 Task: Find connections with filter location Oyten with filter topic #Mentoringwith filter profile language French with filter current company Colt Technology Services with filter school Rustamji Institute of Technology, Border Security Force (BSF) Academy, Tekanpur, Gwalior 474005 with filter industry Retail Books and Printed News with filter service category Research with filter keywords title Vehicle or Equipment Cleaner
Action: Mouse moved to (695, 125)
Screenshot: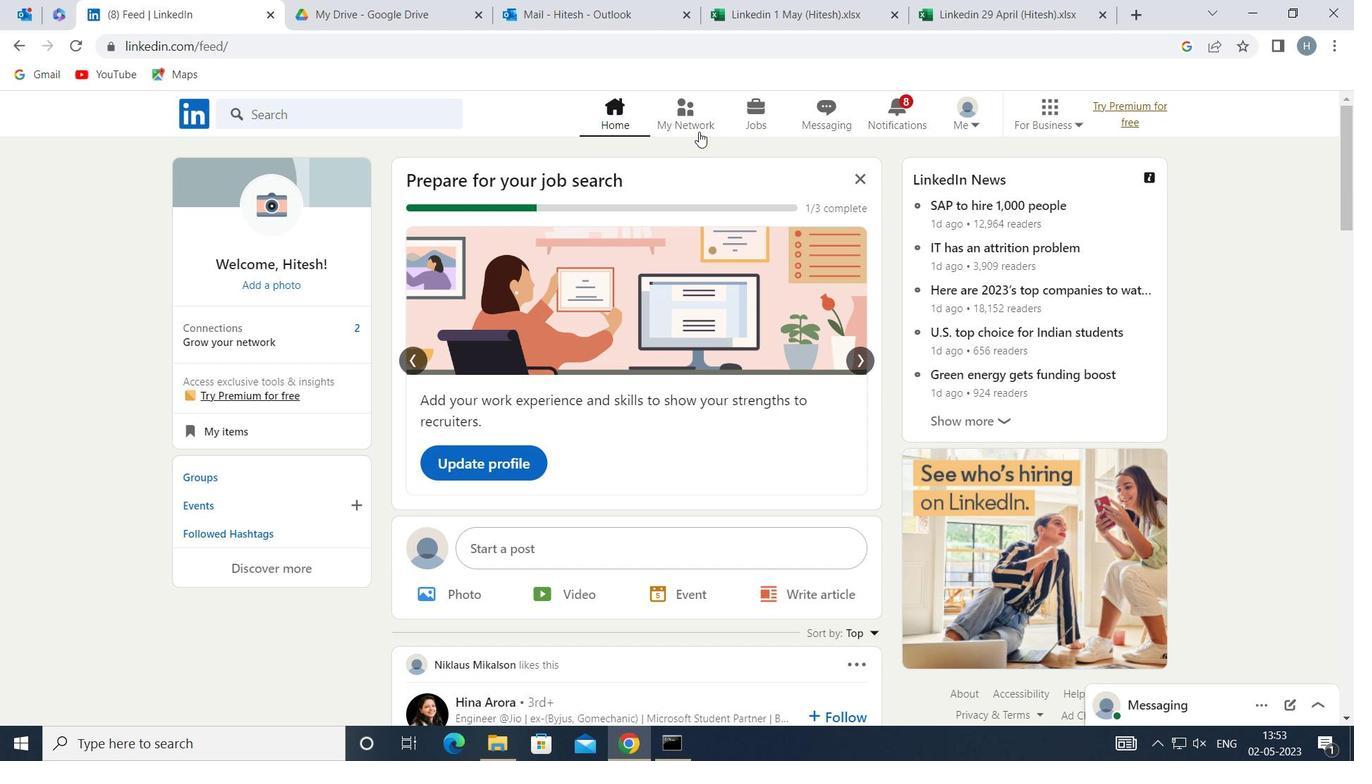 
Action: Mouse pressed left at (695, 125)
Screenshot: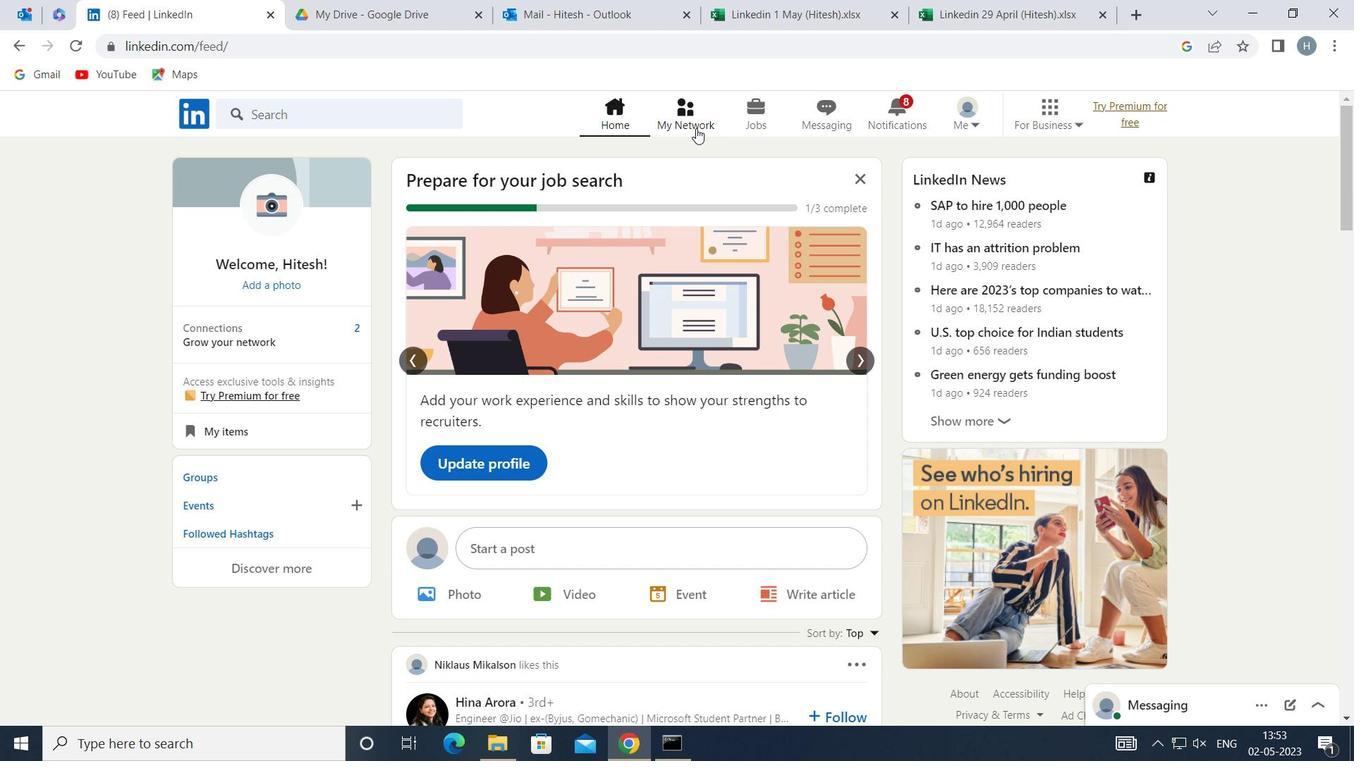 
Action: Mouse moved to (372, 213)
Screenshot: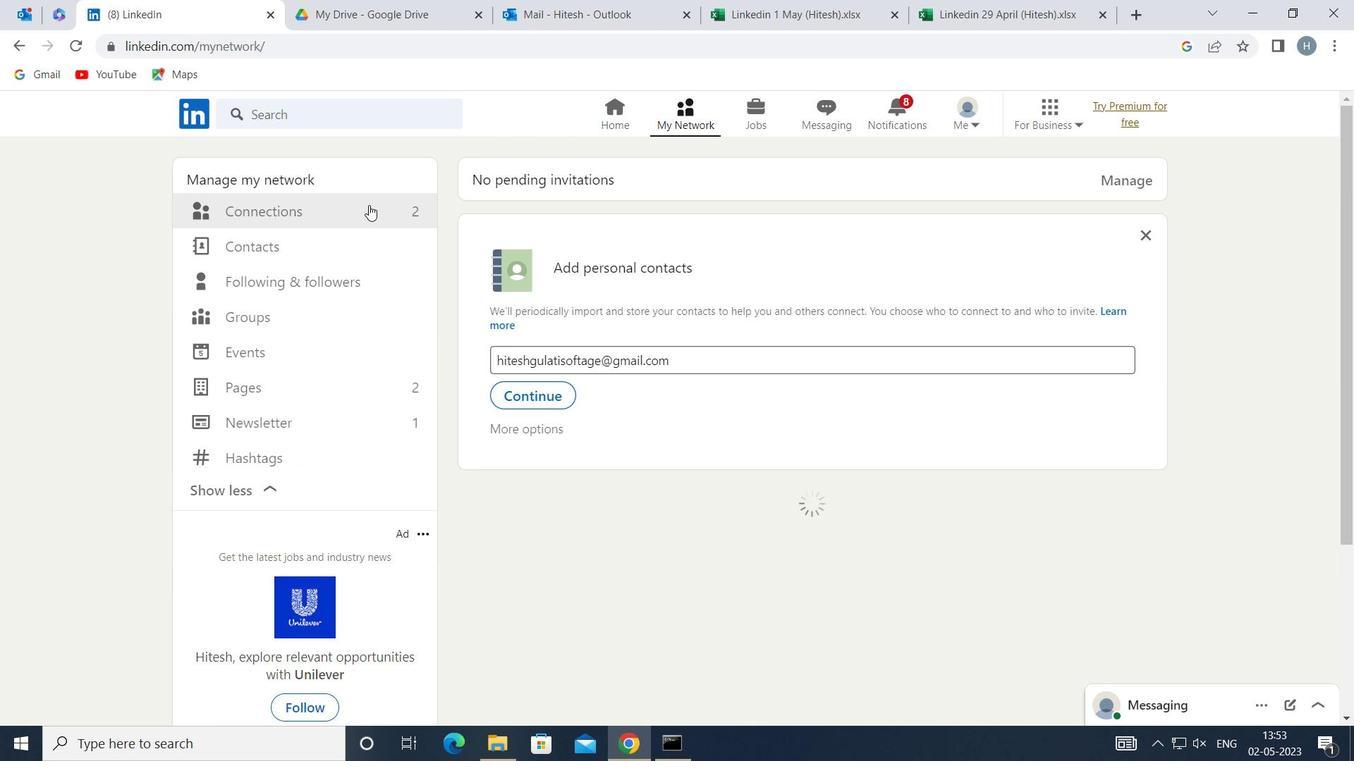 
Action: Mouse pressed left at (372, 213)
Screenshot: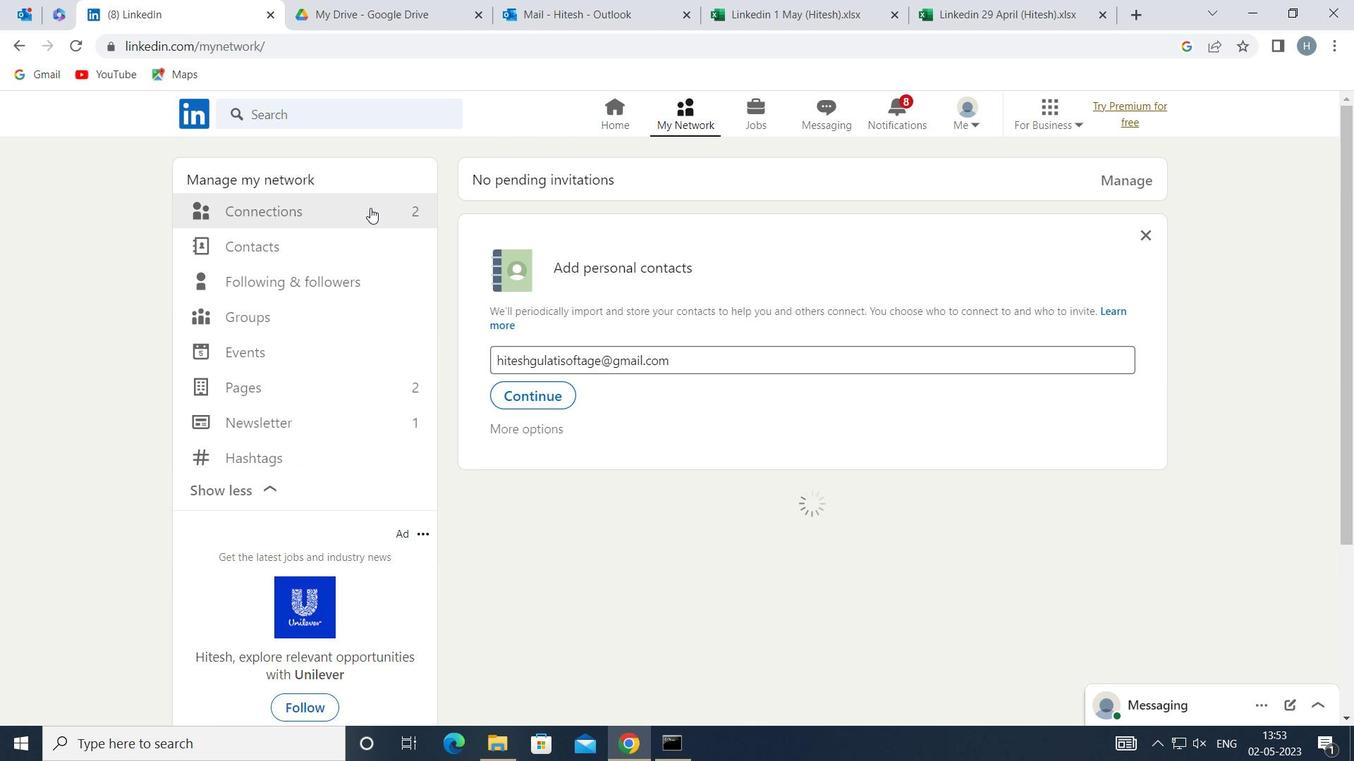 
Action: Mouse moved to (802, 208)
Screenshot: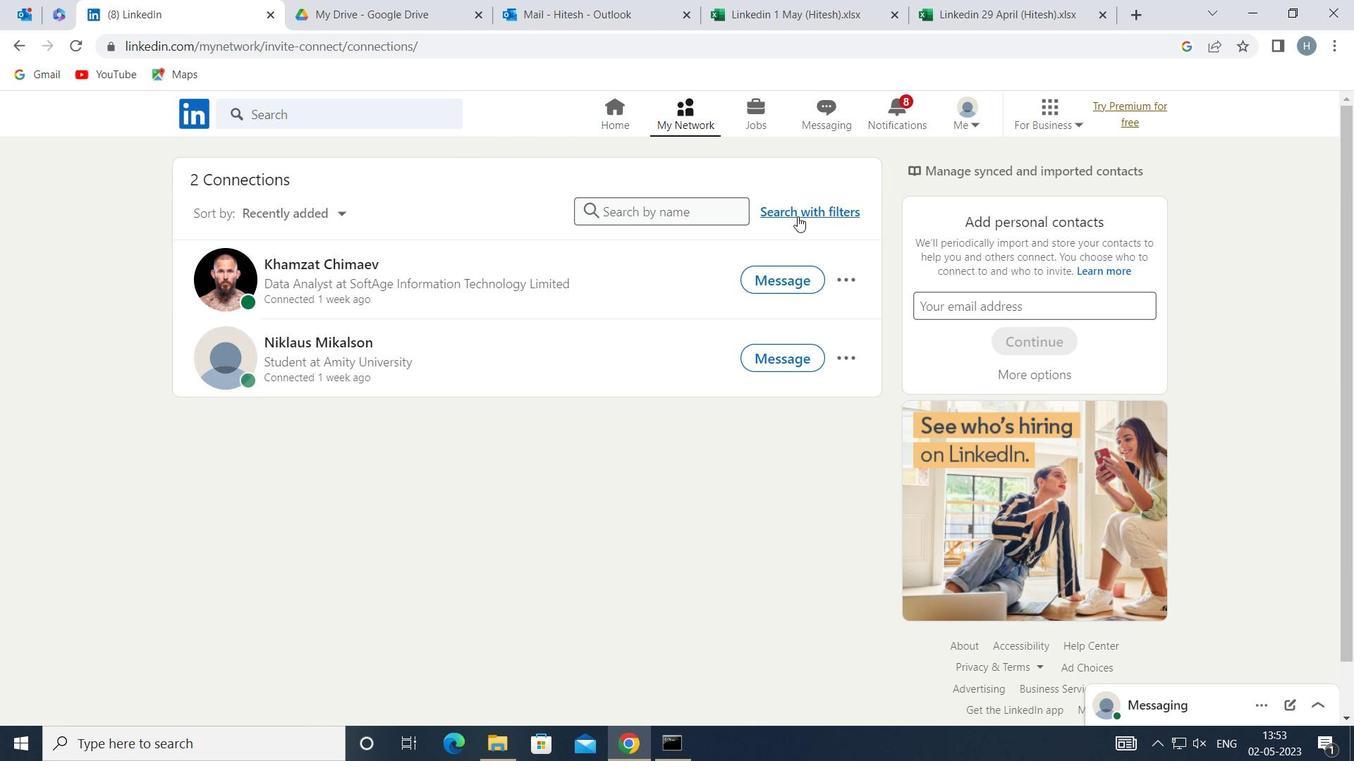 
Action: Mouse pressed left at (802, 208)
Screenshot: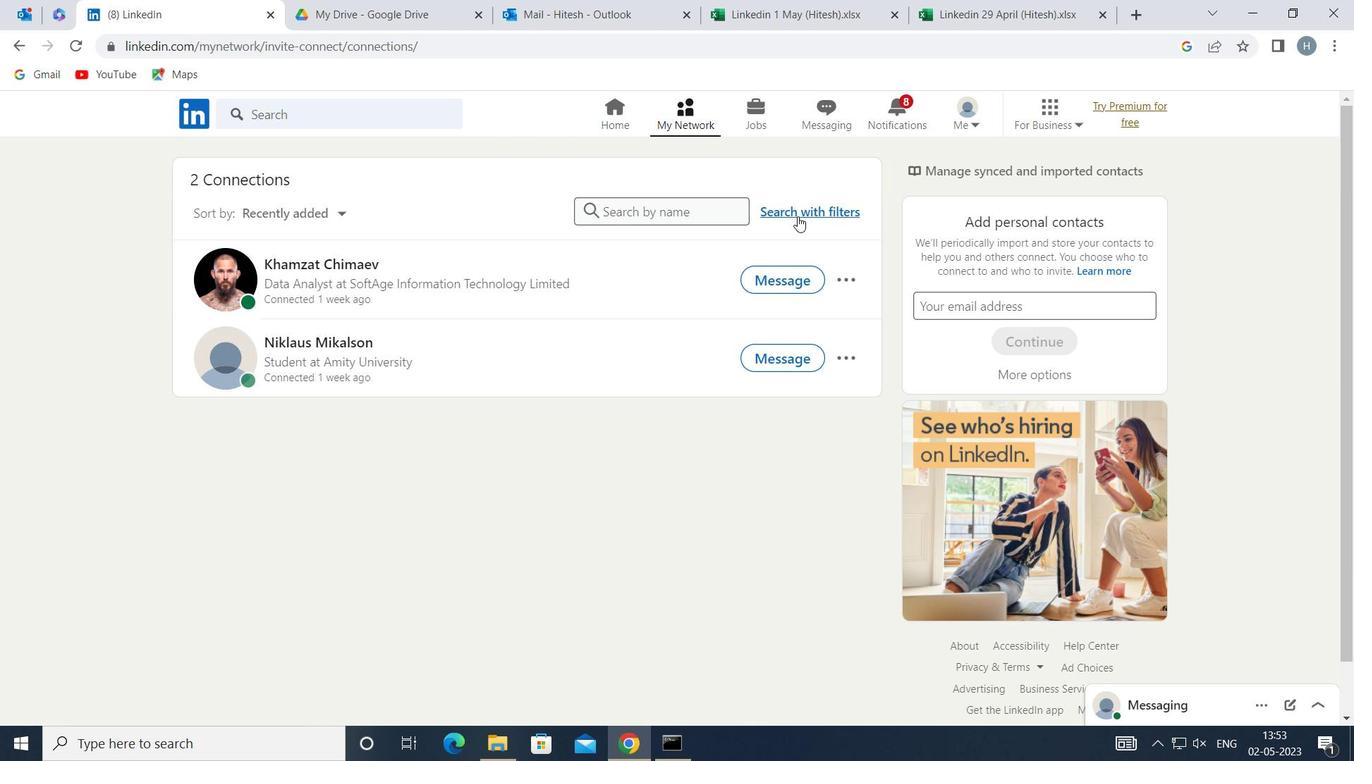 
Action: Mouse moved to (747, 162)
Screenshot: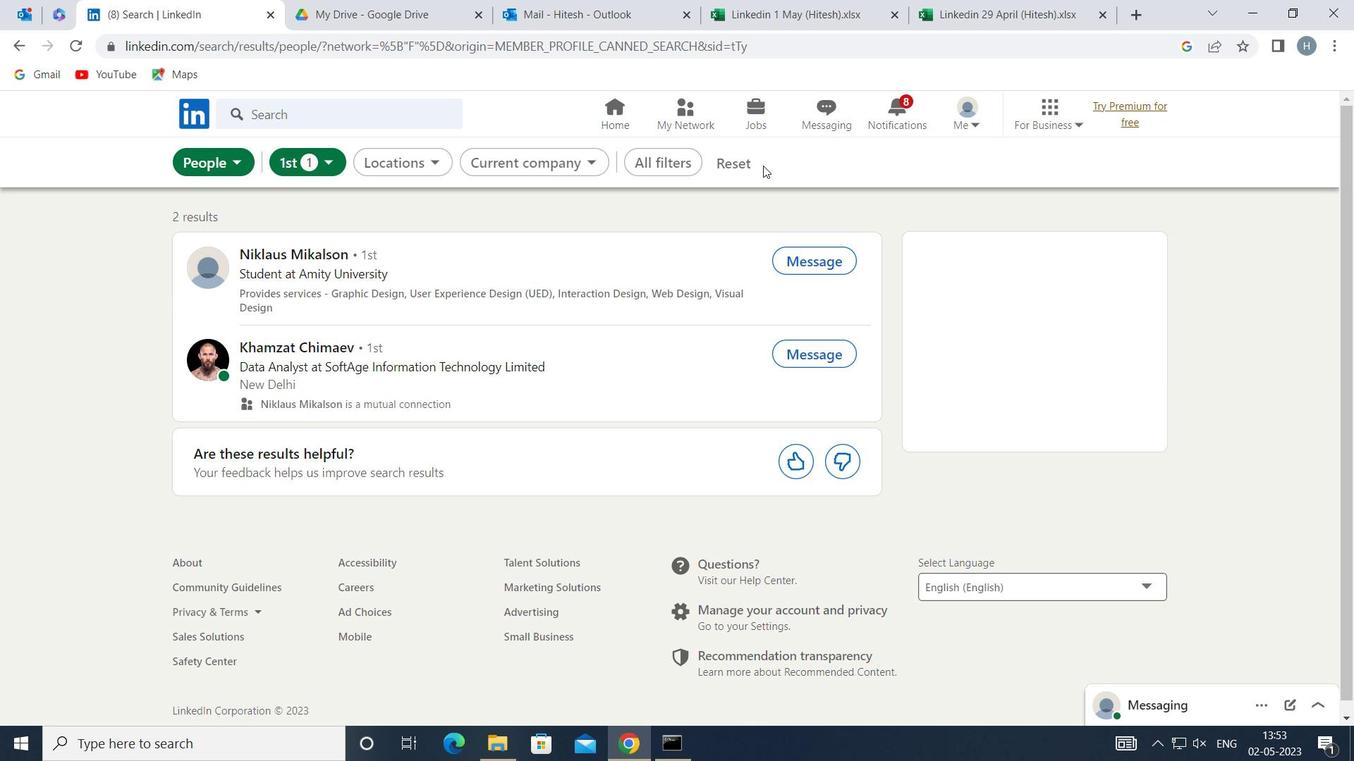 
Action: Mouse pressed left at (747, 162)
Screenshot: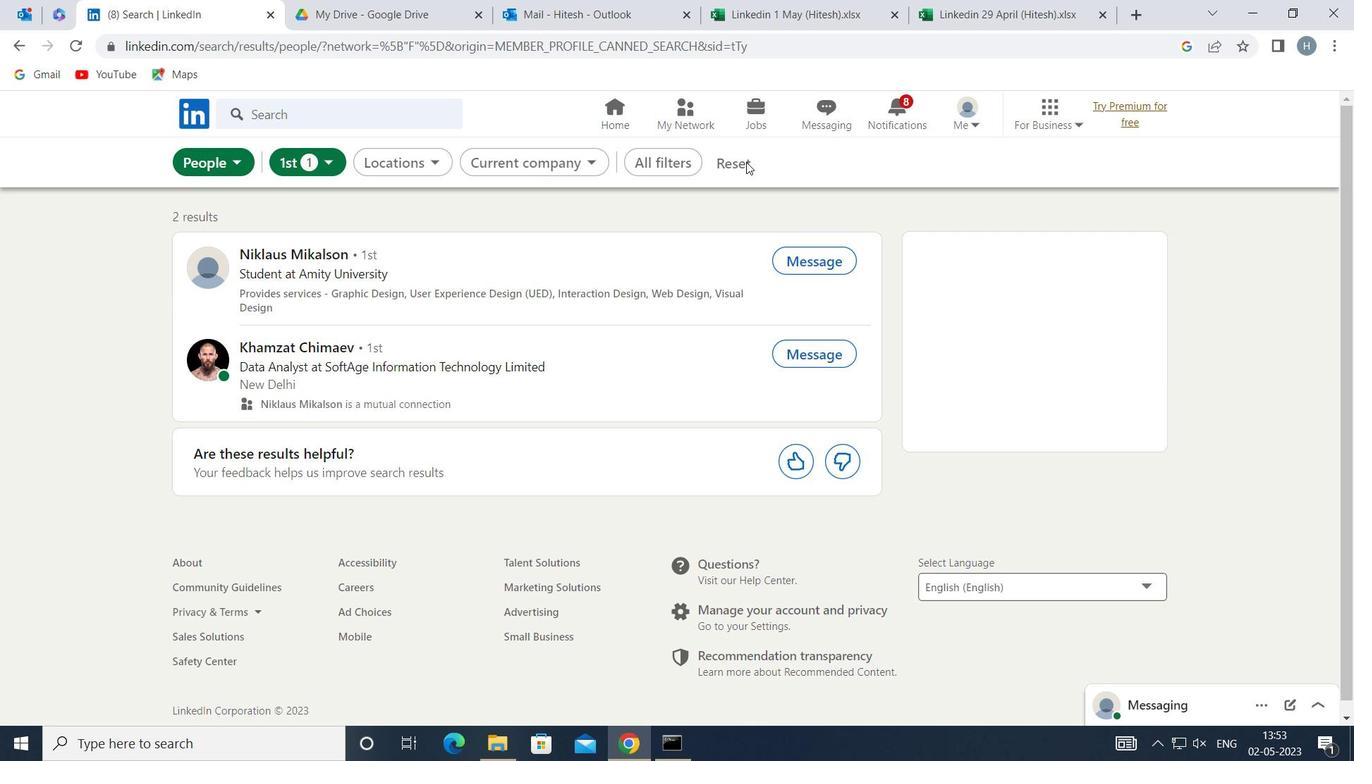 
Action: Mouse moved to (725, 161)
Screenshot: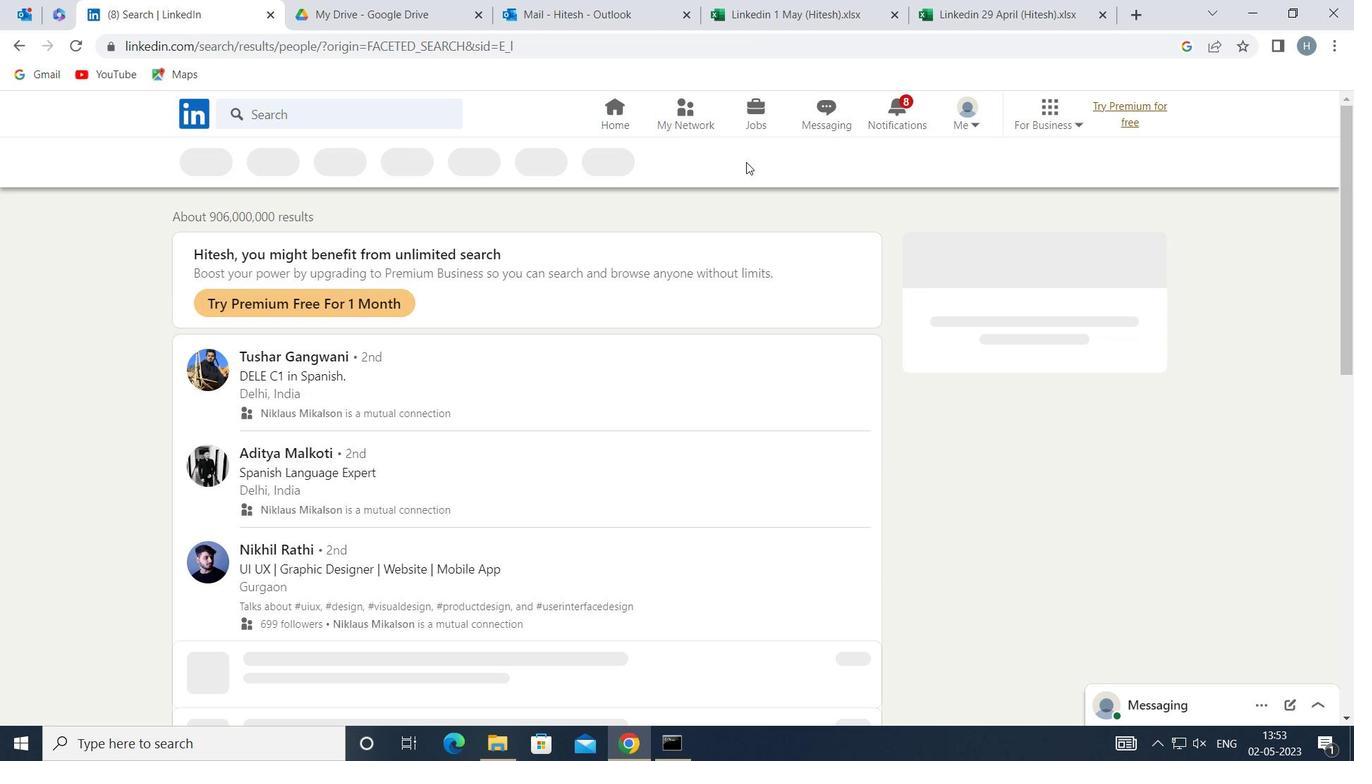 
Action: Mouse pressed left at (725, 161)
Screenshot: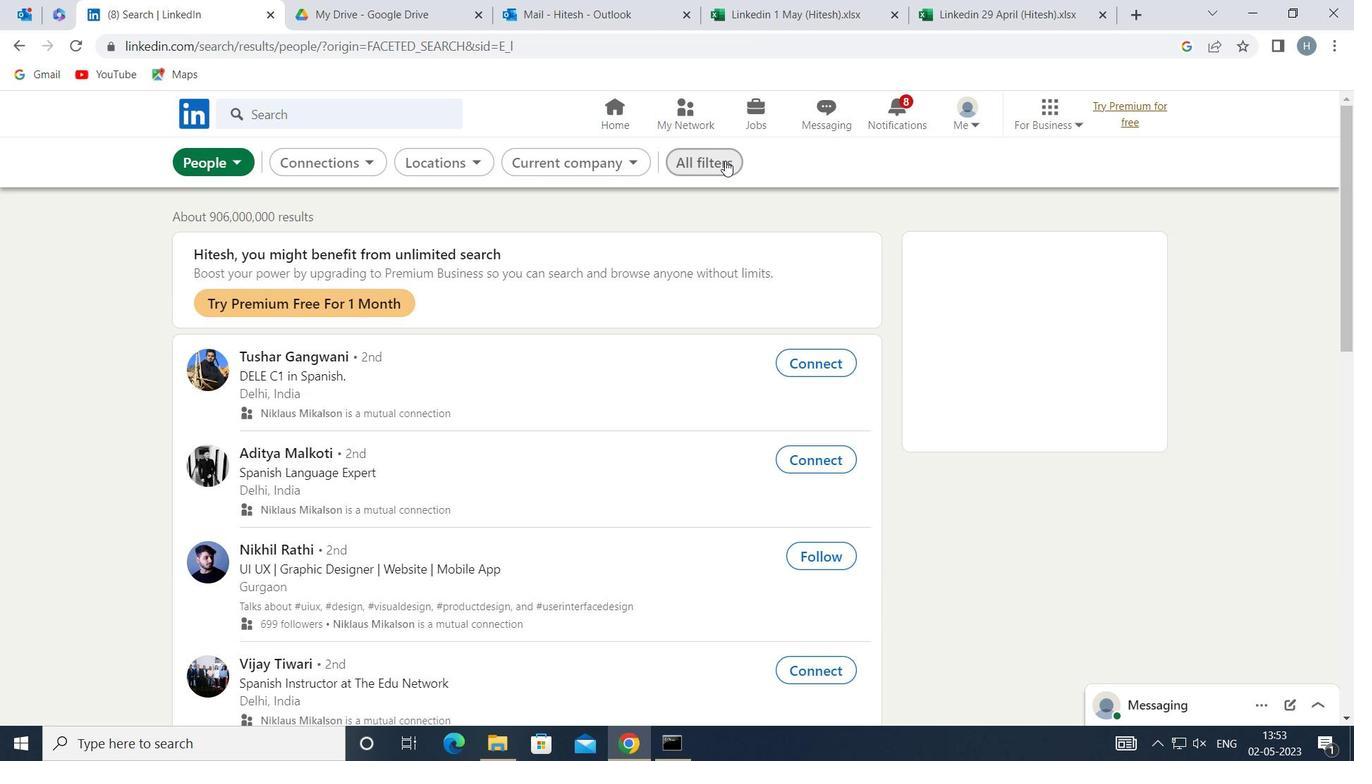 
Action: Mouse moved to (1017, 417)
Screenshot: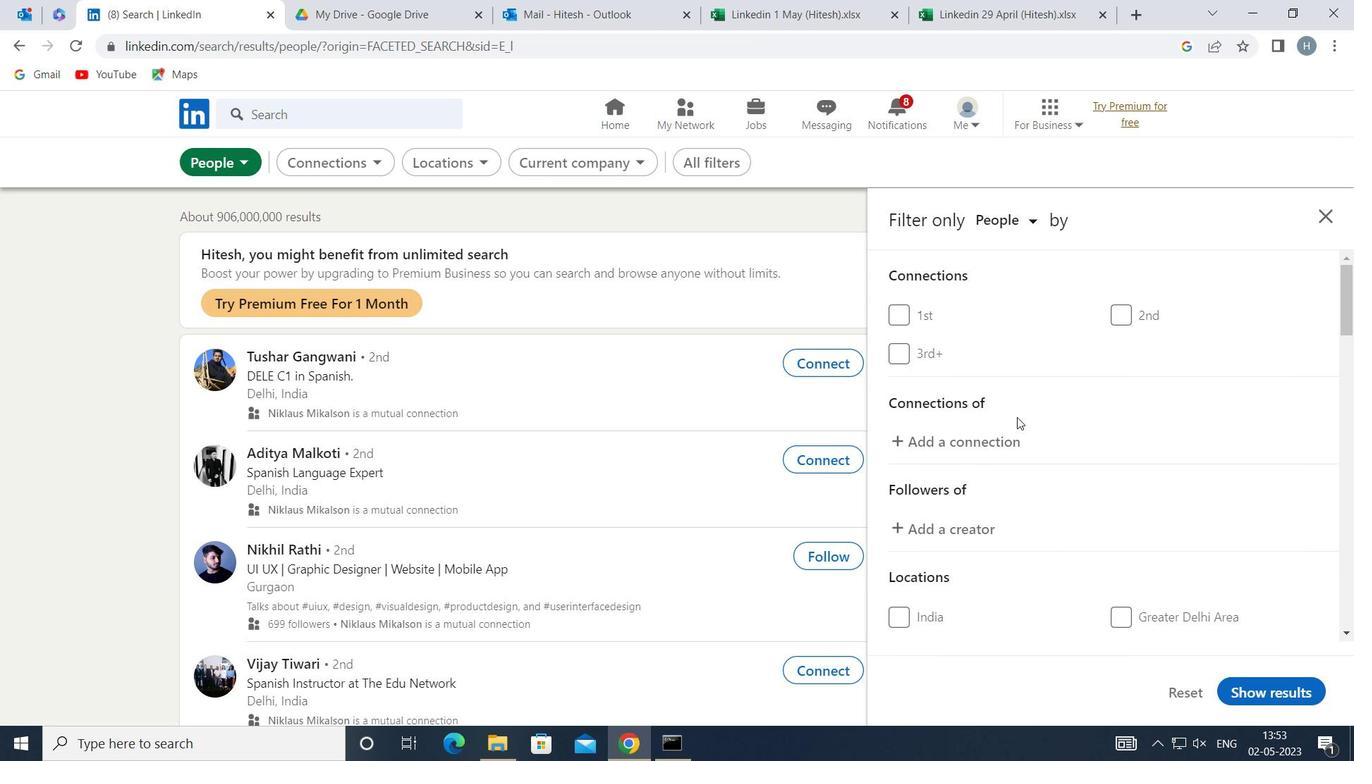 
Action: Mouse scrolled (1017, 416) with delta (0, 0)
Screenshot: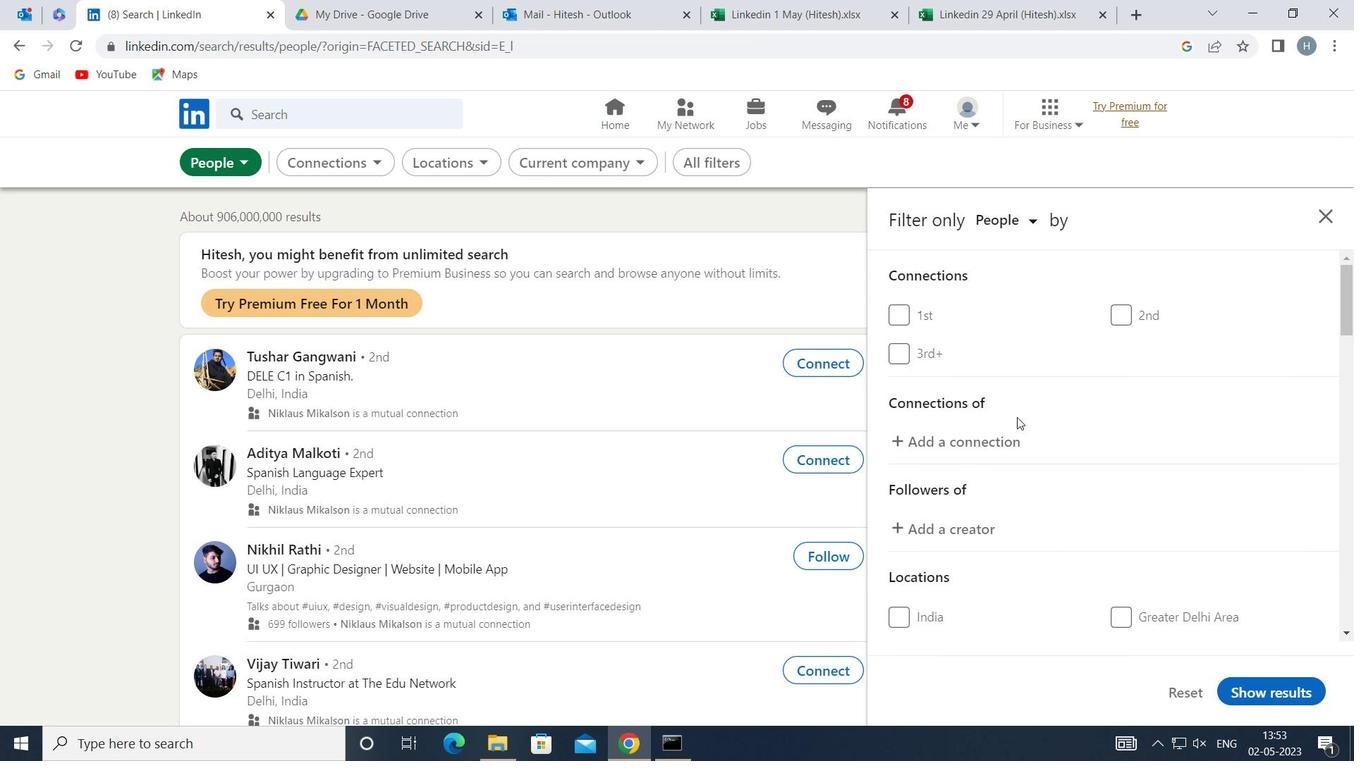 
Action: Mouse moved to (1016, 417)
Screenshot: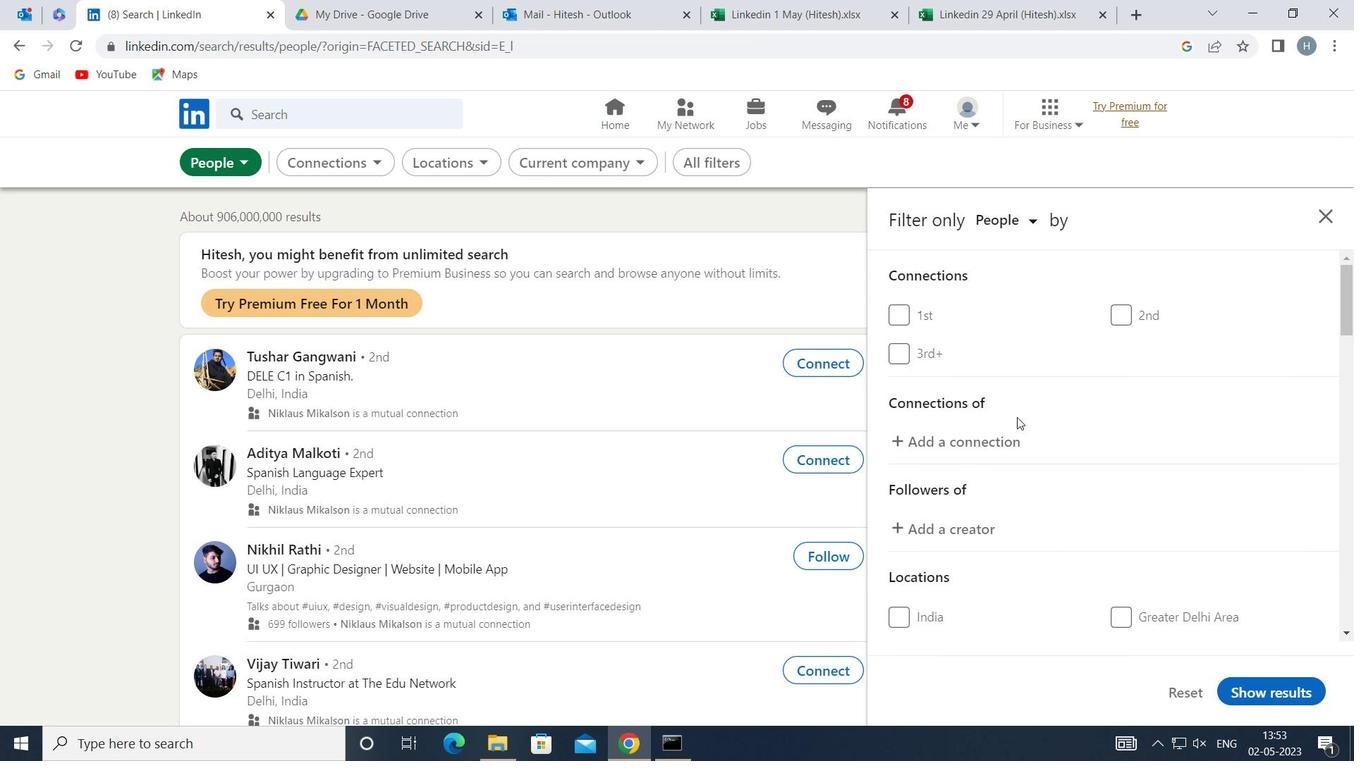 
Action: Mouse scrolled (1016, 416) with delta (0, 0)
Screenshot: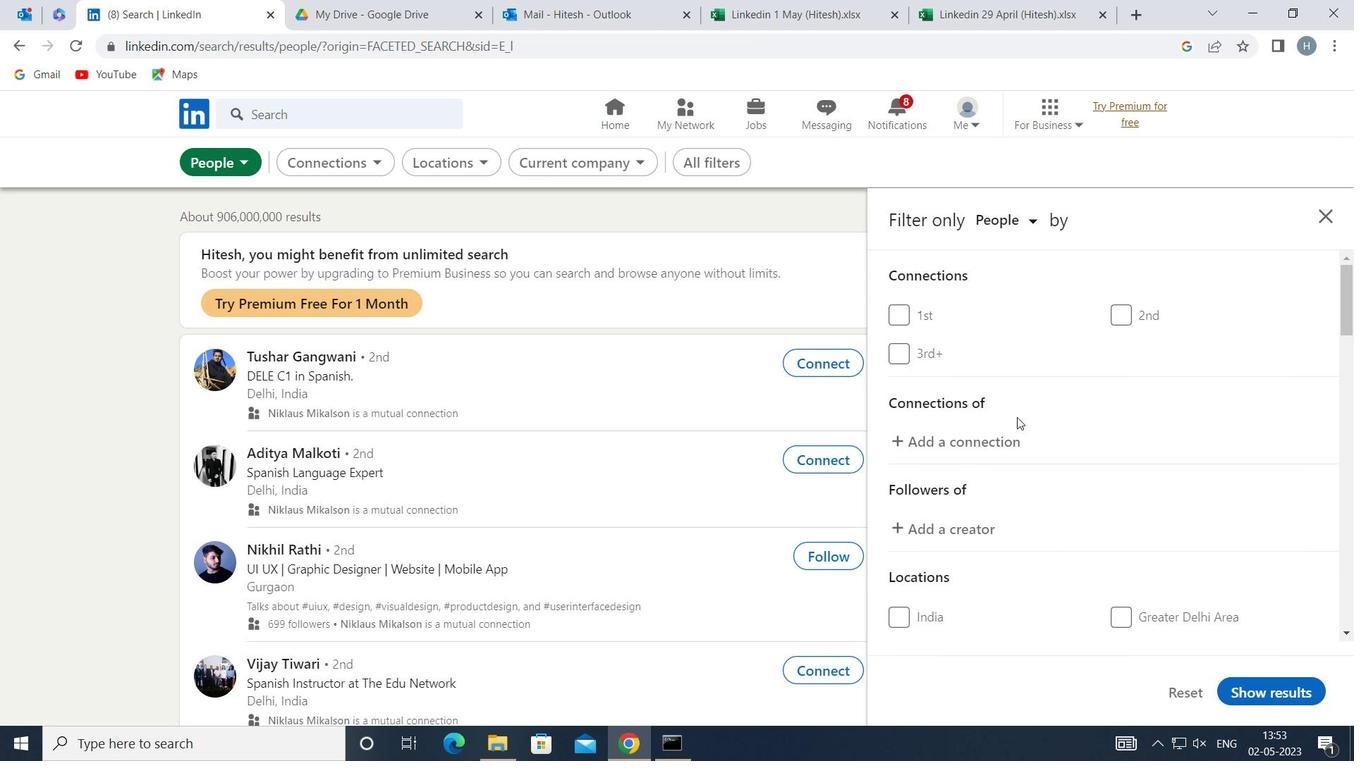 
Action: Mouse scrolled (1016, 416) with delta (0, 0)
Screenshot: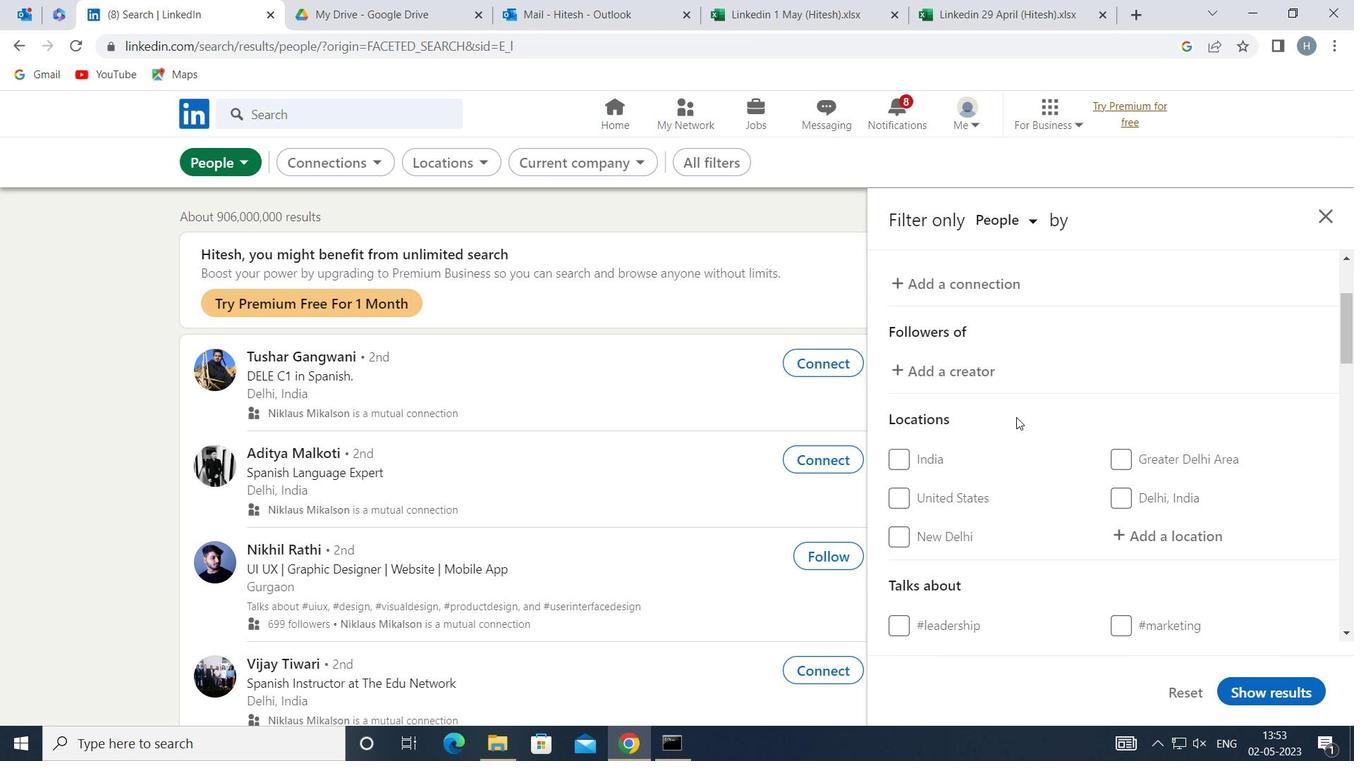 
Action: Mouse moved to (1129, 424)
Screenshot: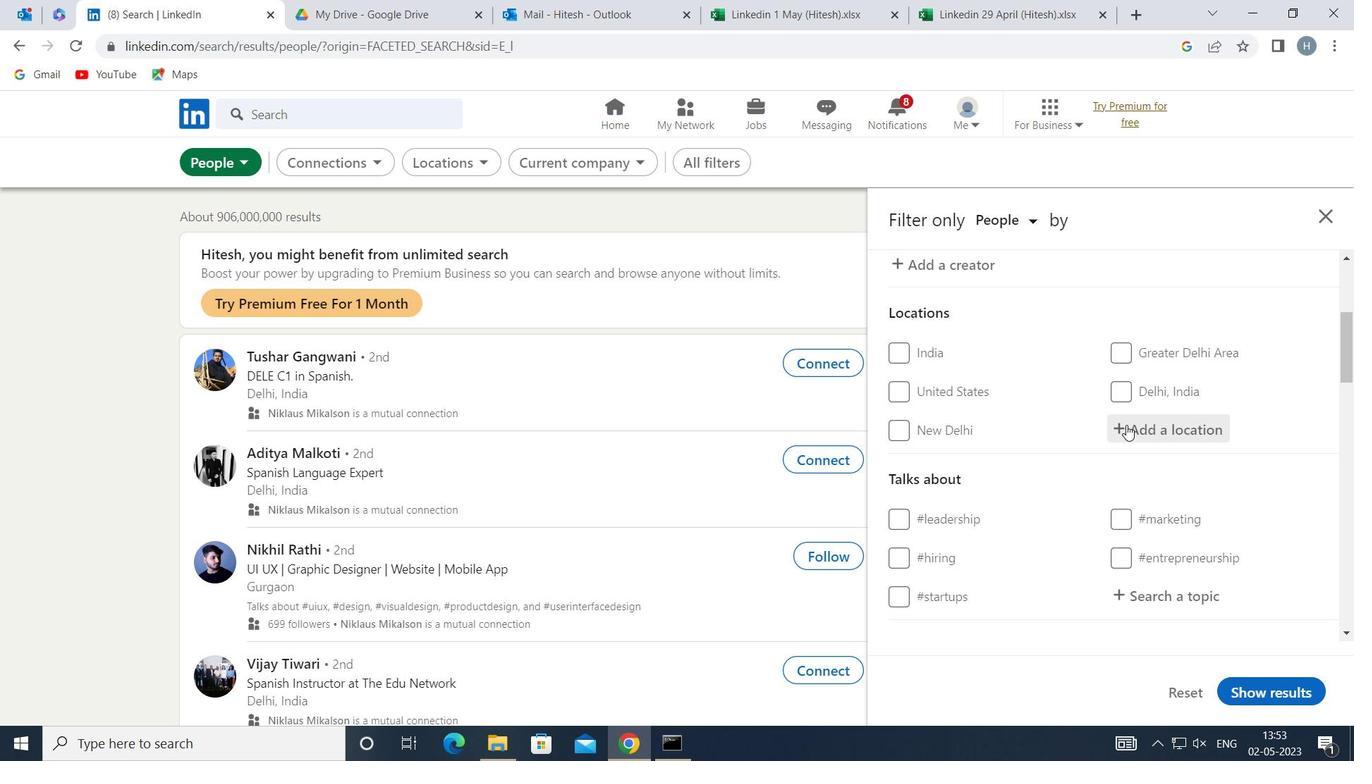 
Action: Mouse pressed left at (1129, 424)
Screenshot: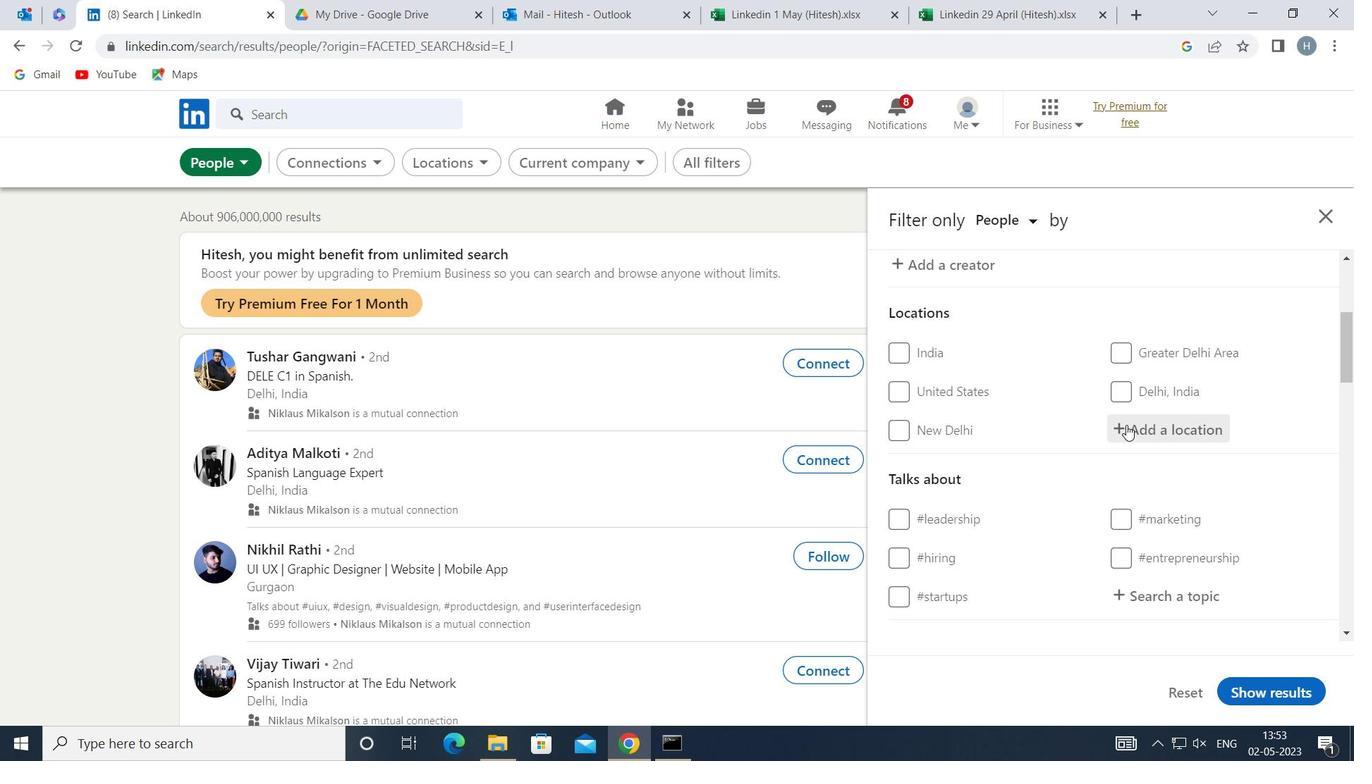 
Action: Mouse moved to (1123, 421)
Screenshot: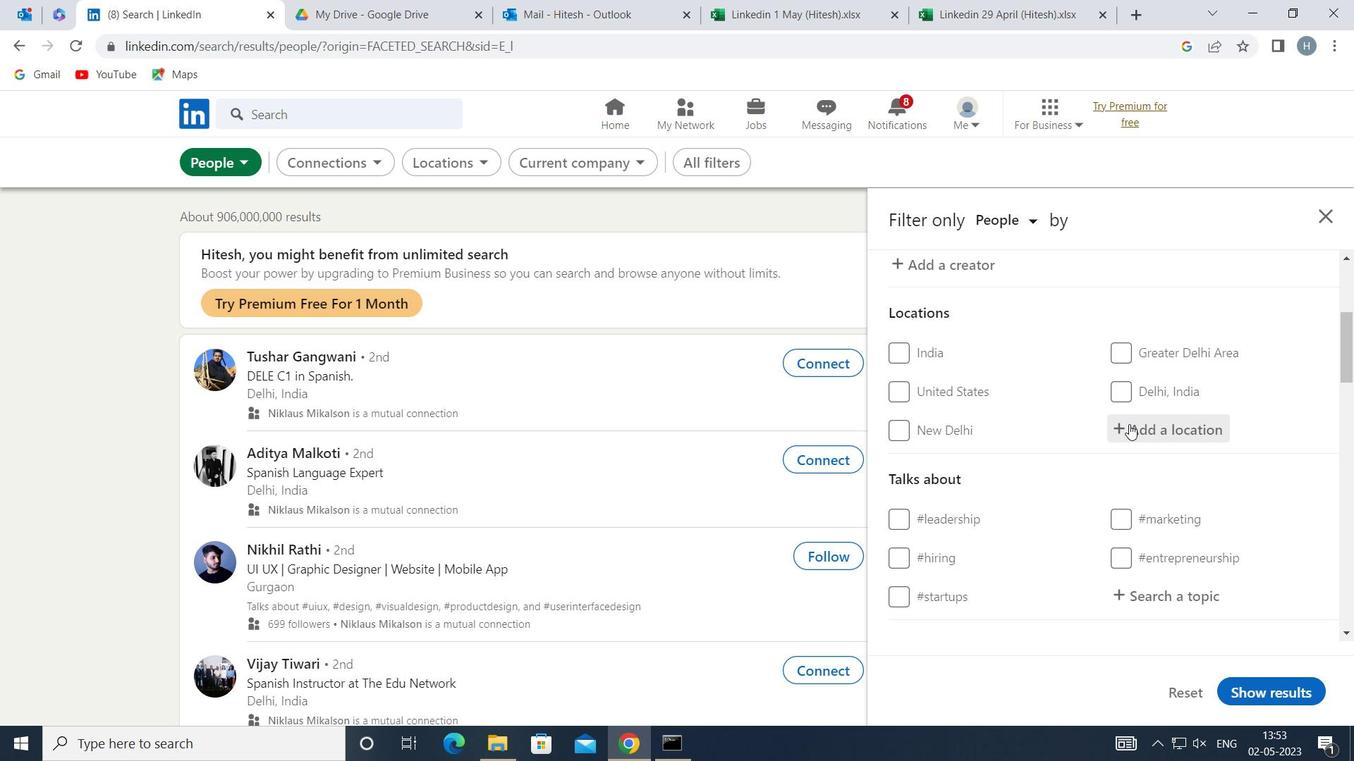 
Action: Key pressed <Key.shift>OYTEN
Screenshot: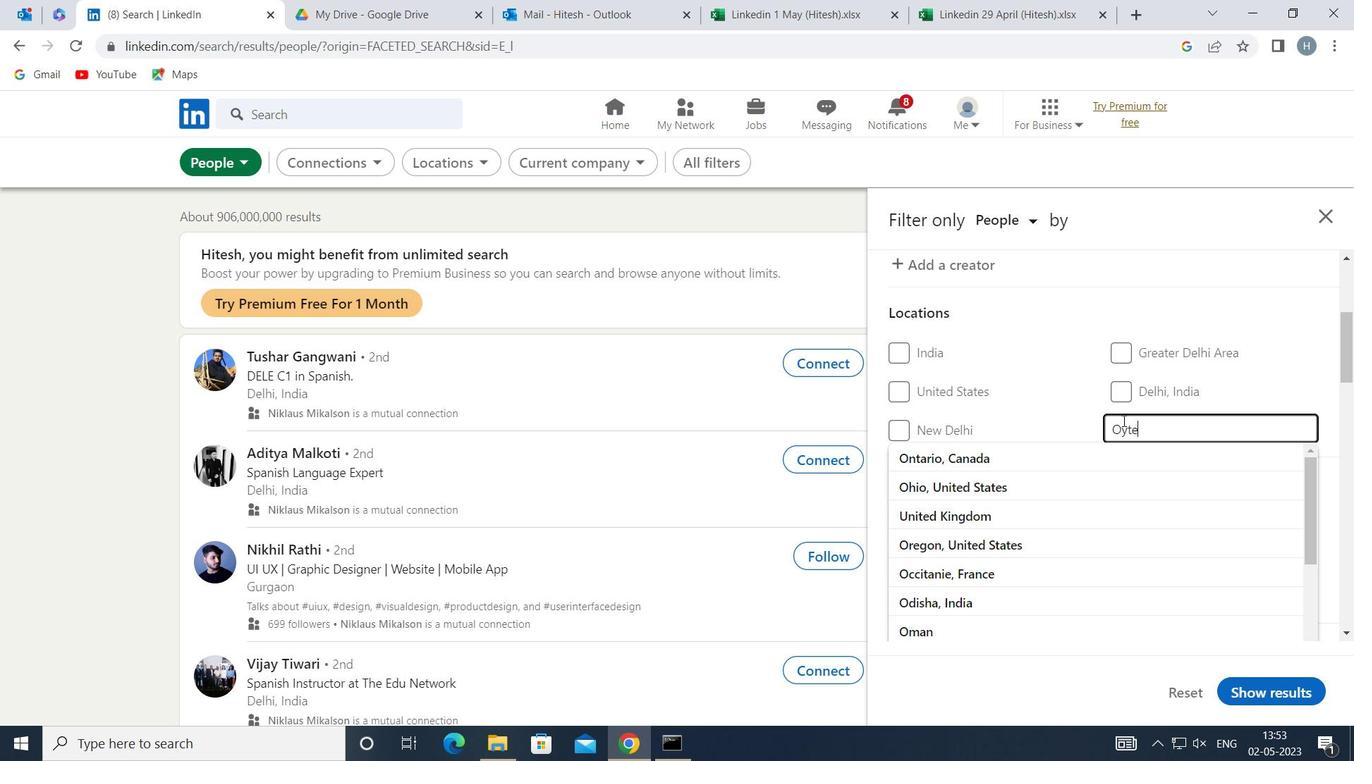 
Action: Mouse moved to (1108, 454)
Screenshot: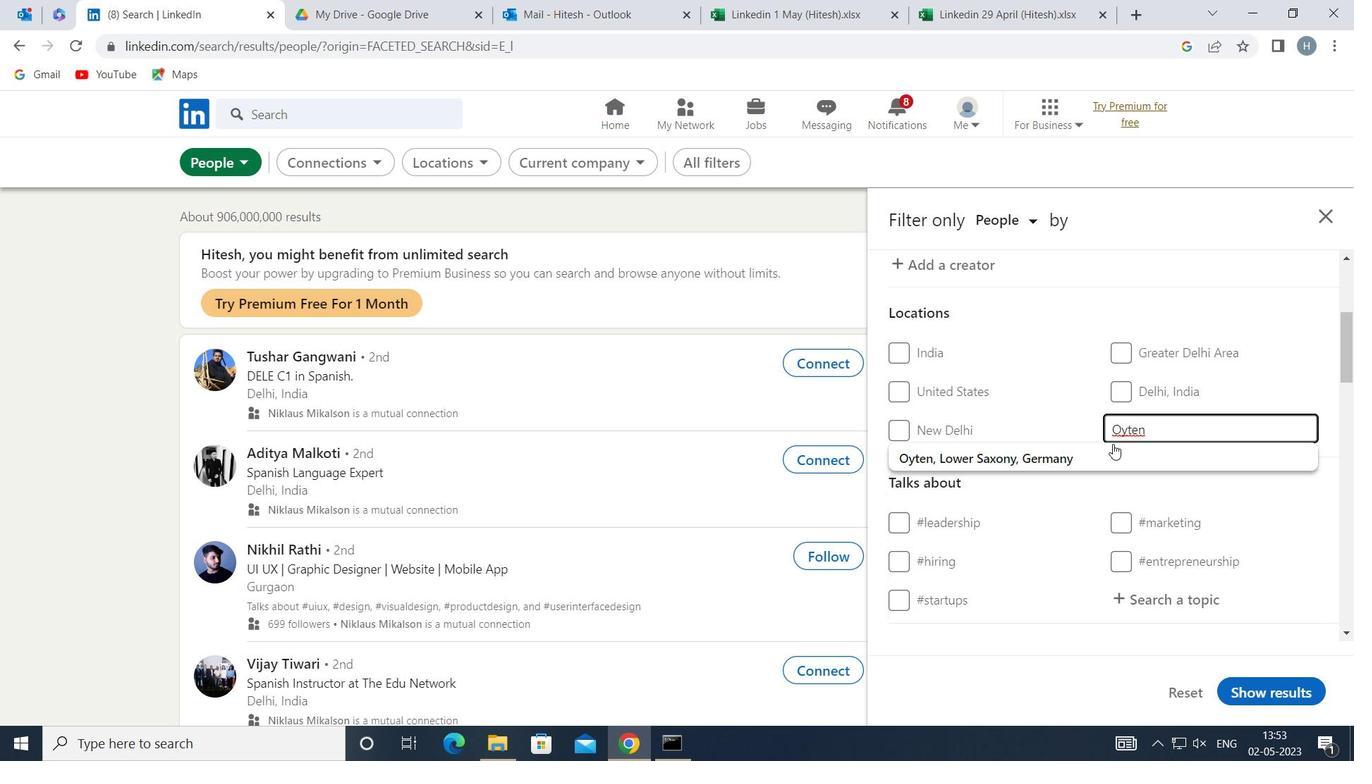 
Action: Mouse pressed left at (1108, 454)
Screenshot: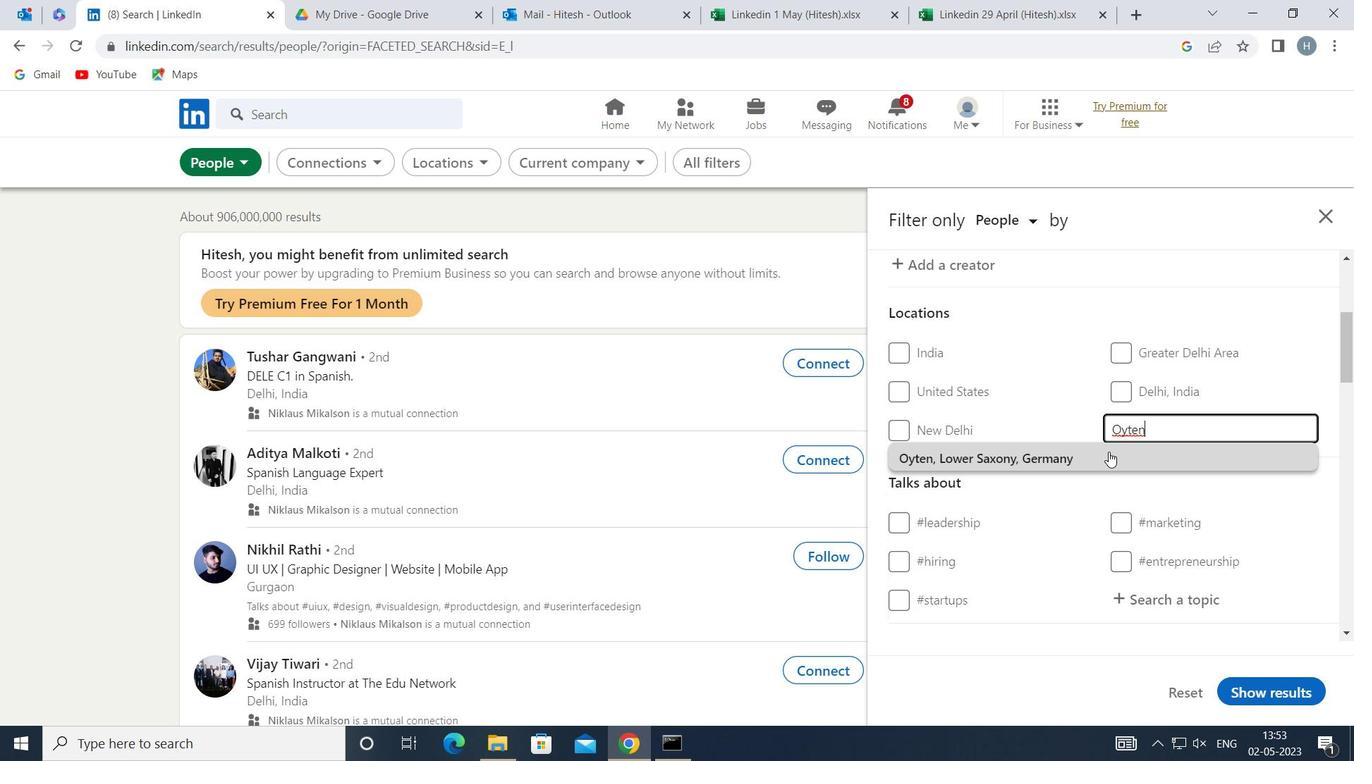 
Action: Mouse moved to (1106, 454)
Screenshot: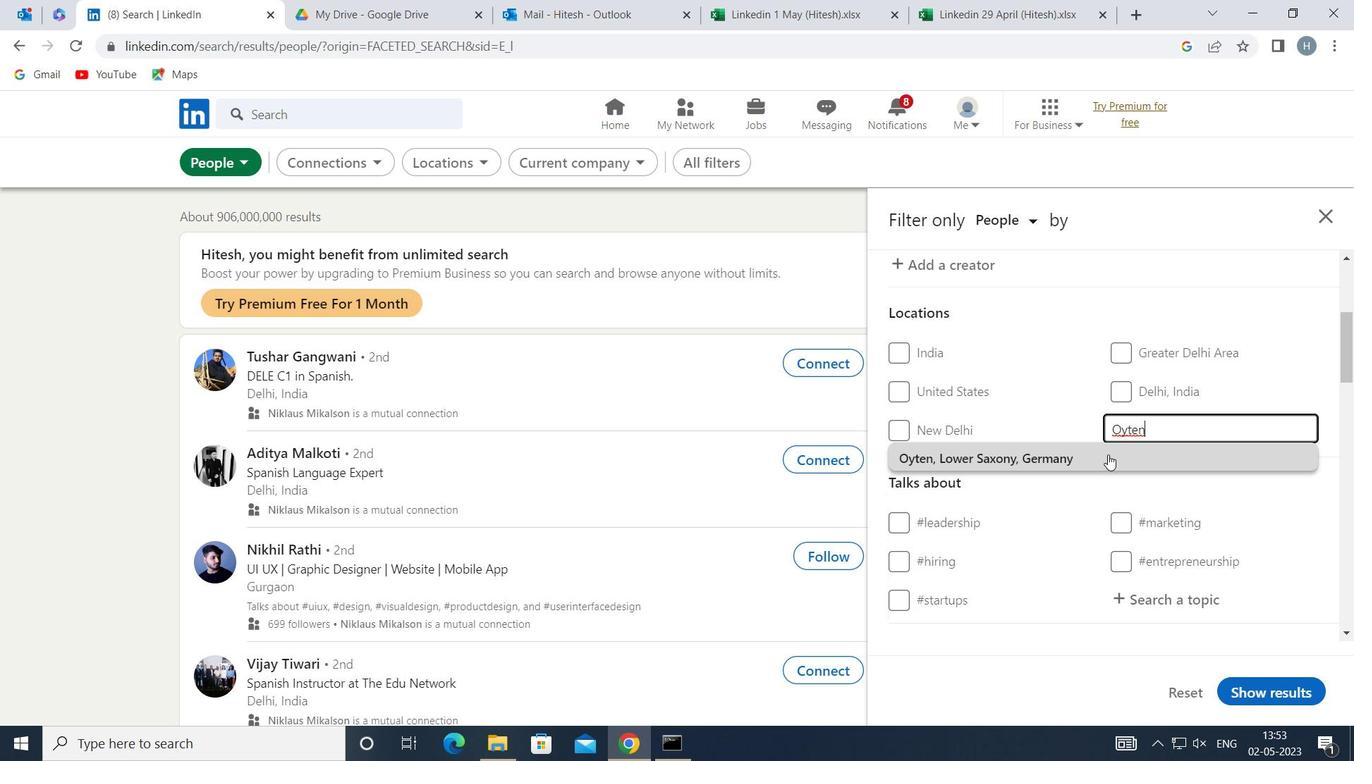 
Action: Mouse scrolled (1106, 454) with delta (0, 0)
Screenshot: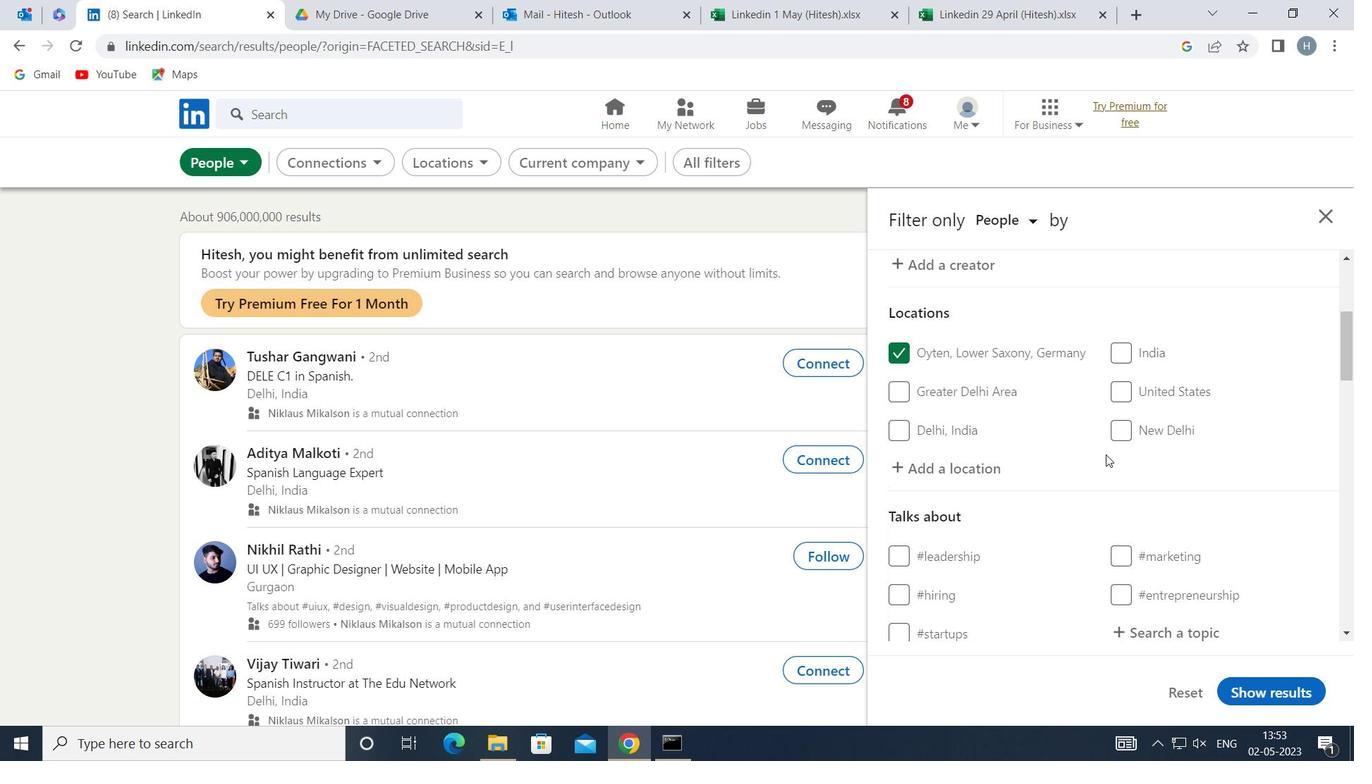 
Action: Mouse moved to (1171, 542)
Screenshot: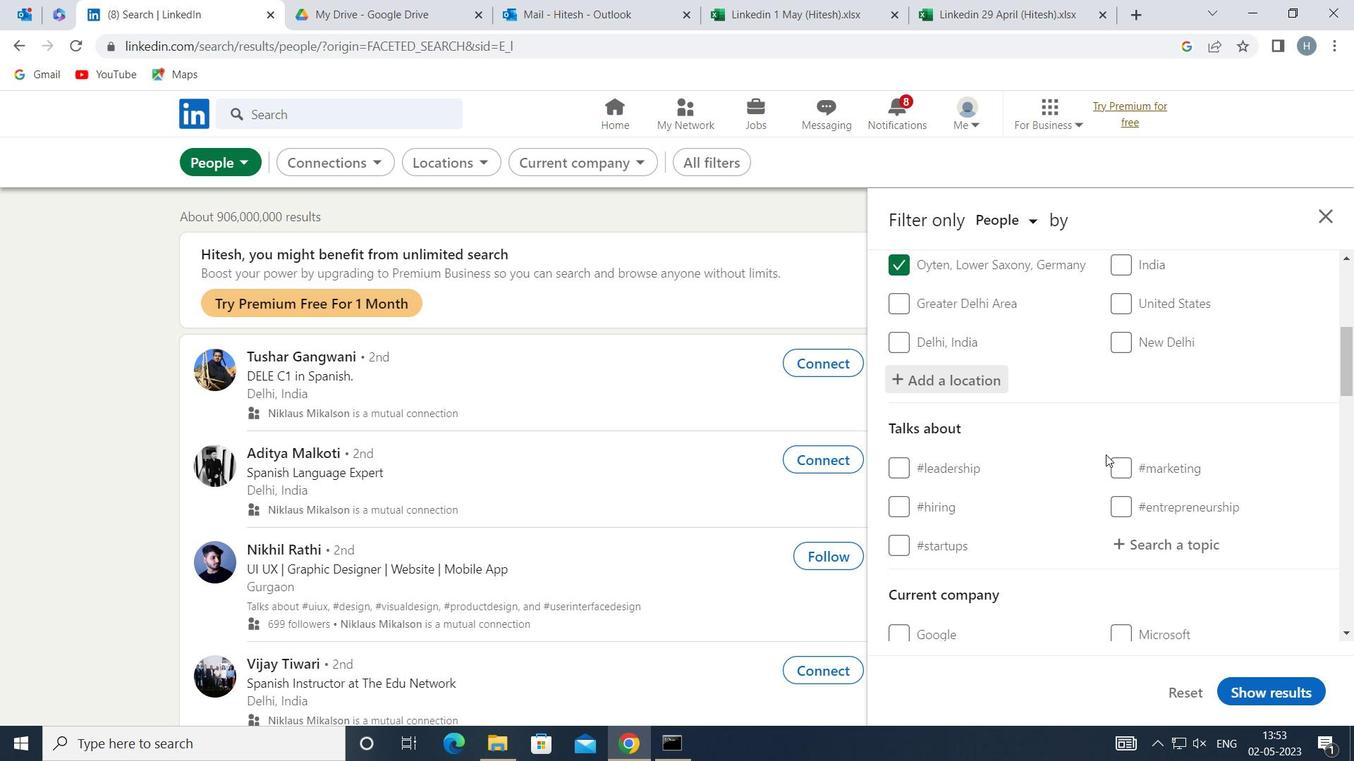
Action: Mouse pressed left at (1171, 542)
Screenshot: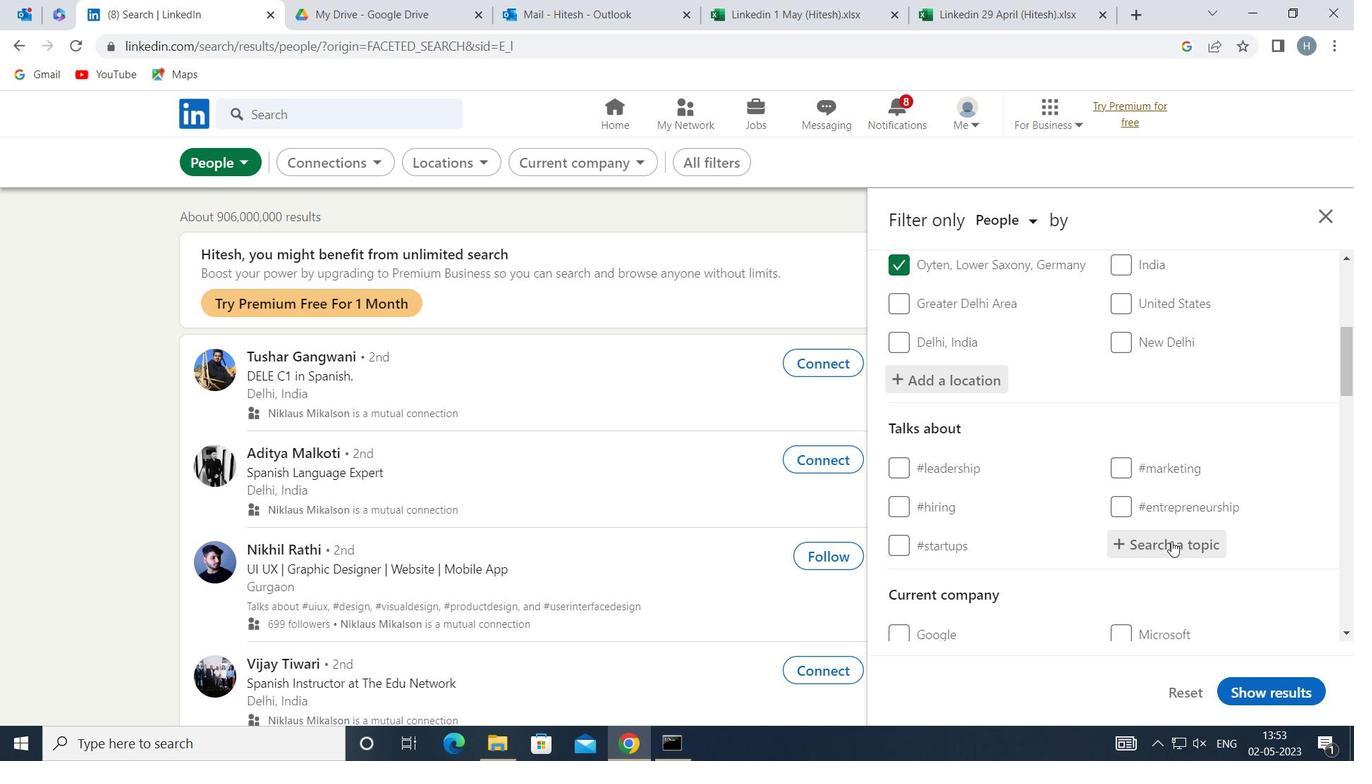 
Action: Key pressed <Key.shift>MENTORIN
Screenshot: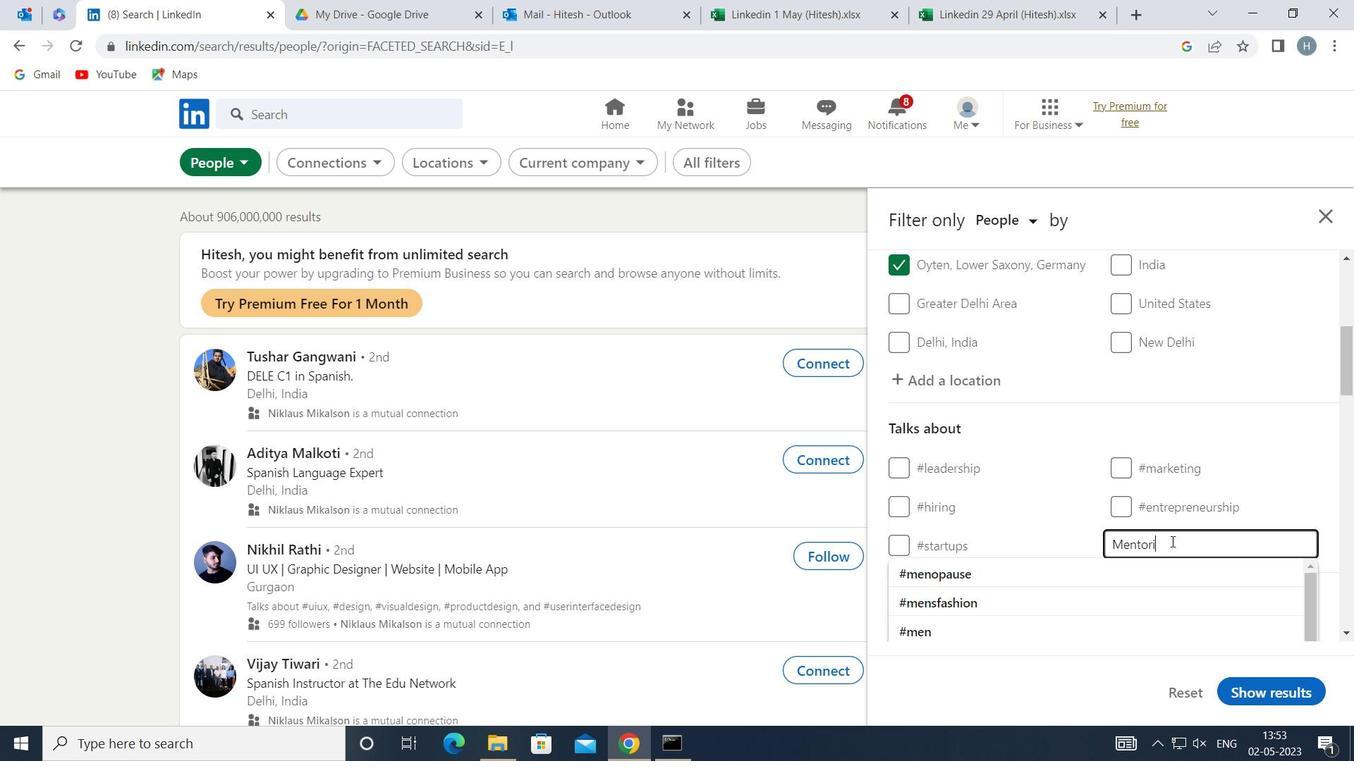 
Action: Mouse moved to (1173, 541)
Screenshot: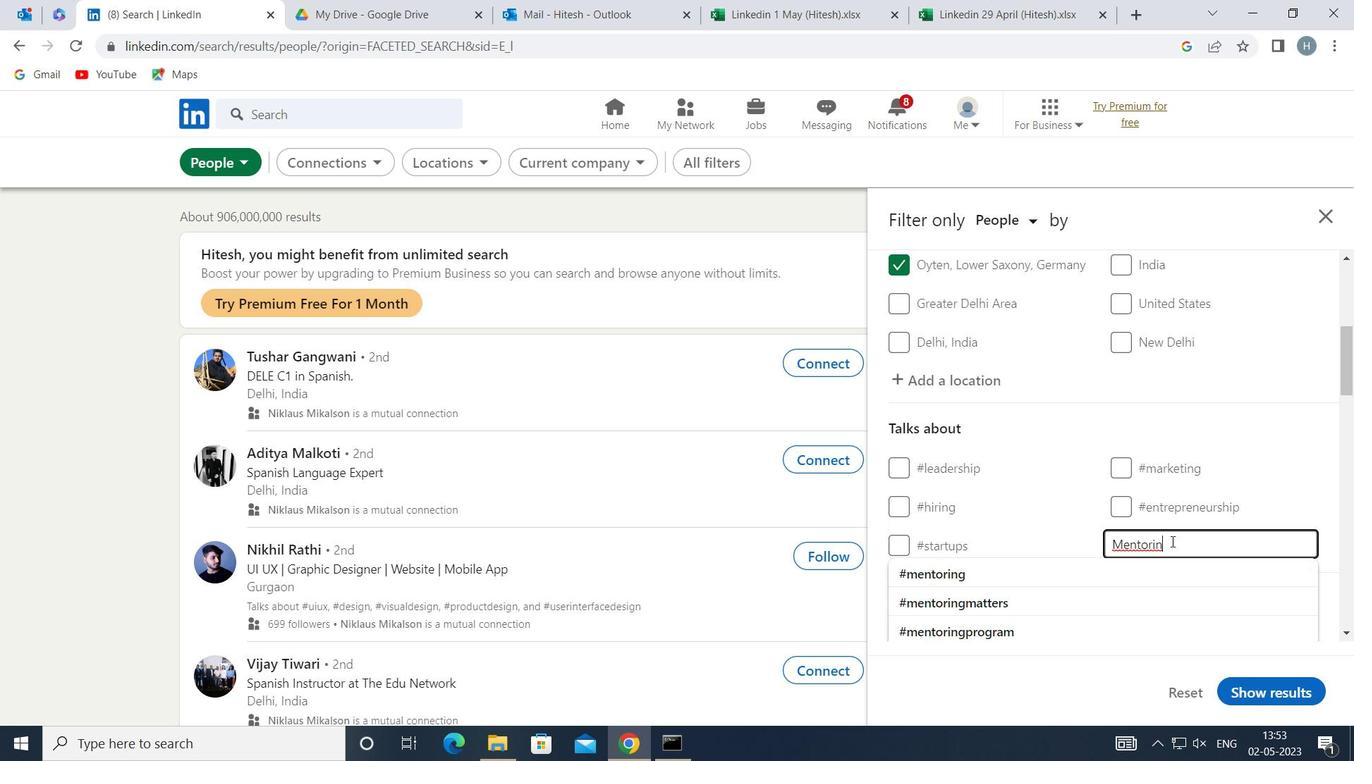 
Action: Key pressed G
Screenshot: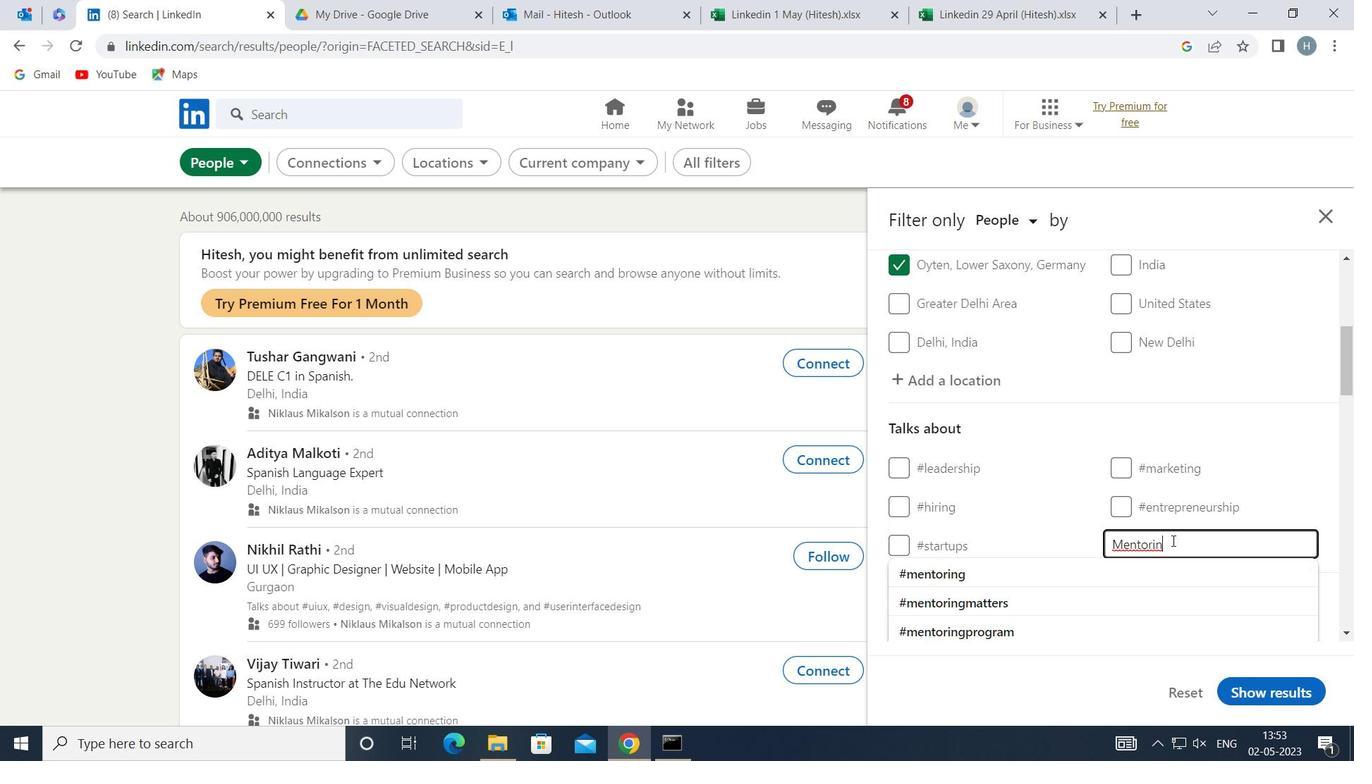 
Action: Mouse moved to (1075, 564)
Screenshot: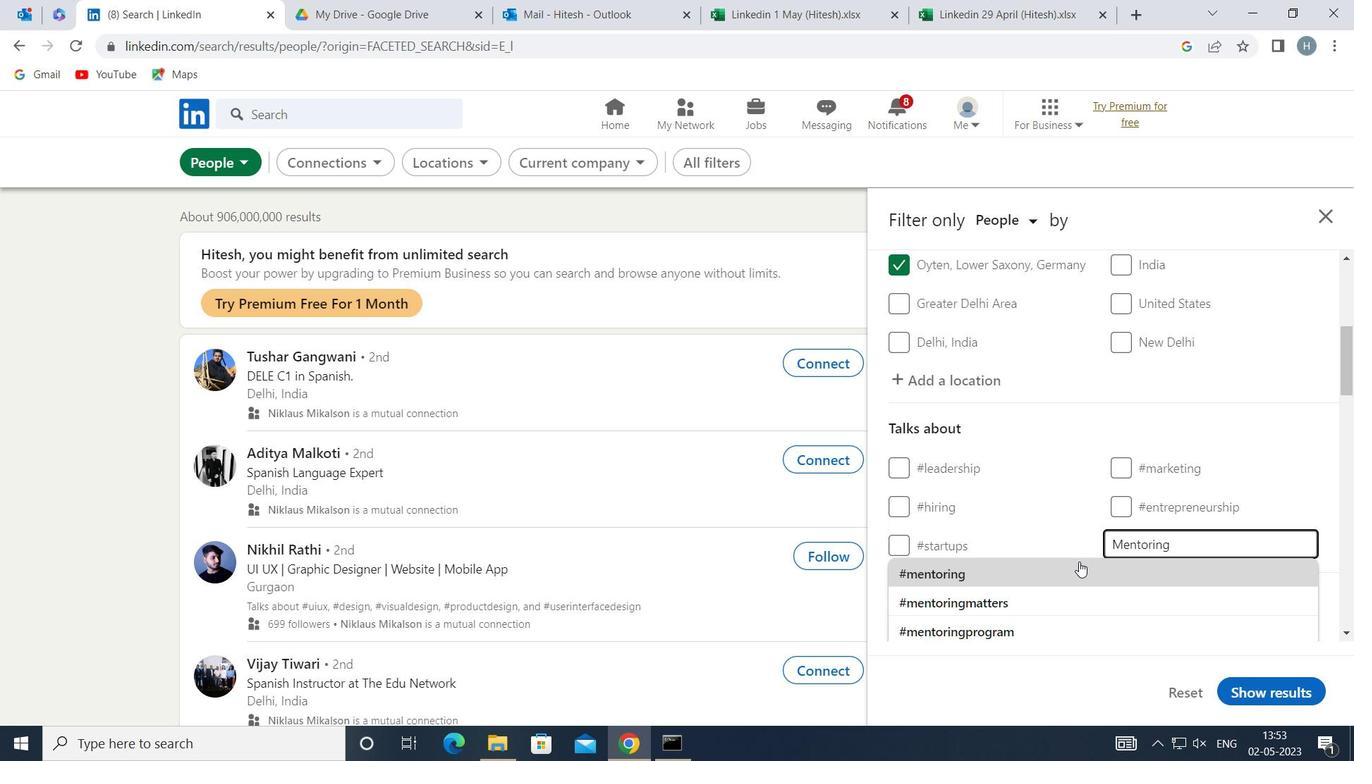 
Action: Mouse pressed left at (1075, 564)
Screenshot: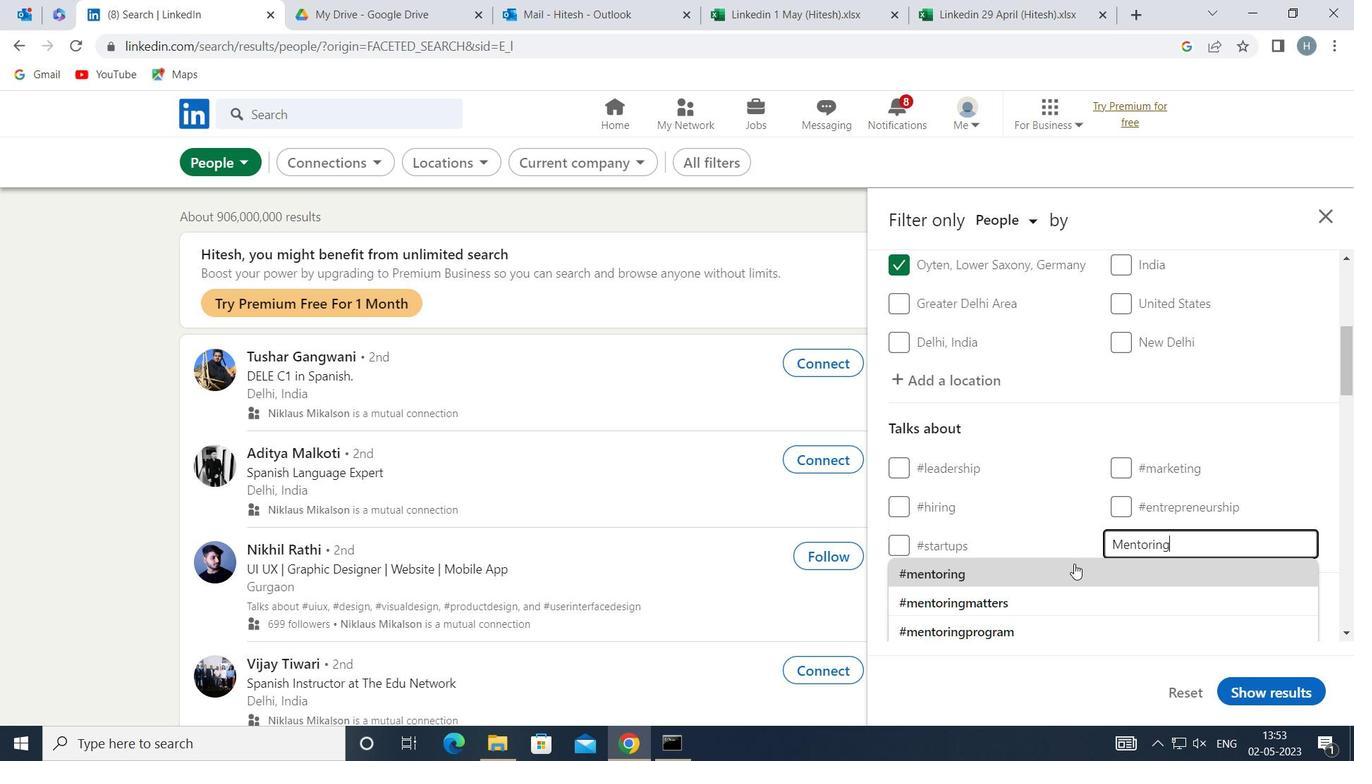 
Action: Mouse moved to (1058, 538)
Screenshot: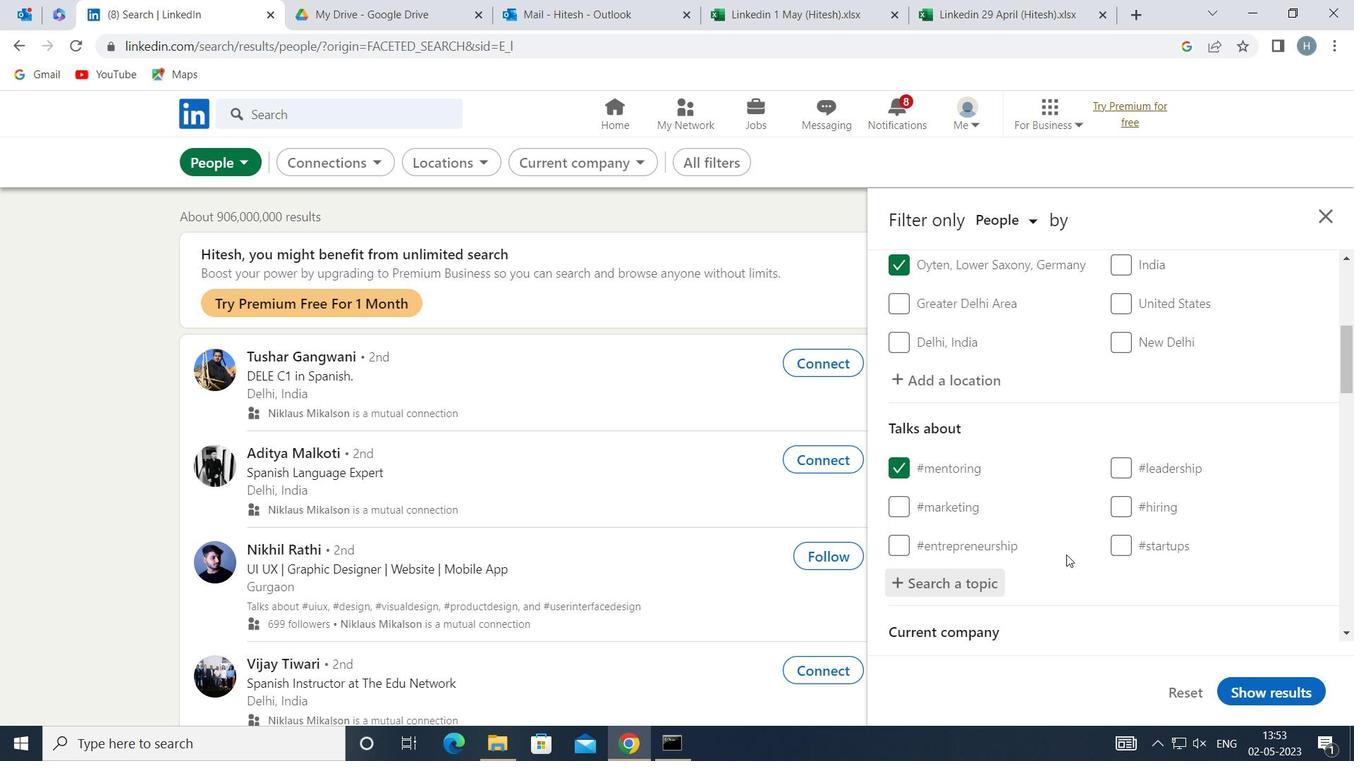 
Action: Mouse scrolled (1058, 538) with delta (0, 0)
Screenshot: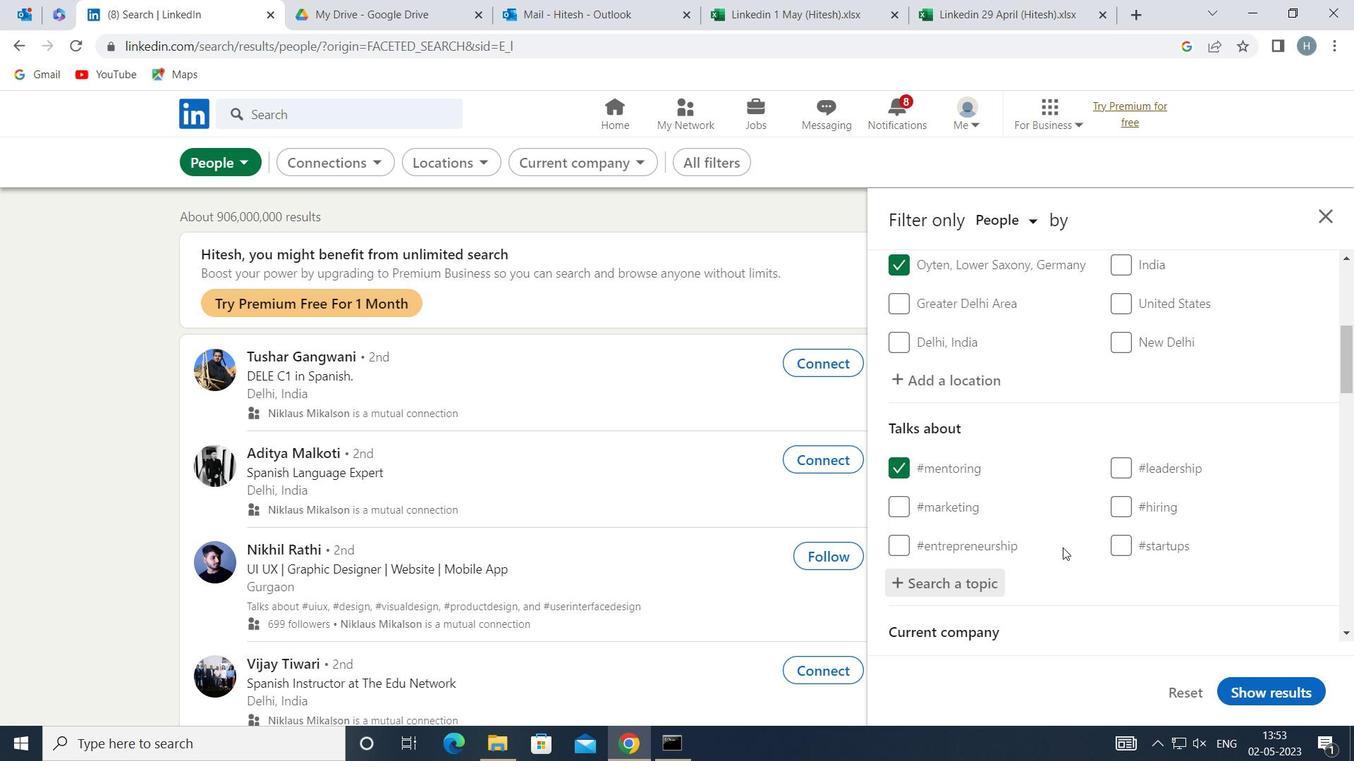 
Action: Mouse scrolled (1058, 538) with delta (0, 0)
Screenshot: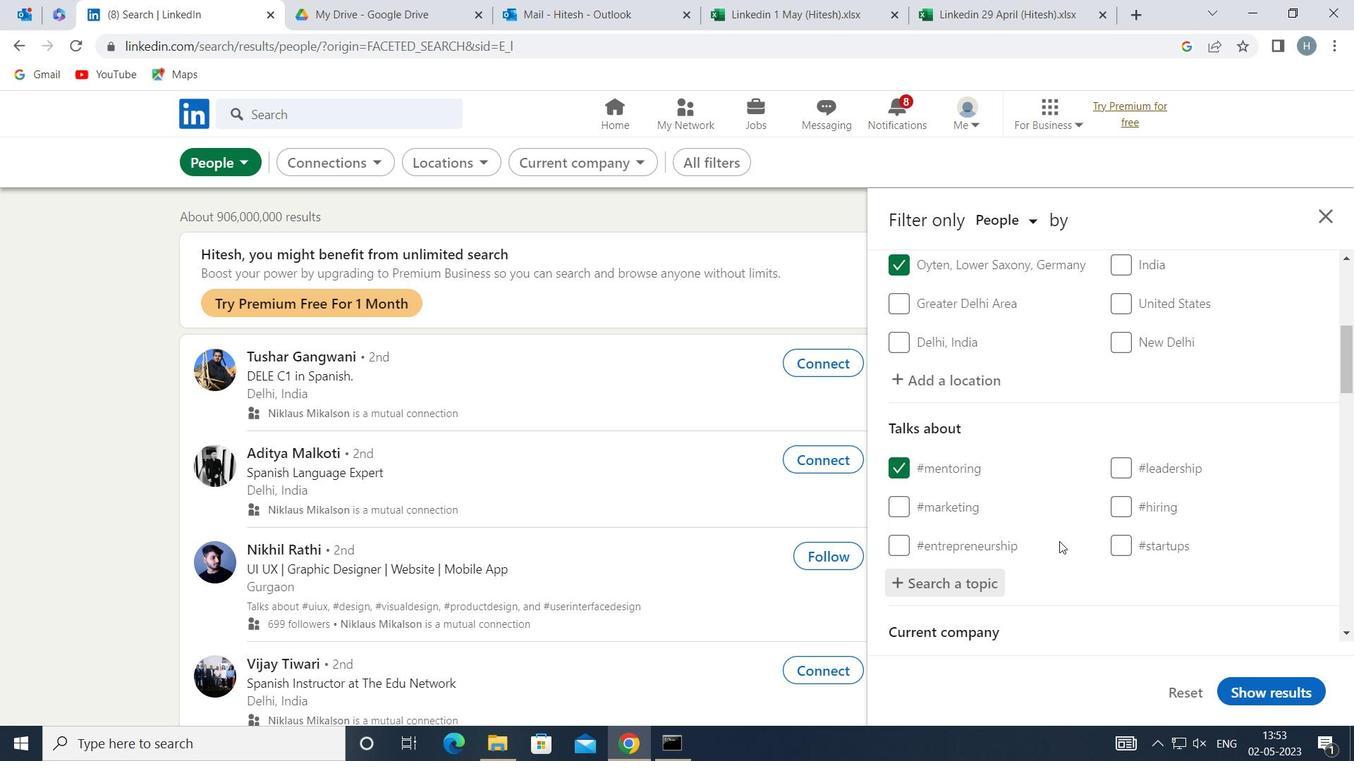 
Action: Mouse scrolled (1058, 538) with delta (0, 0)
Screenshot: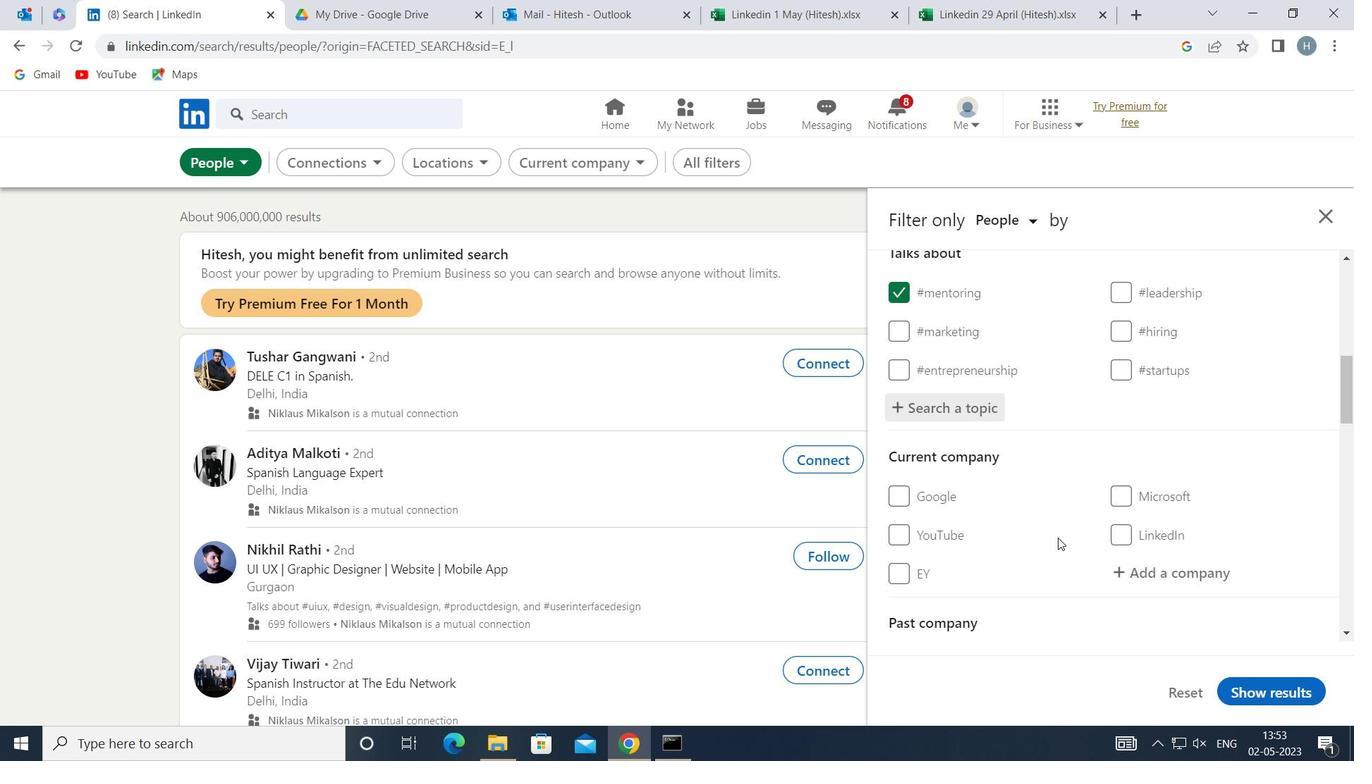 
Action: Mouse scrolled (1058, 538) with delta (0, 0)
Screenshot: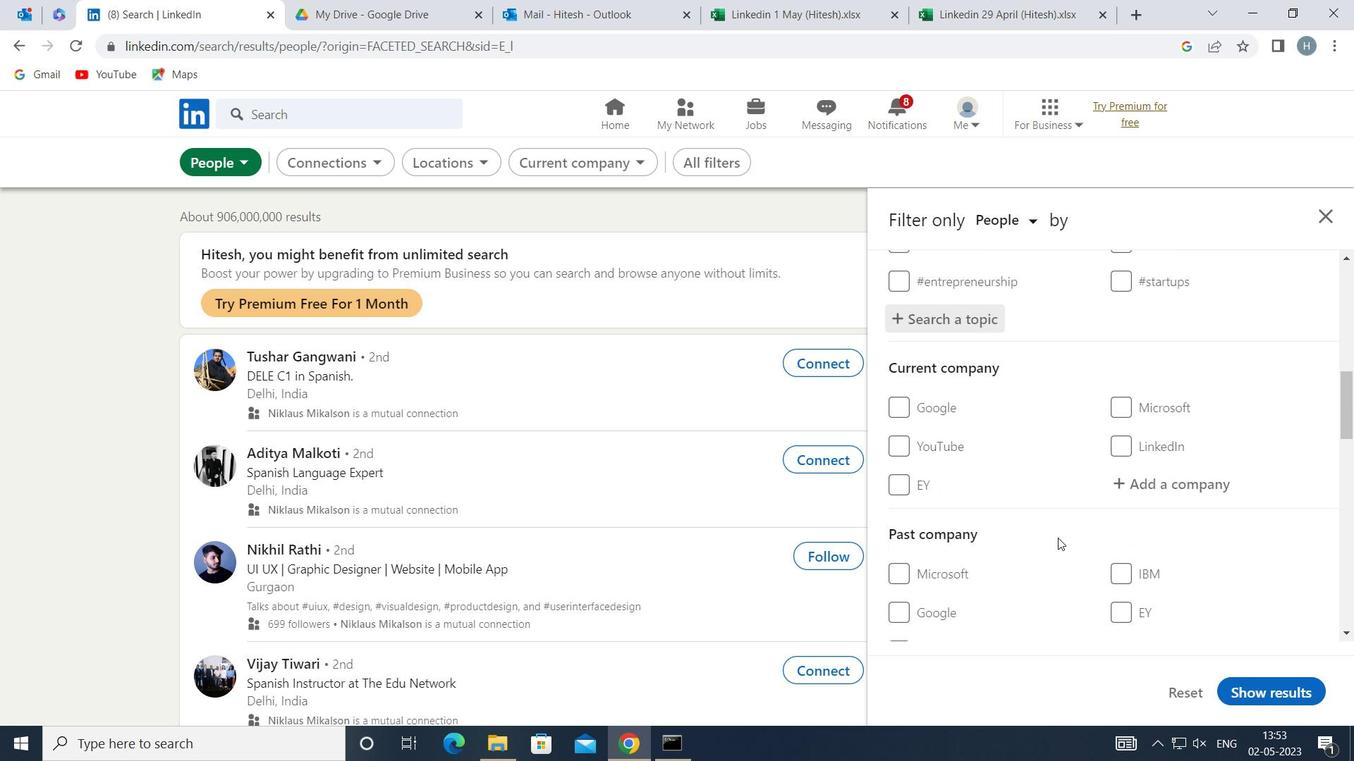 
Action: Mouse scrolled (1058, 538) with delta (0, 0)
Screenshot: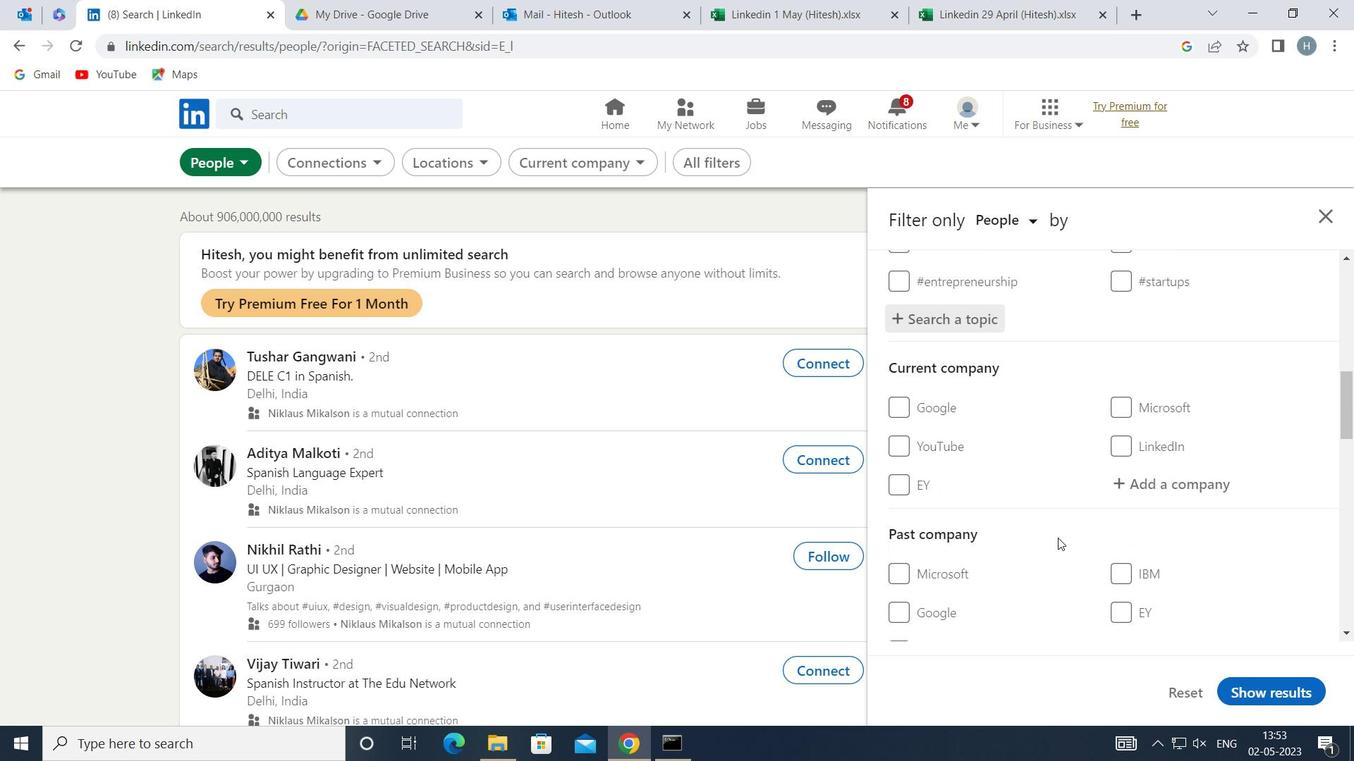 
Action: Mouse scrolled (1058, 538) with delta (0, 0)
Screenshot: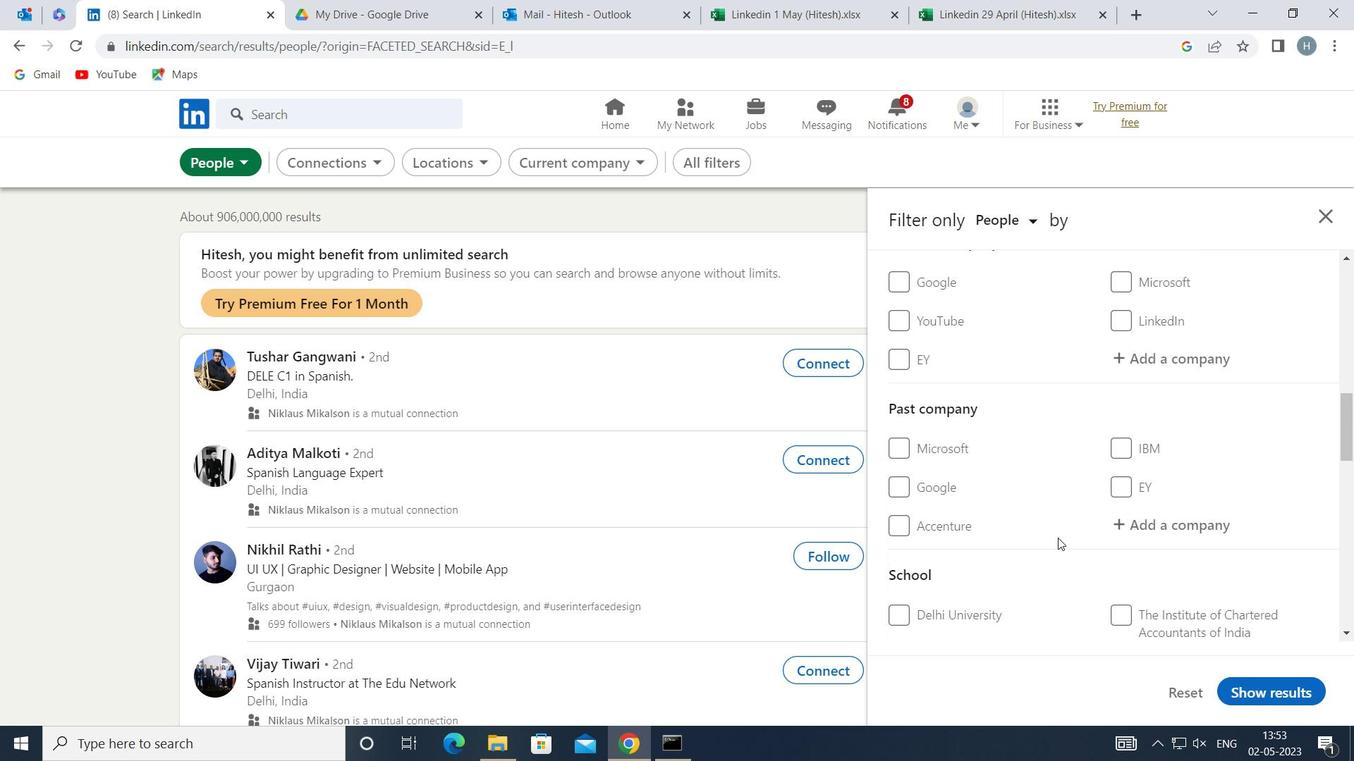 
Action: Mouse moved to (1058, 535)
Screenshot: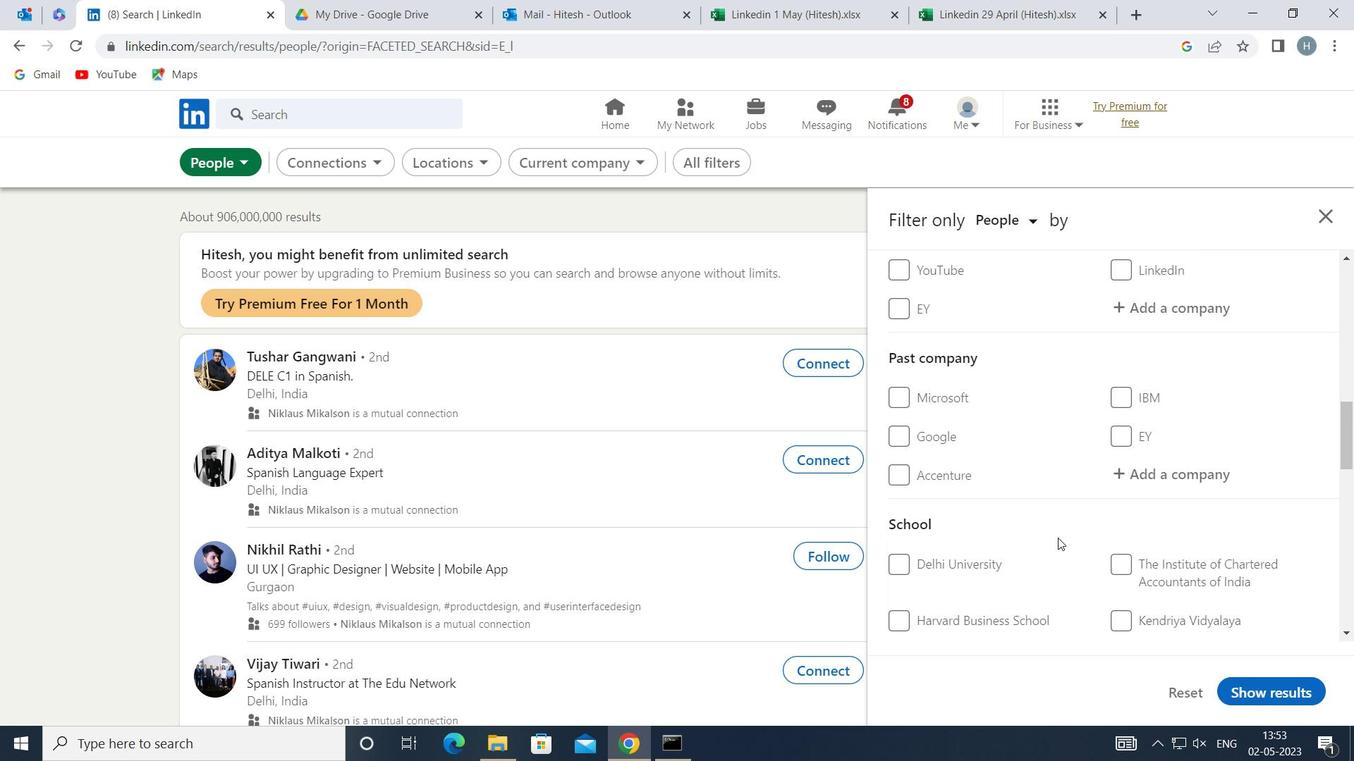 
Action: Mouse scrolled (1058, 534) with delta (0, 0)
Screenshot: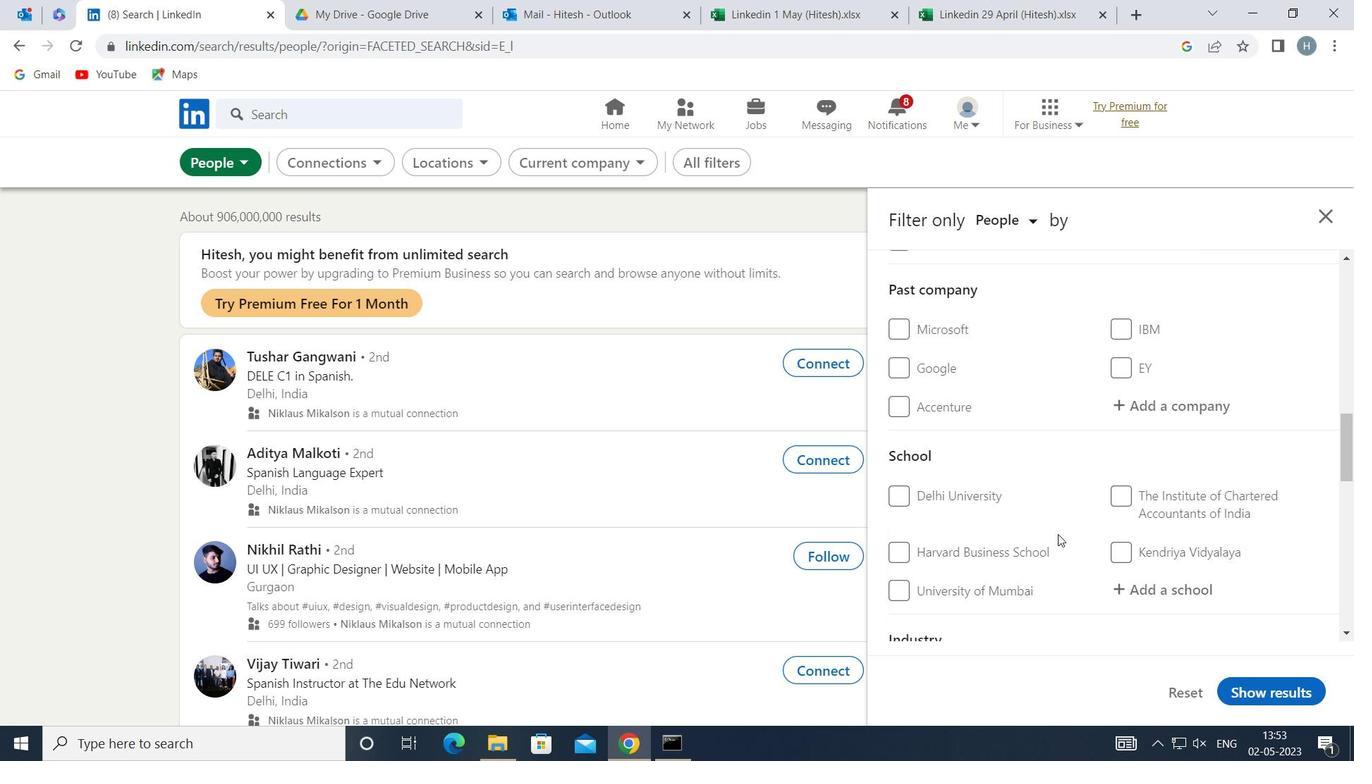 
Action: Mouse scrolled (1058, 534) with delta (0, 0)
Screenshot: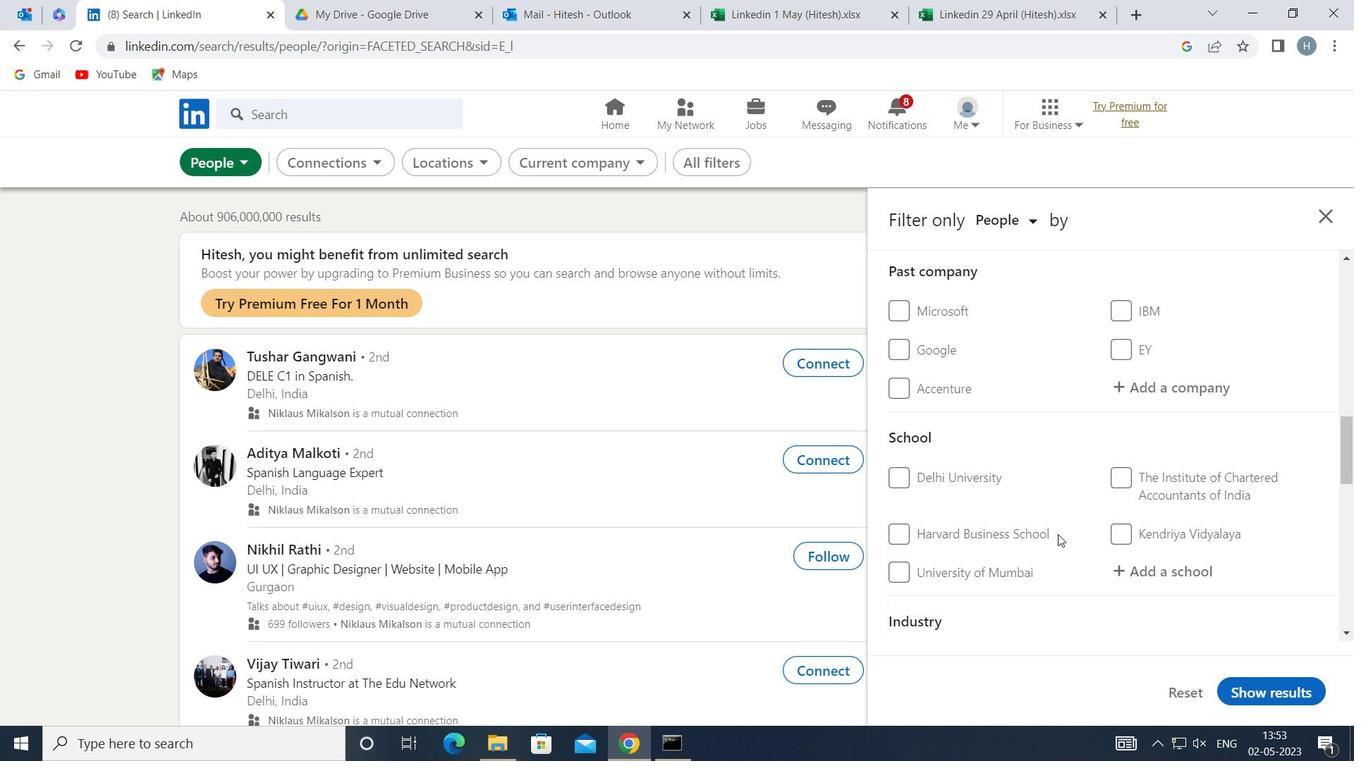 
Action: Mouse moved to (1058, 534)
Screenshot: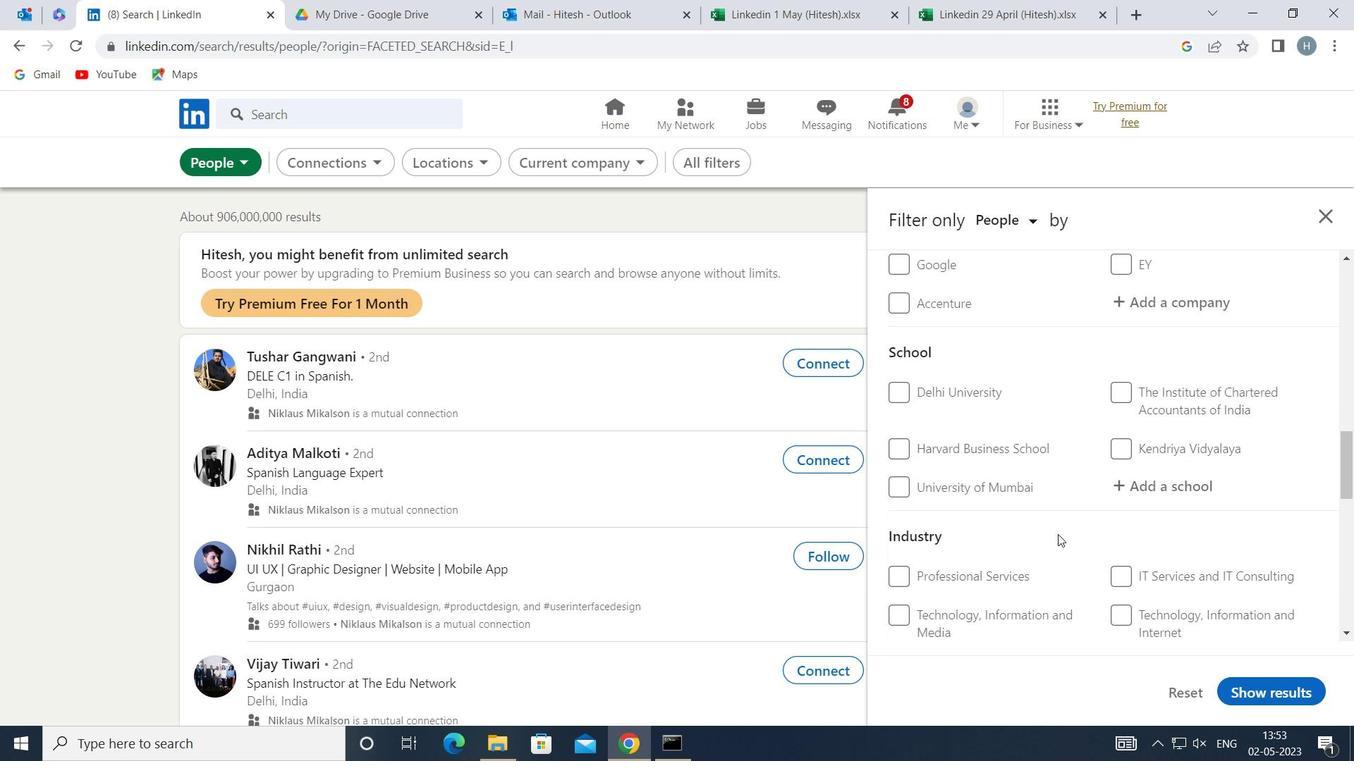
Action: Mouse scrolled (1058, 533) with delta (0, 0)
Screenshot: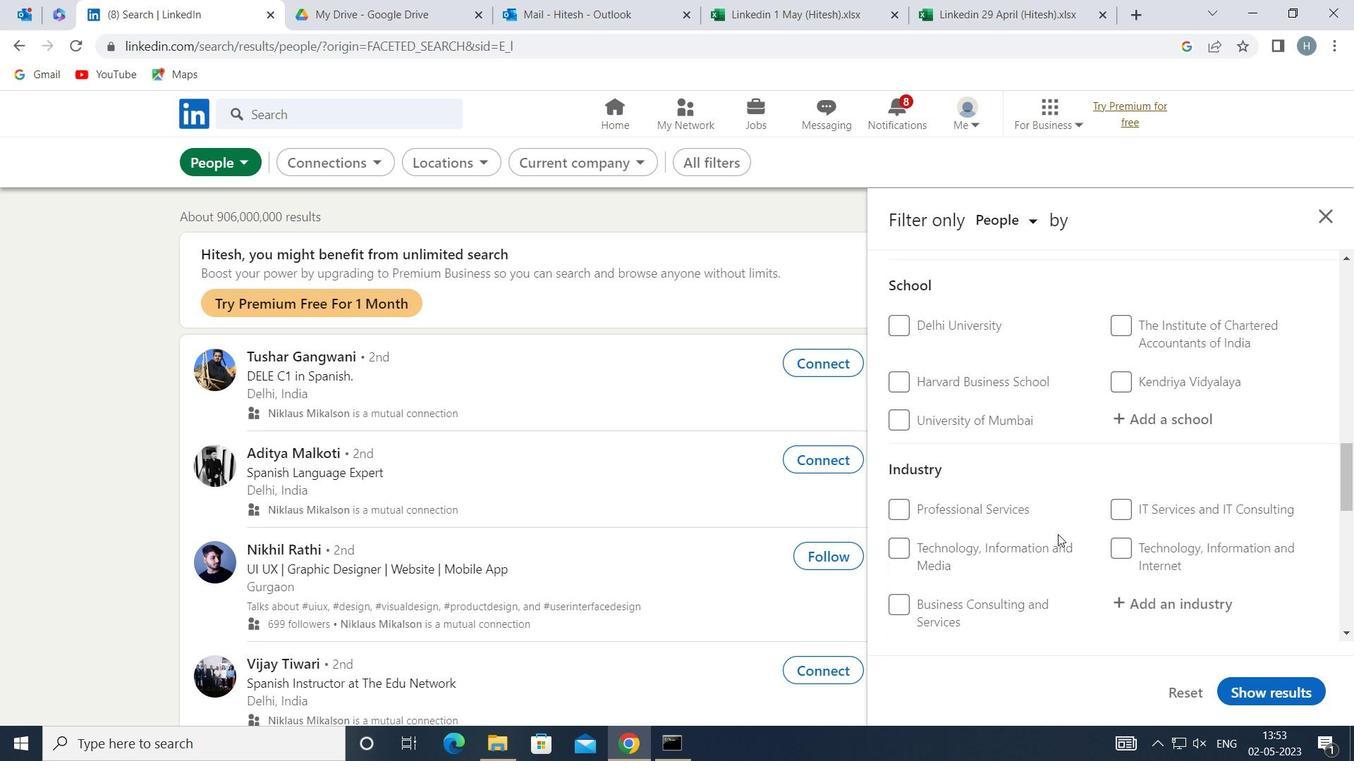
Action: Mouse scrolled (1058, 533) with delta (0, 0)
Screenshot: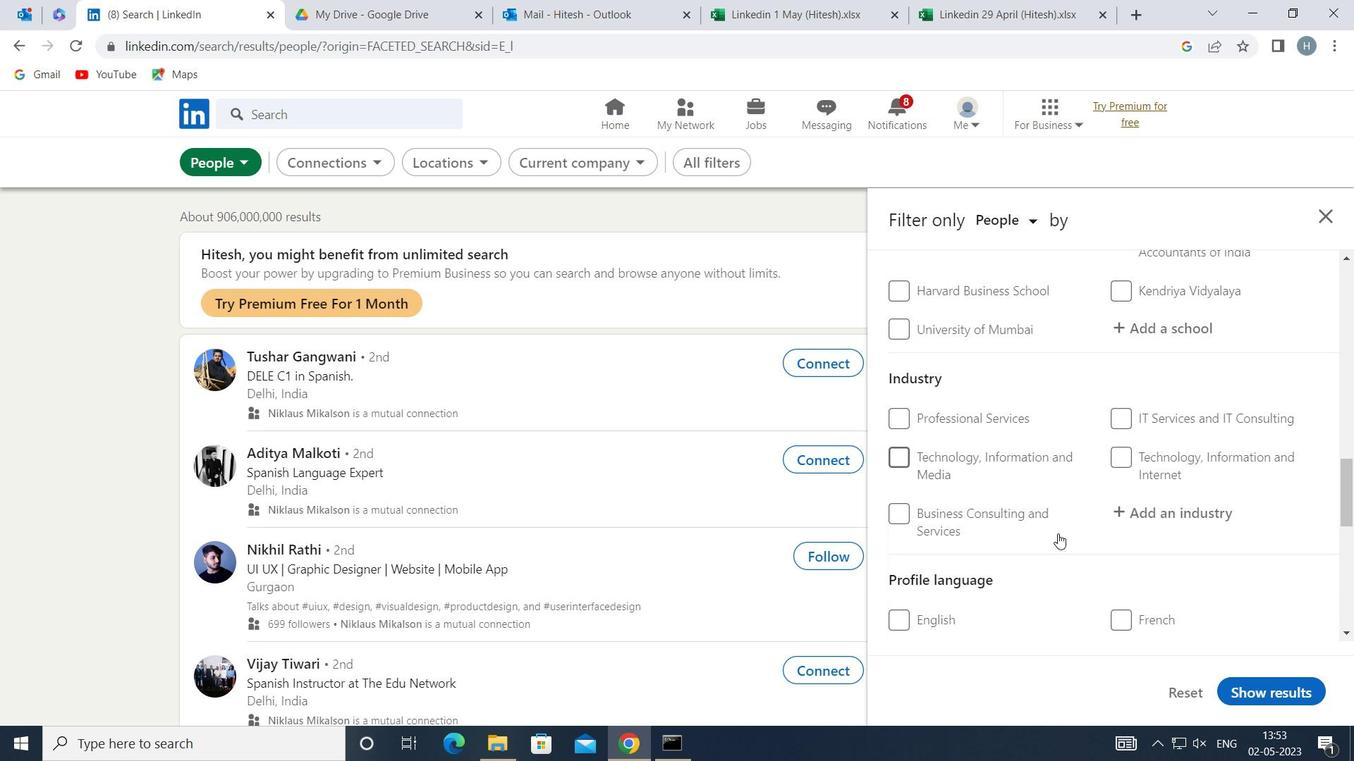 
Action: Mouse moved to (1111, 514)
Screenshot: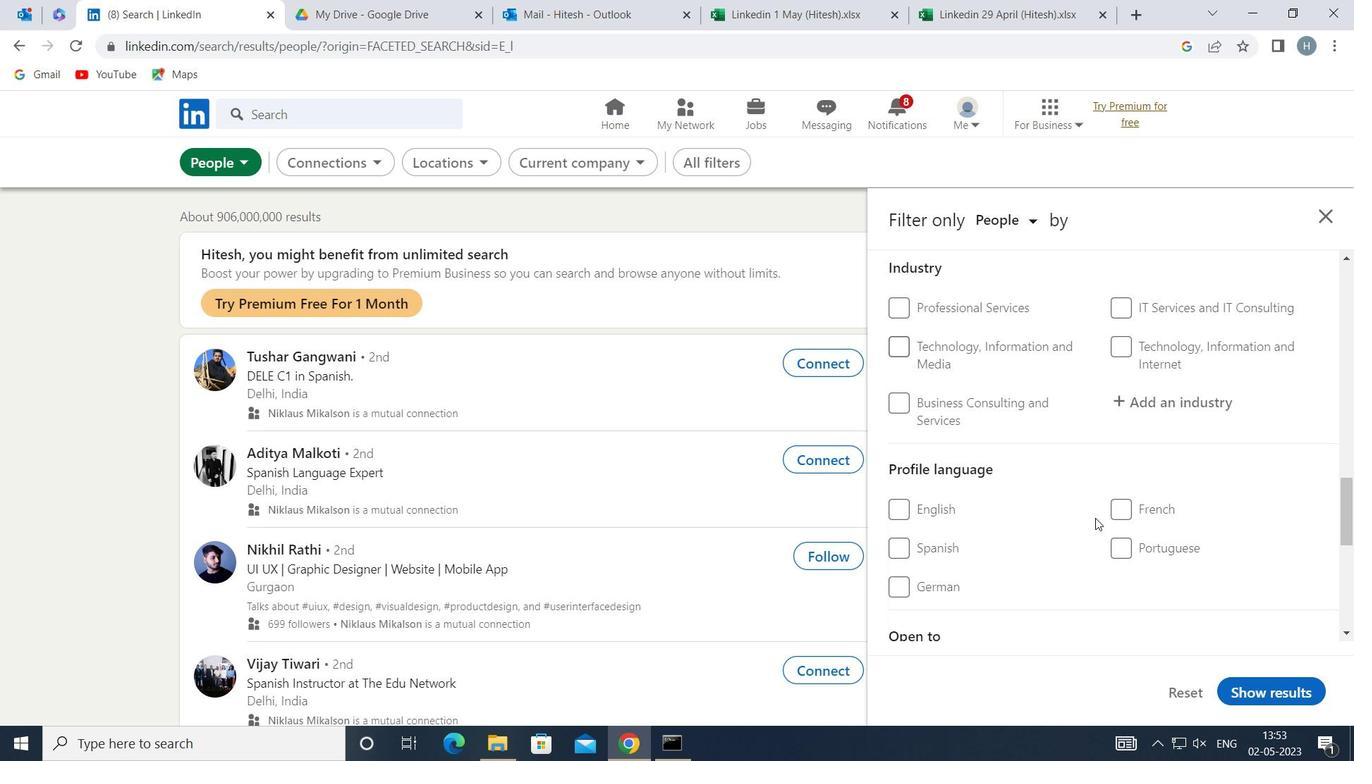 
Action: Mouse pressed left at (1111, 514)
Screenshot: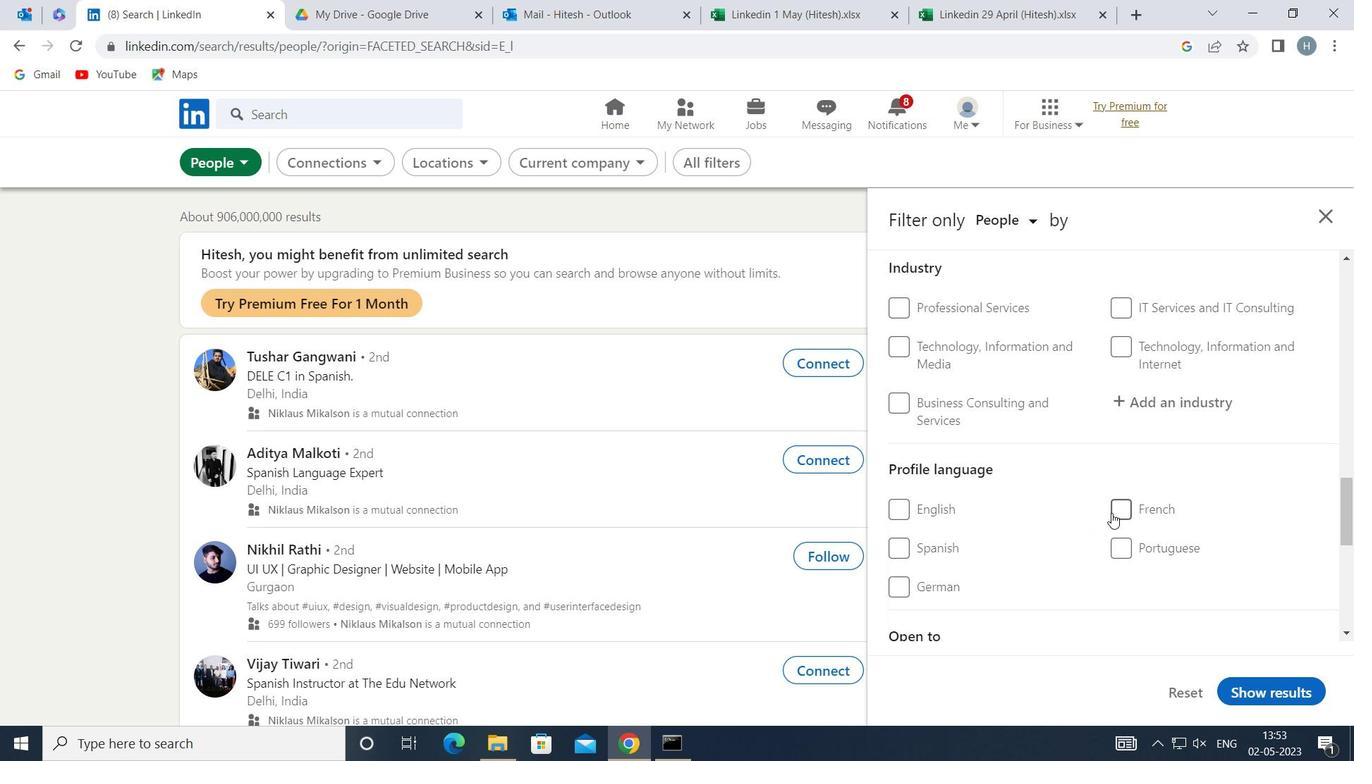 
Action: Mouse moved to (1088, 524)
Screenshot: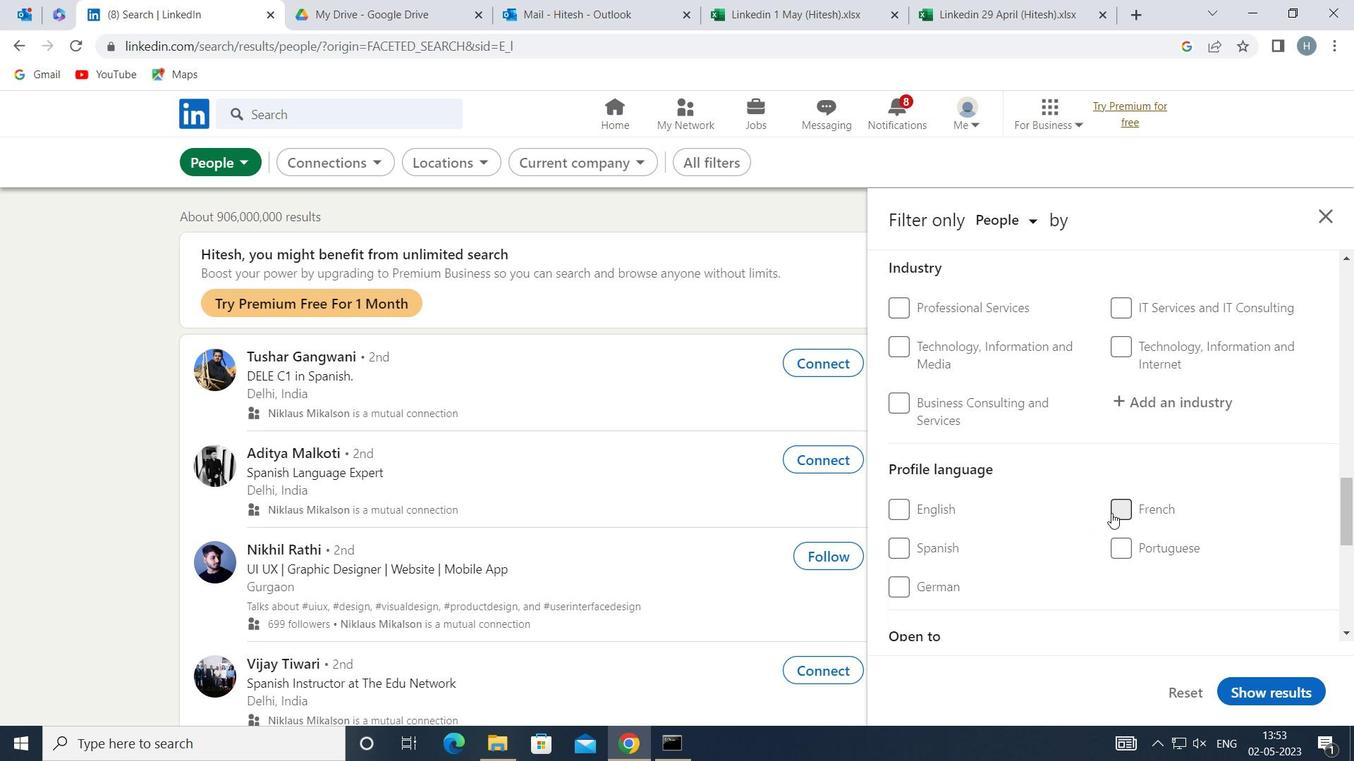 
Action: Mouse scrolled (1088, 525) with delta (0, 0)
Screenshot: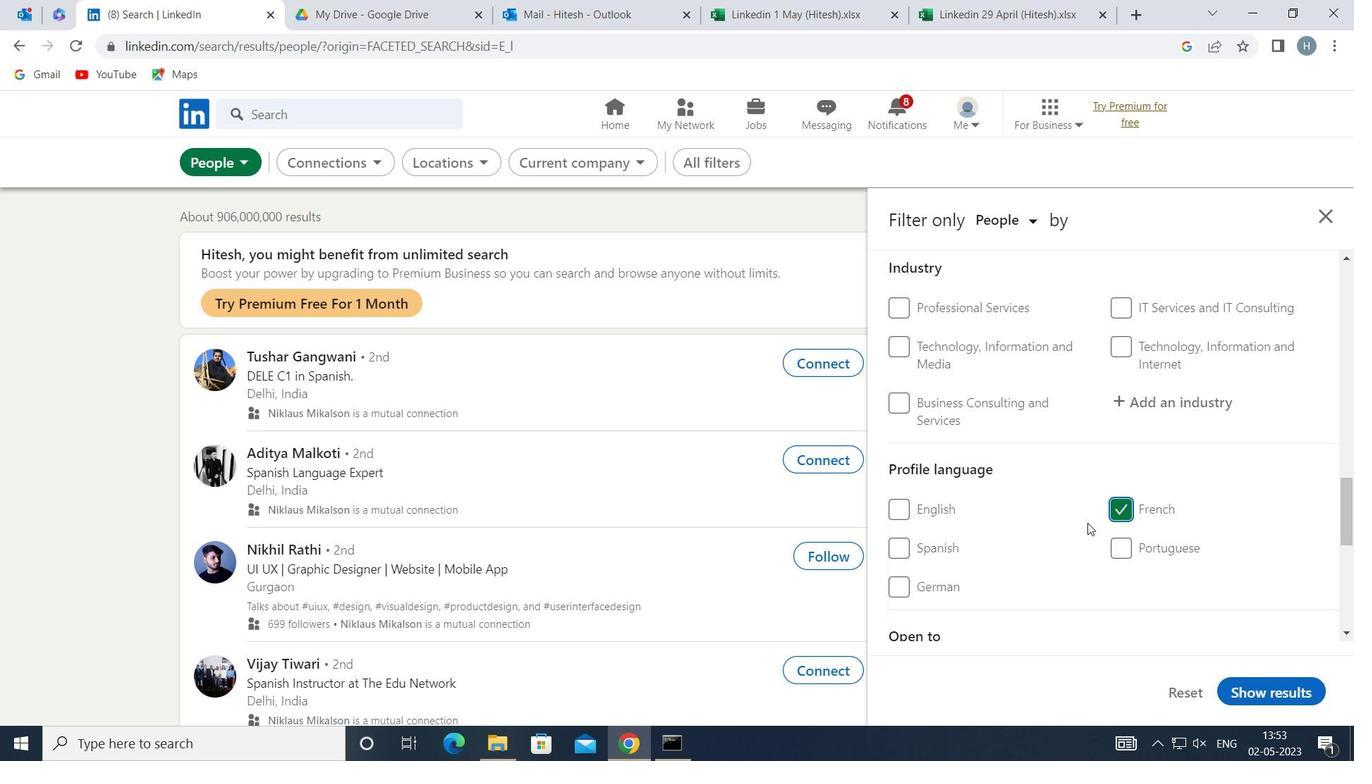 
Action: Mouse scrolled (1088, 525) with delta (0, 0)
Screenshot: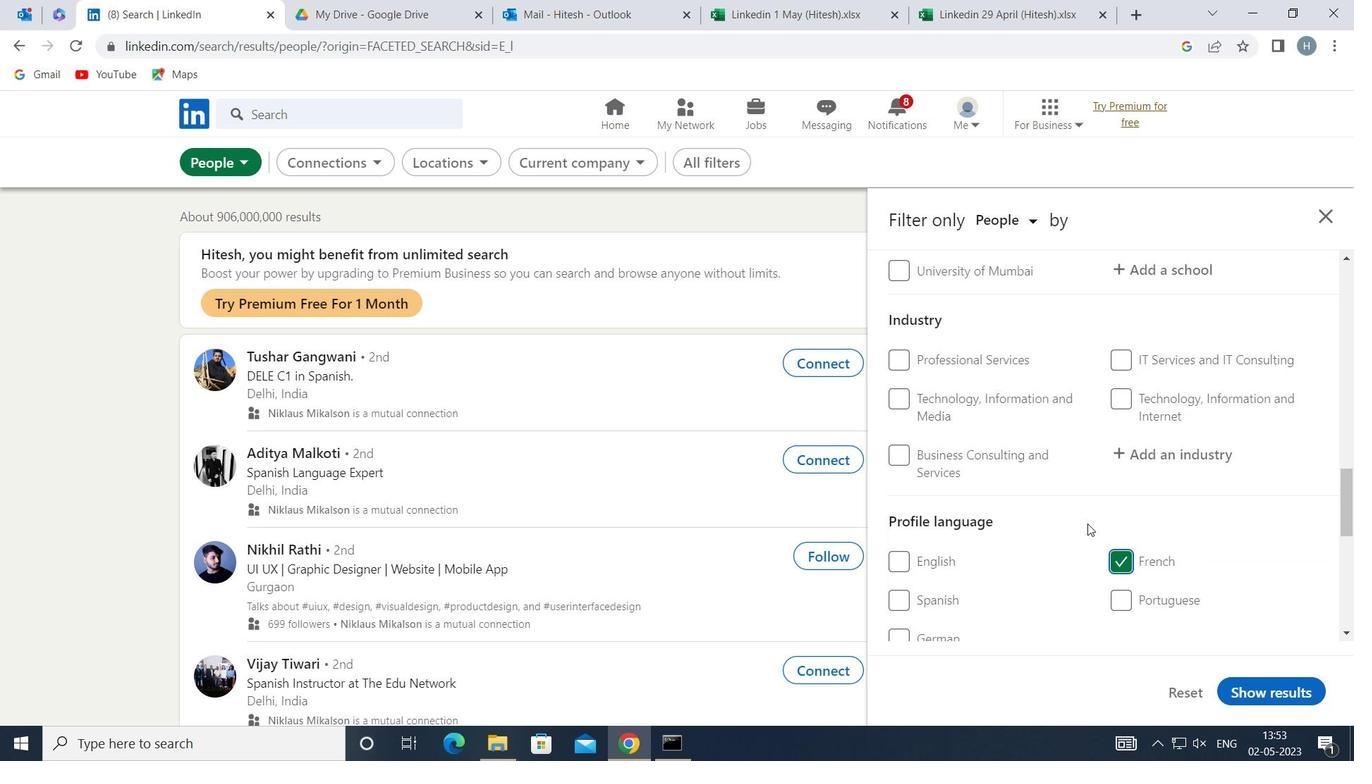
Action: Mouse scrolled (1088, 525) with delta (0, 0)
Screenshot: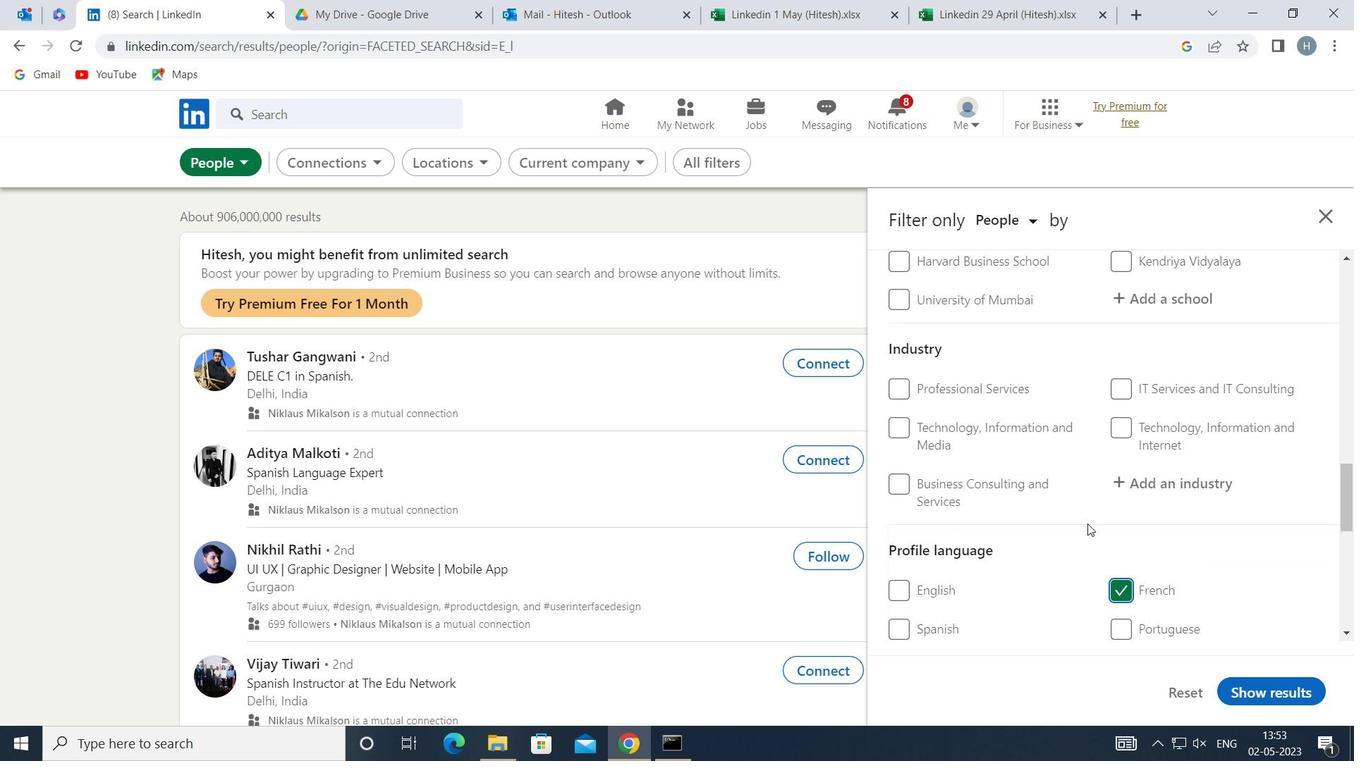 
Action: Mouse scrolled (1088, 525) with delta (0, 0)
Screenshot: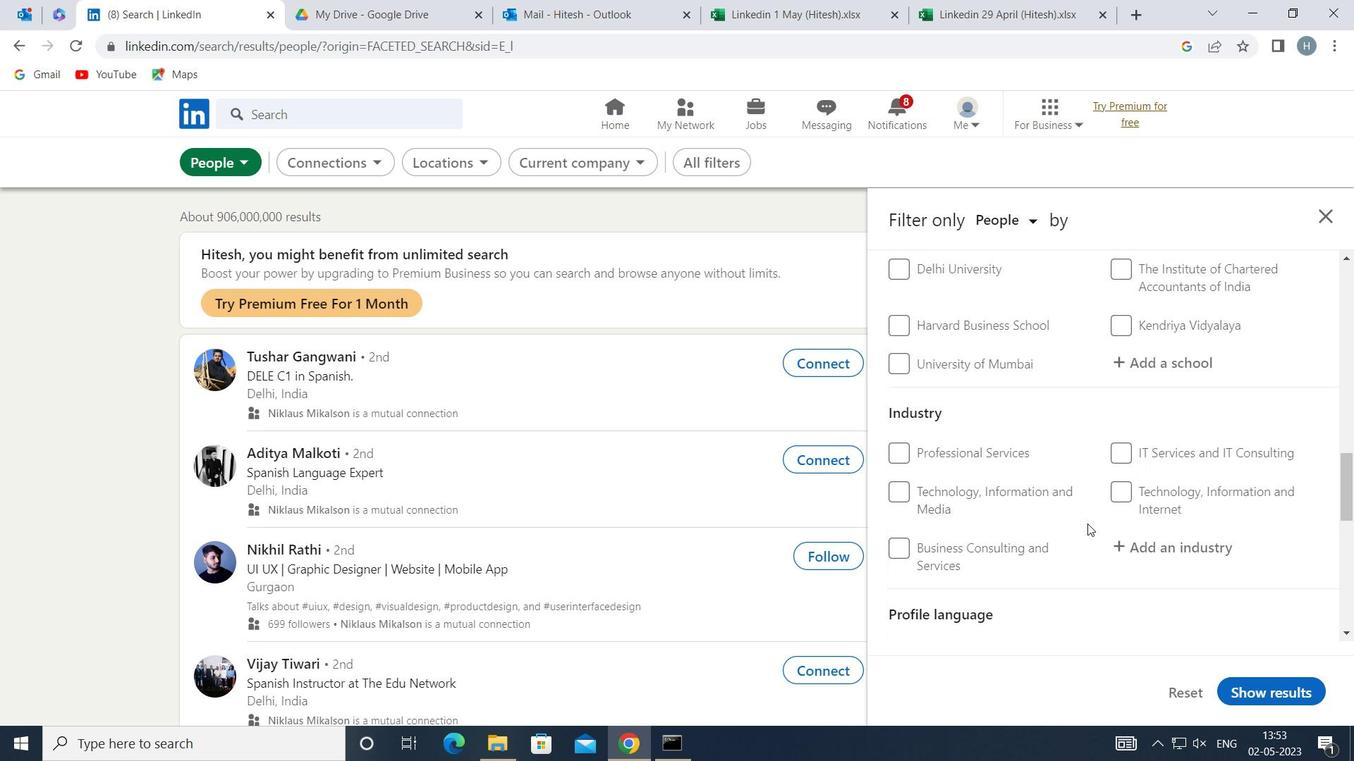 
Action: Mouse scrolled (1088, 525) with delta (0, 0)
Screenshot: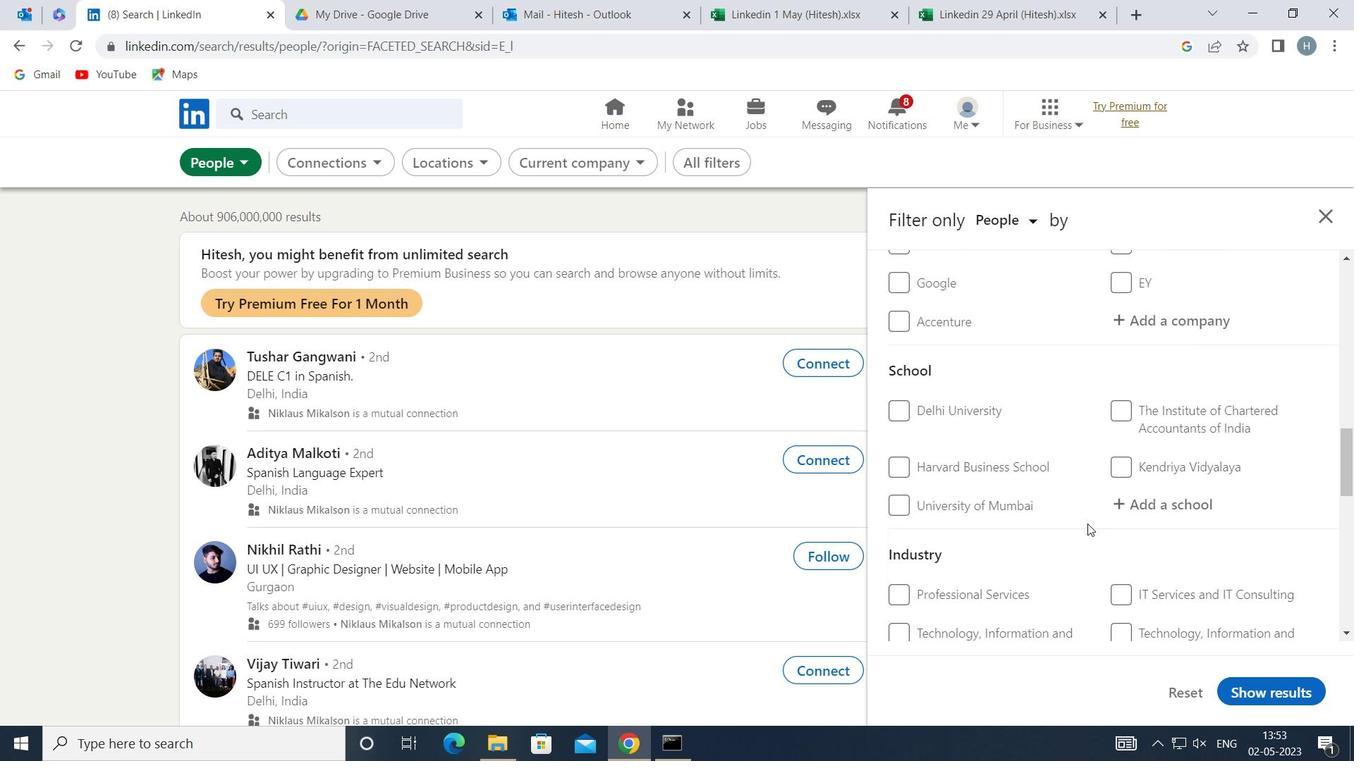 
Action: Mouse scrolled (1088, 525) with delta (0, 0)
Screenshot: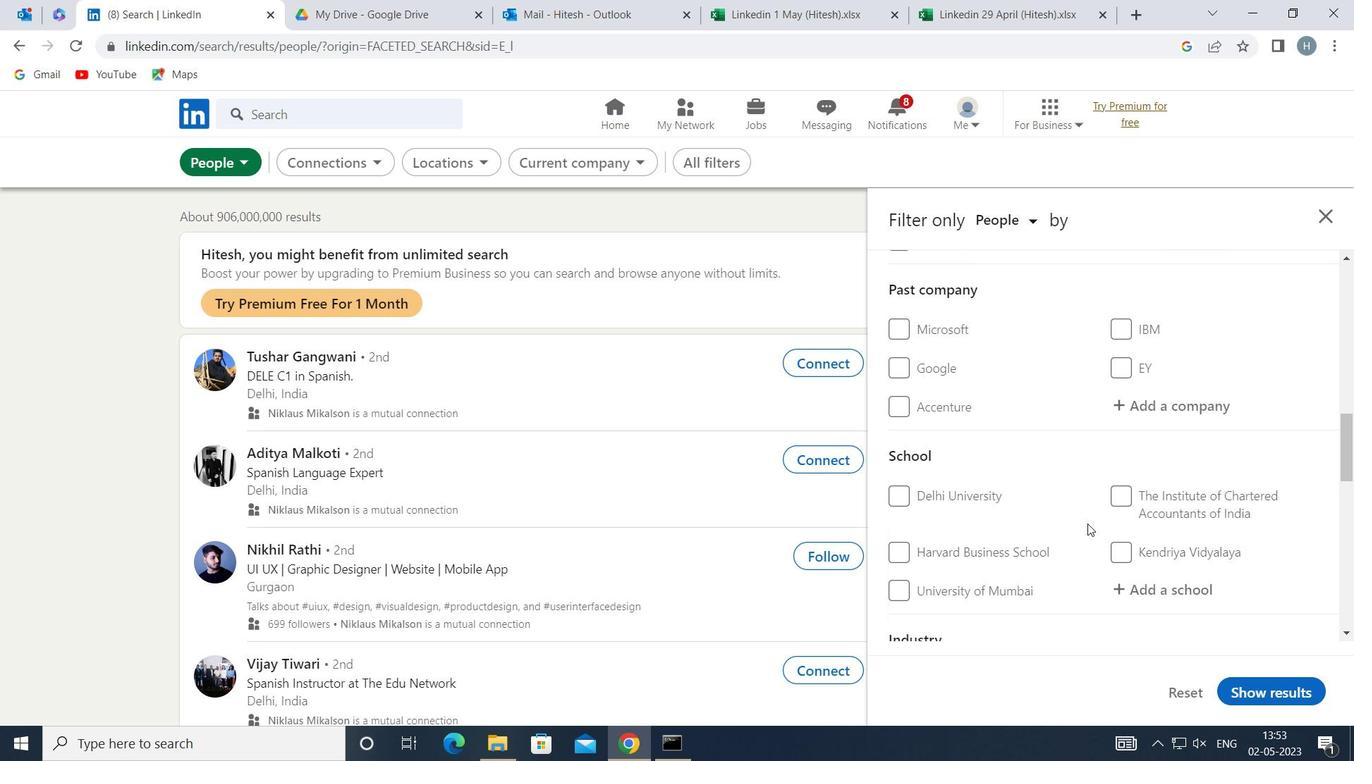 
Action: Mouse scrolled (1088, 525) with delta (0, 0)
Screenshot: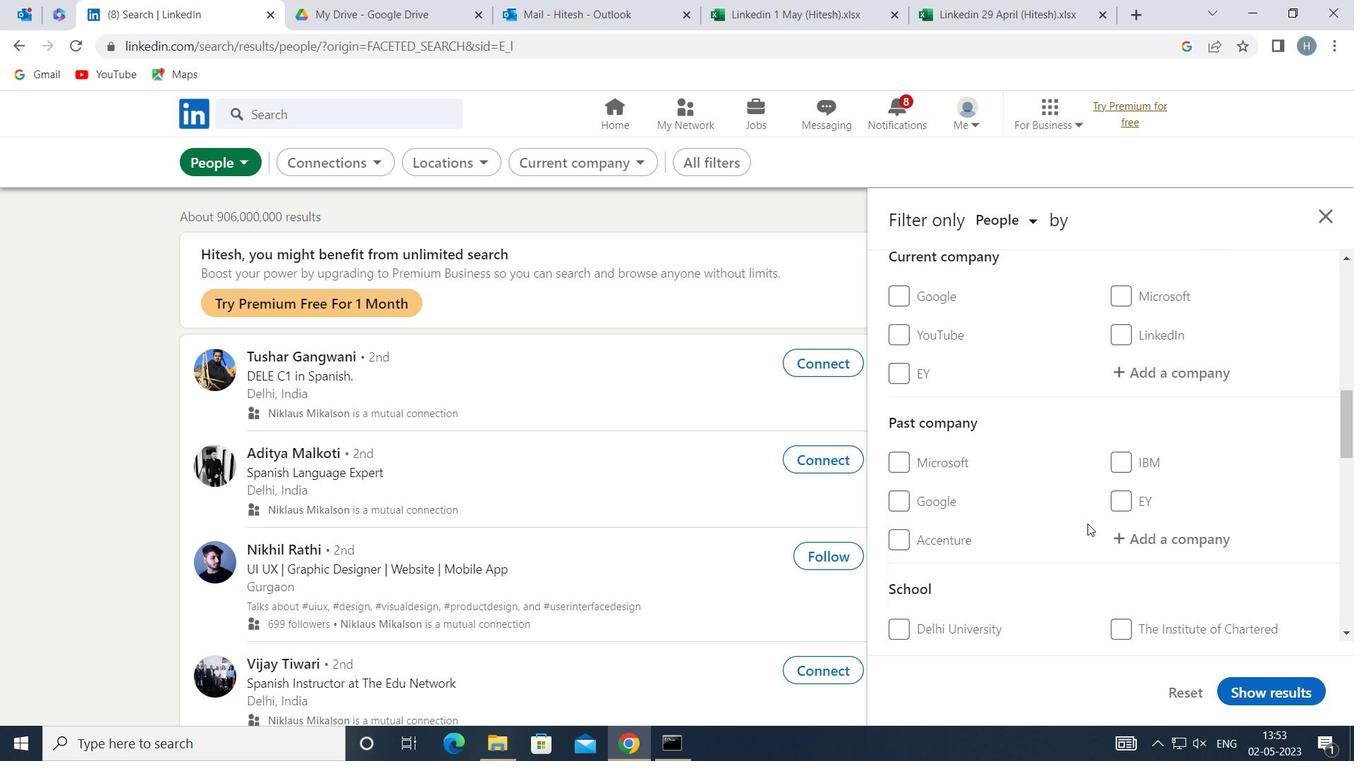 
Action: Mouse moved to (1221, 478)
Screenshot: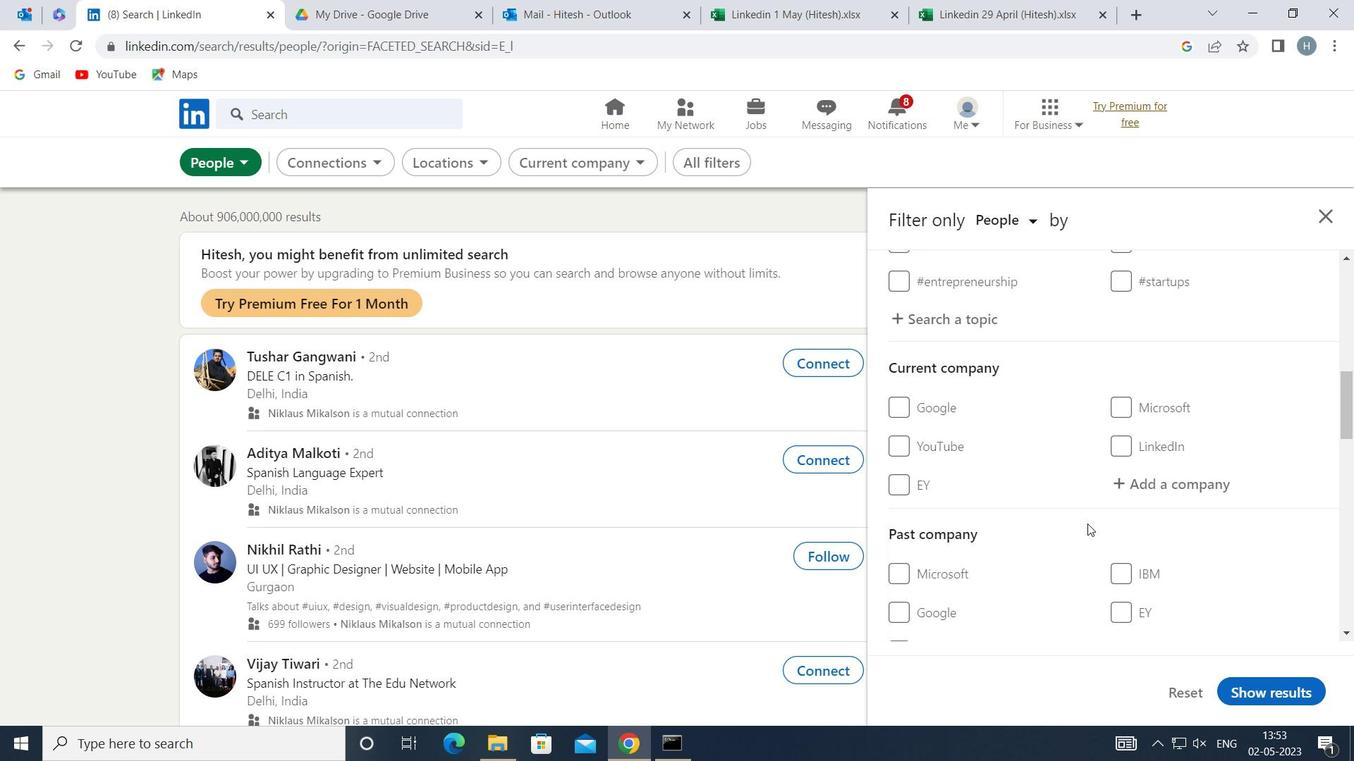 
Action: Mouse pressed left at (1221, 478)
Screenshot: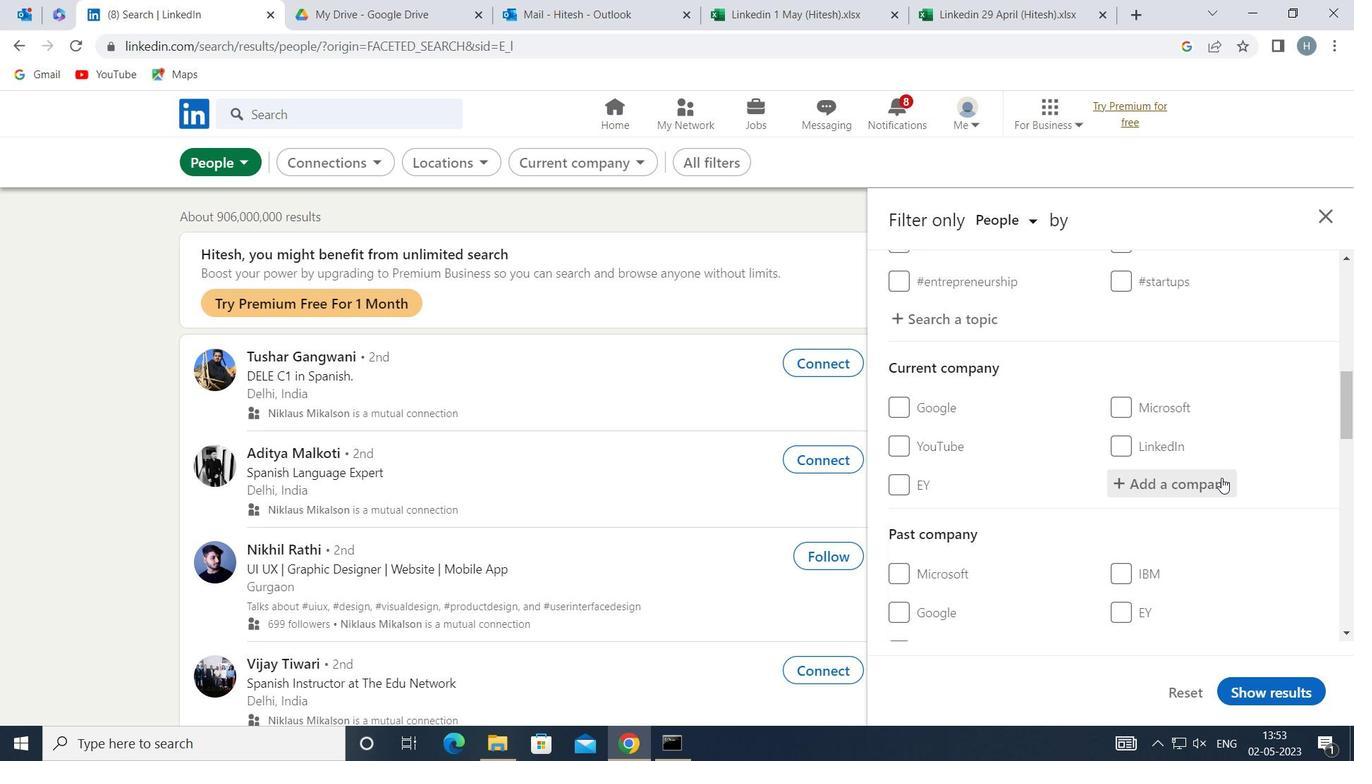 
Action: Key pressed <Key.shift>COLT<Key.space><Key.shift>TECHNOLOGY<Key.space>
Screenshot: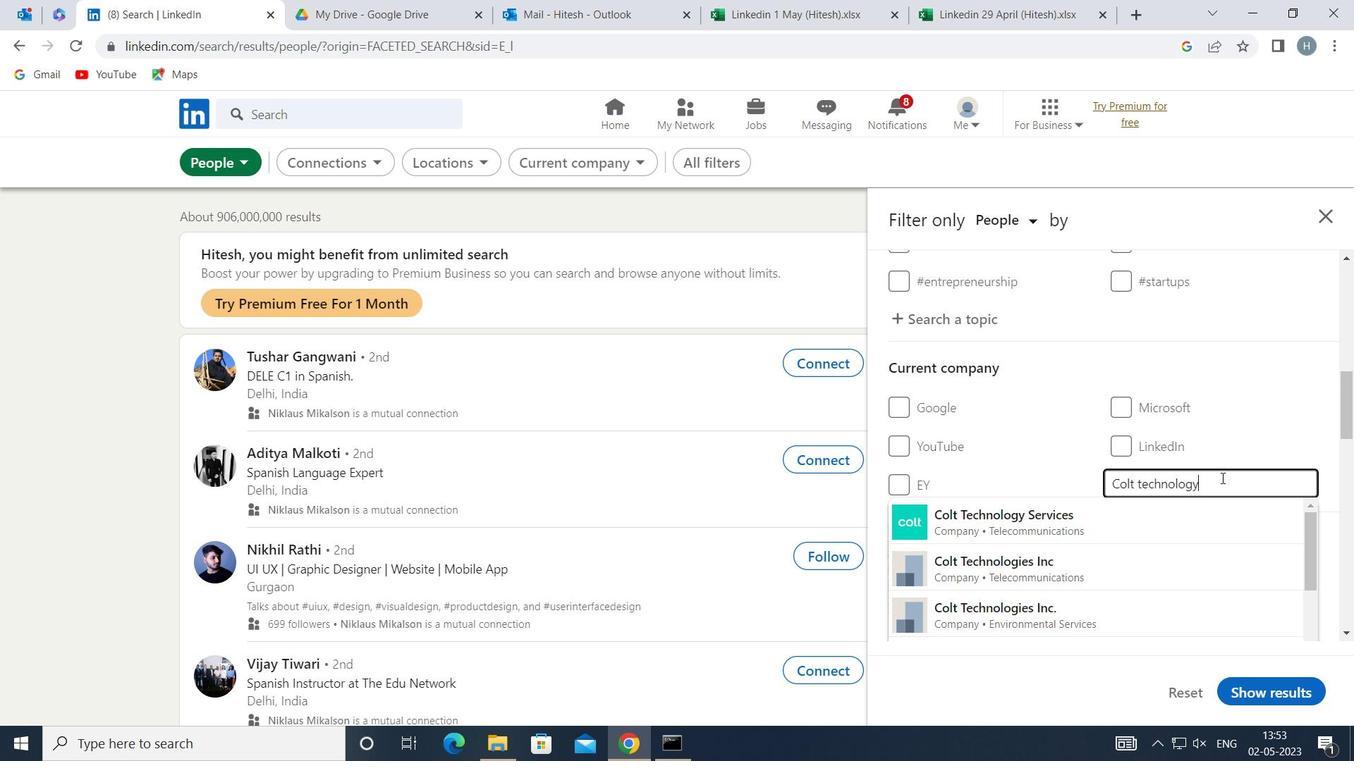 
Action: Mouse moved to (1138, 514)
Screenshot: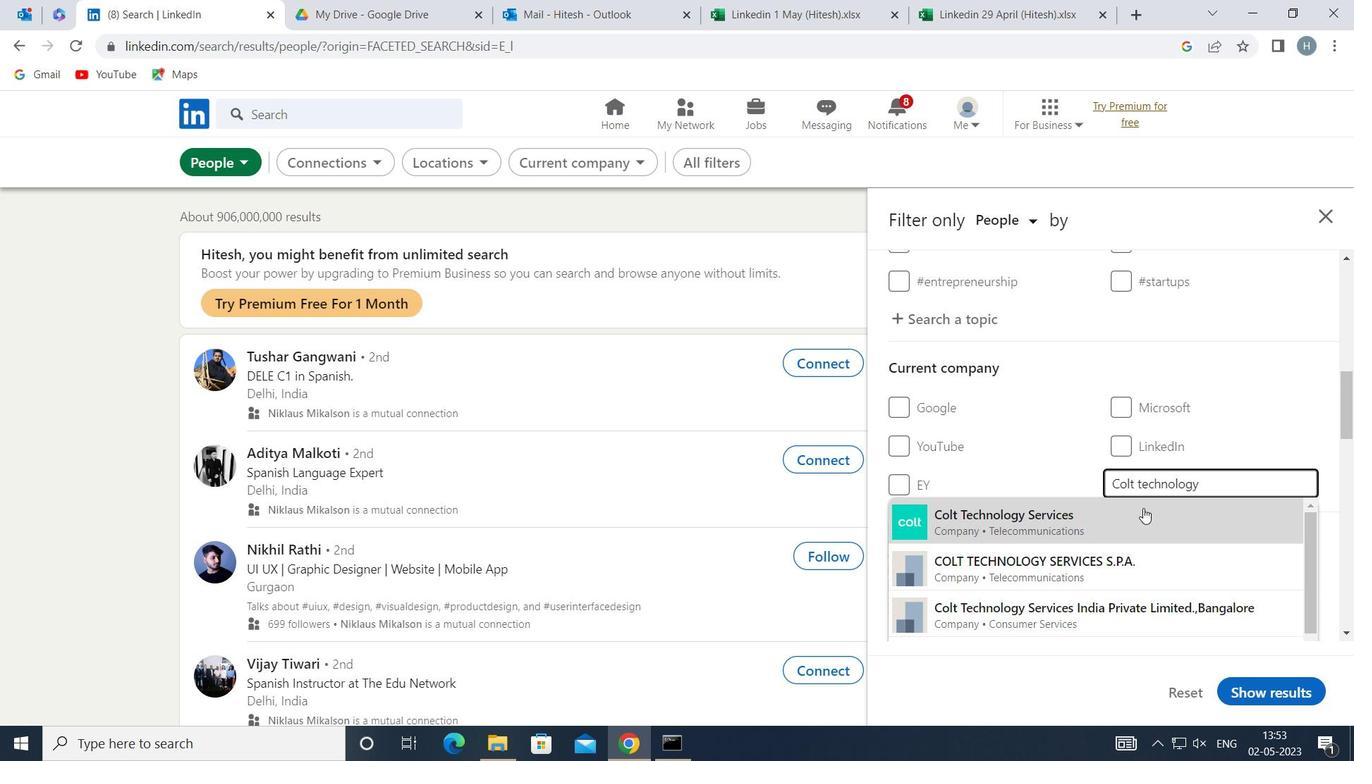 
Action: Mouse pressed left at (1138, 514)
Screenshot: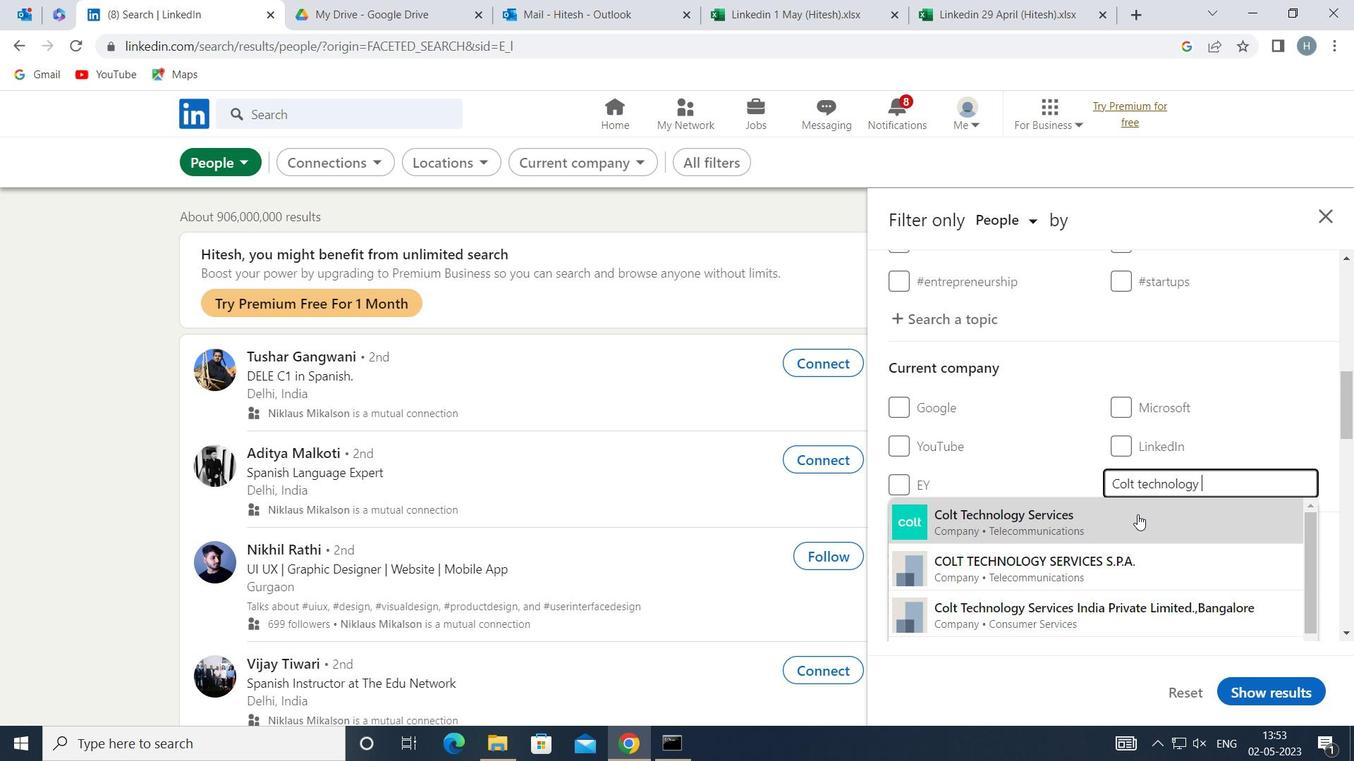 
Action: Mouse moved to (1063, 500)
Screenshot: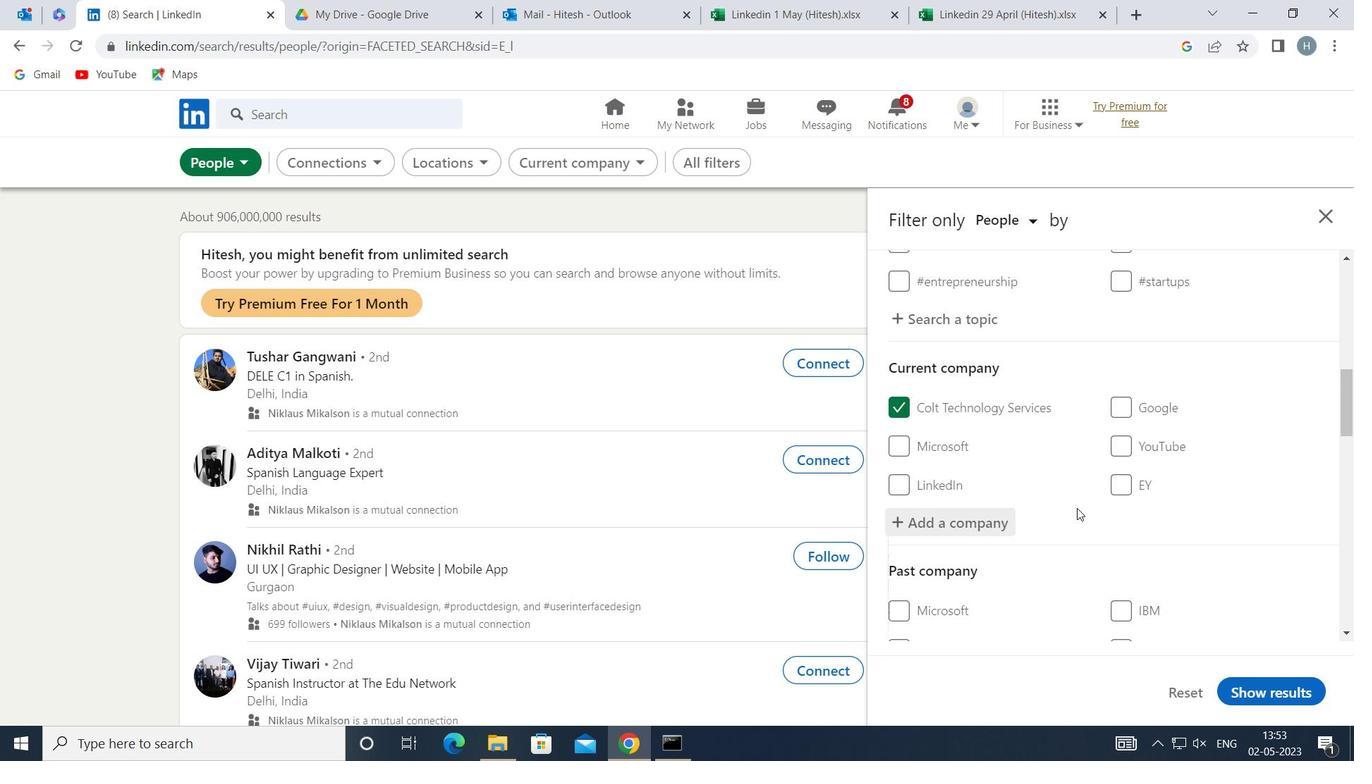 
Action: Mouse scrolled (1063, 499) with delta (0, 0)
Screenshot: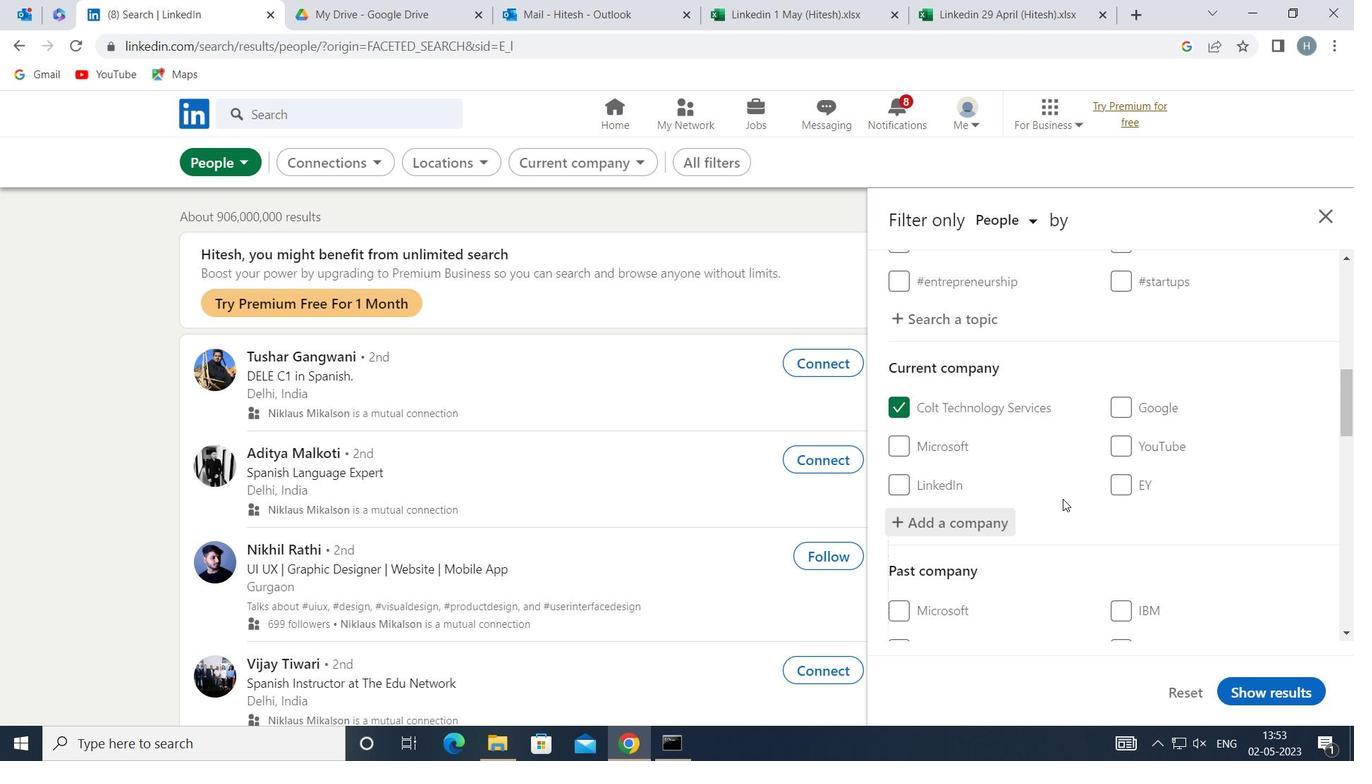 
Action: Mouse scrolled (1063, 499) with delta (0, 0)
Screenshot: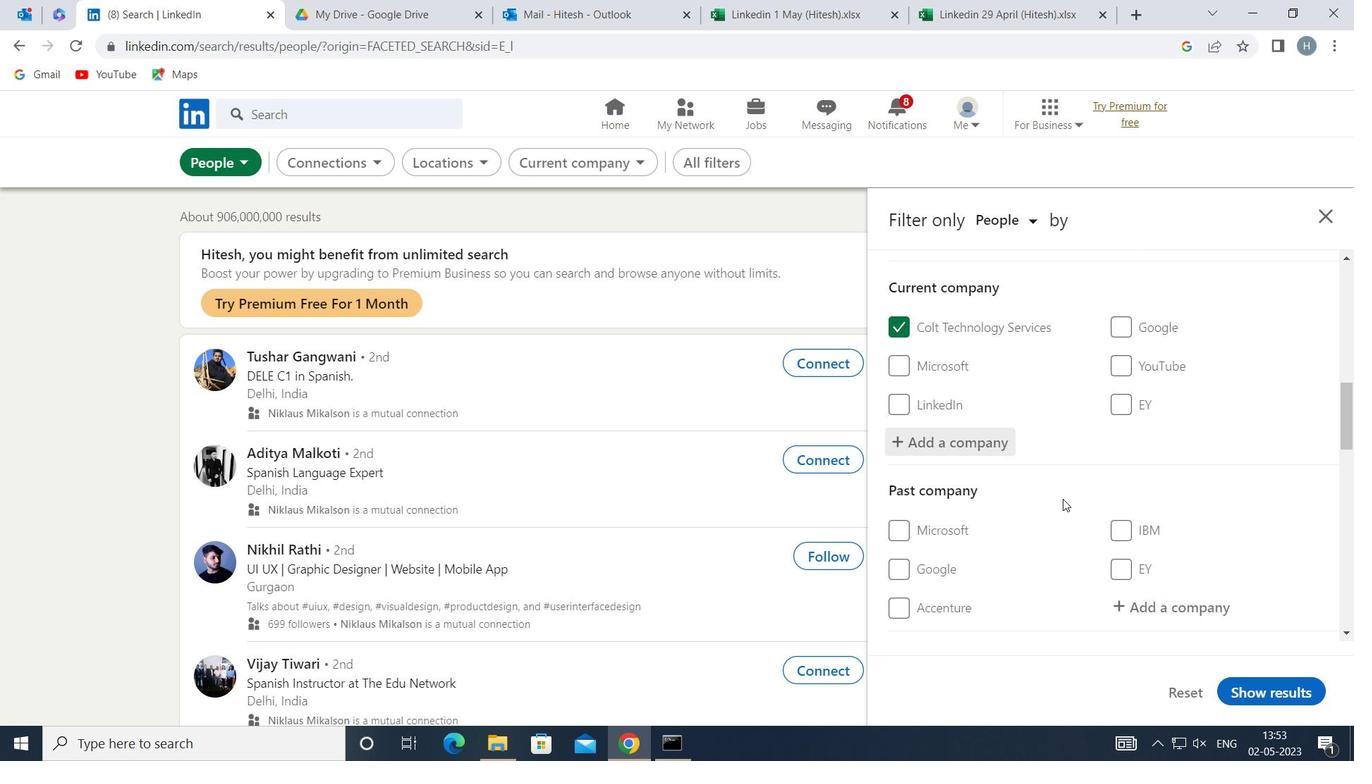 
Action: Mouse scrolled (1063, 499) with delta (0, 0)
Screenshot: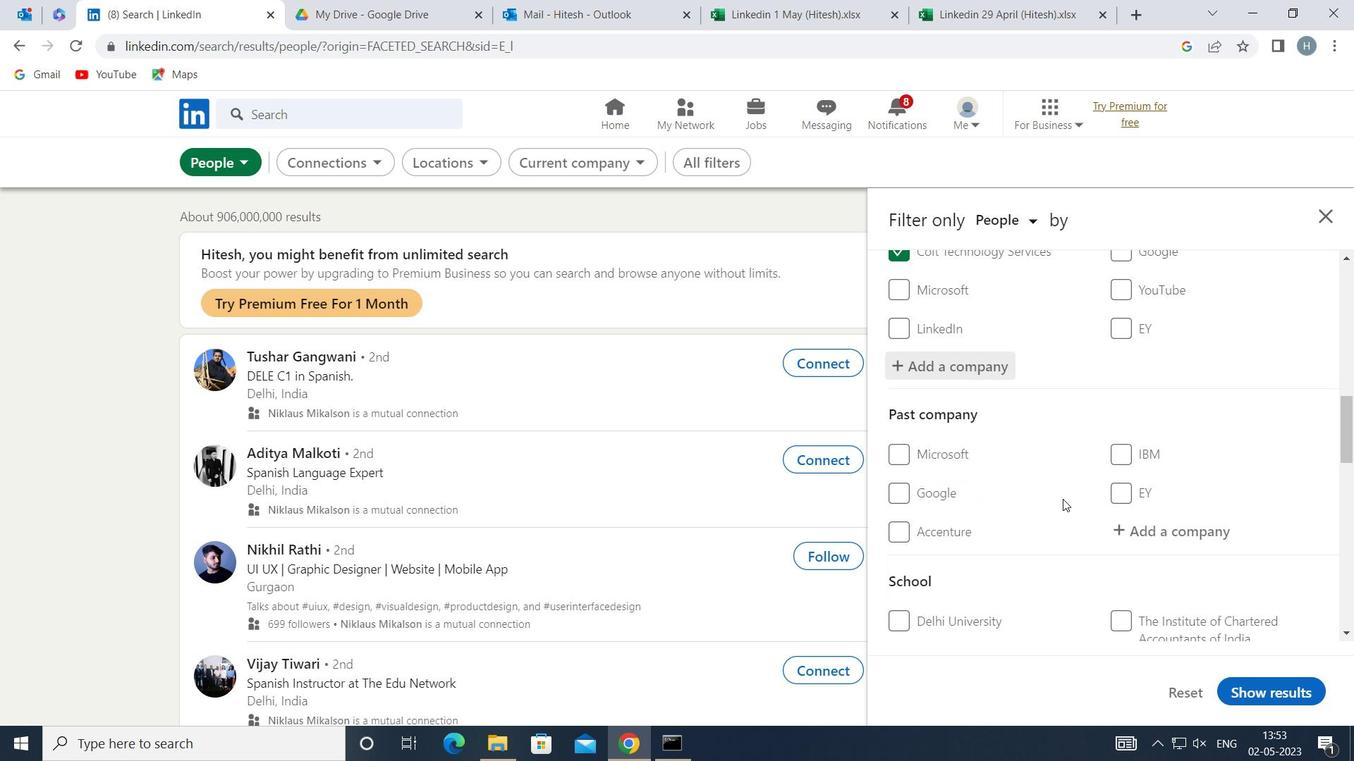
Action: Mouse scrolled (1063, 499) with delta (0, 0)
Screenshot: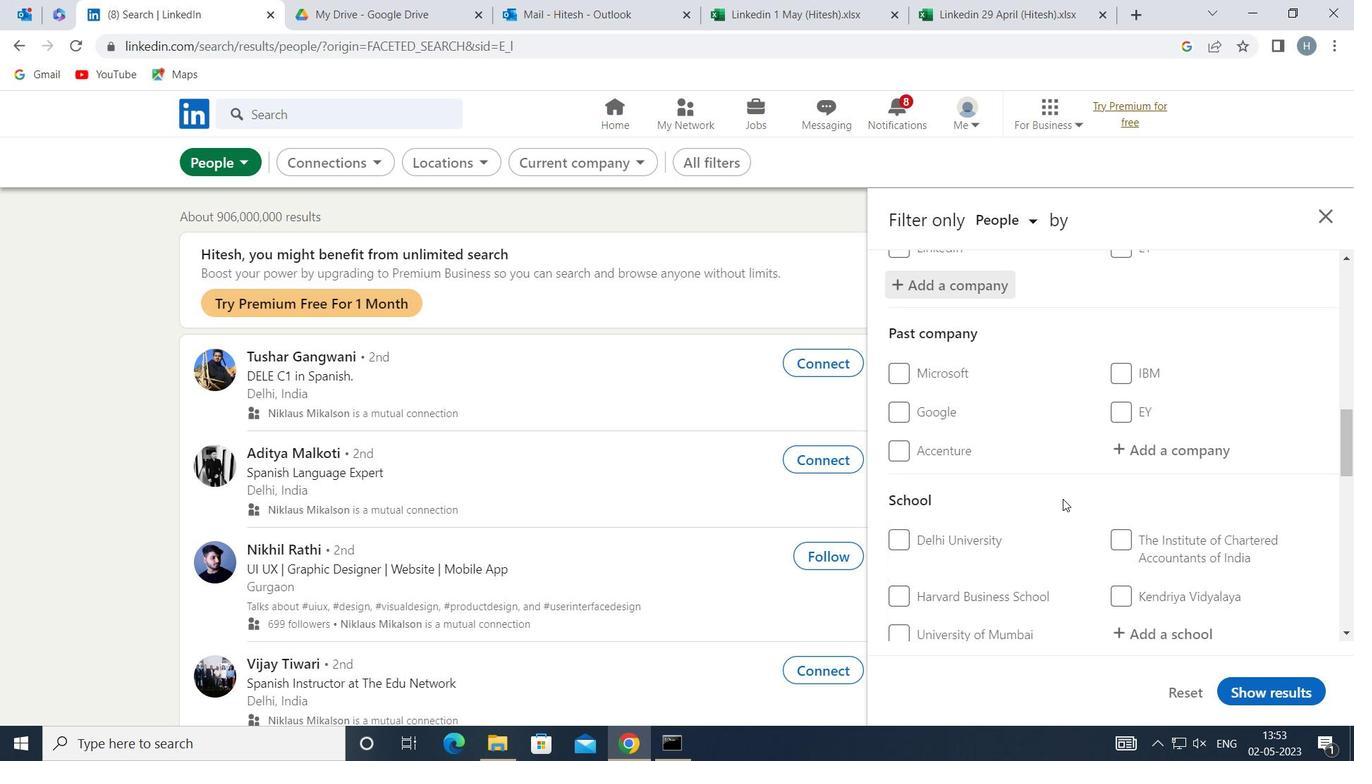 
Action: Mouse moved to (1179, 514)
Screenshot: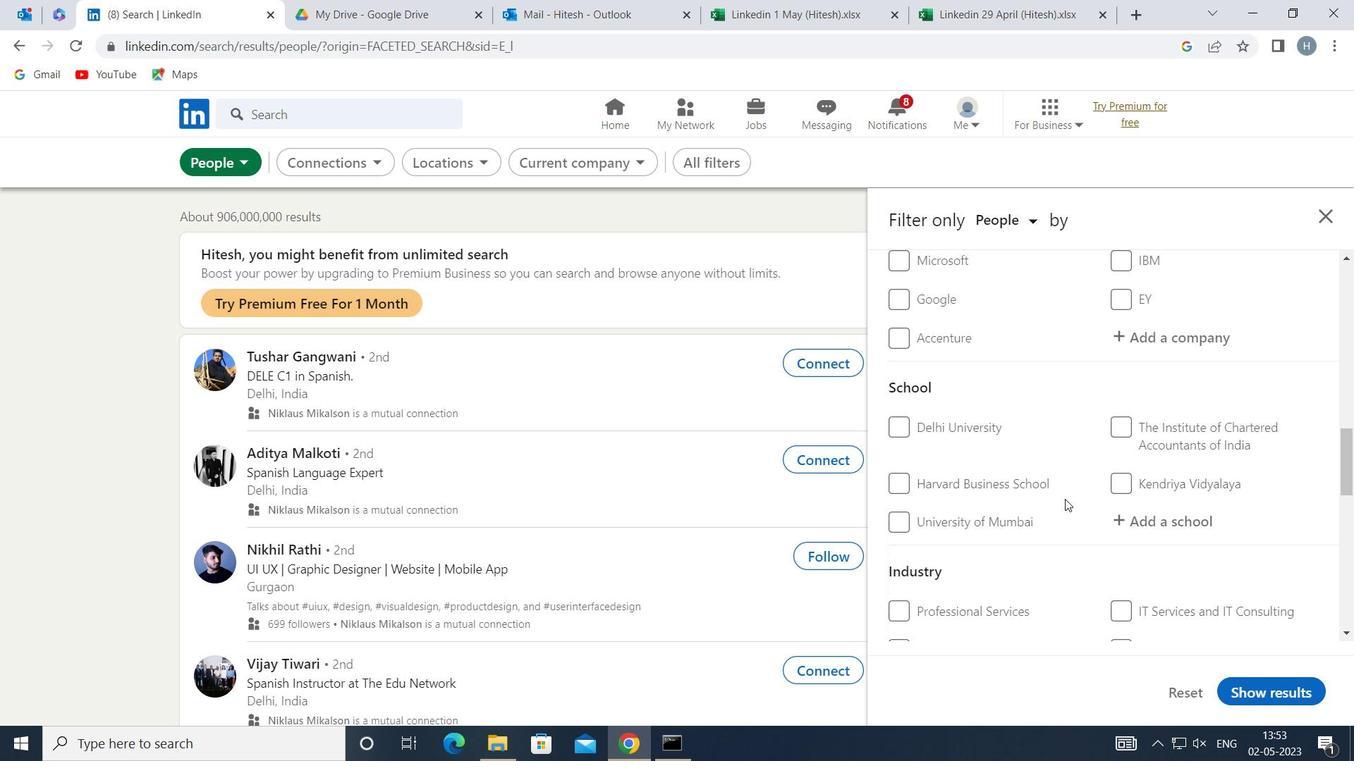 
Action: Mouse pressed left at (1179, 514)
Screenshot: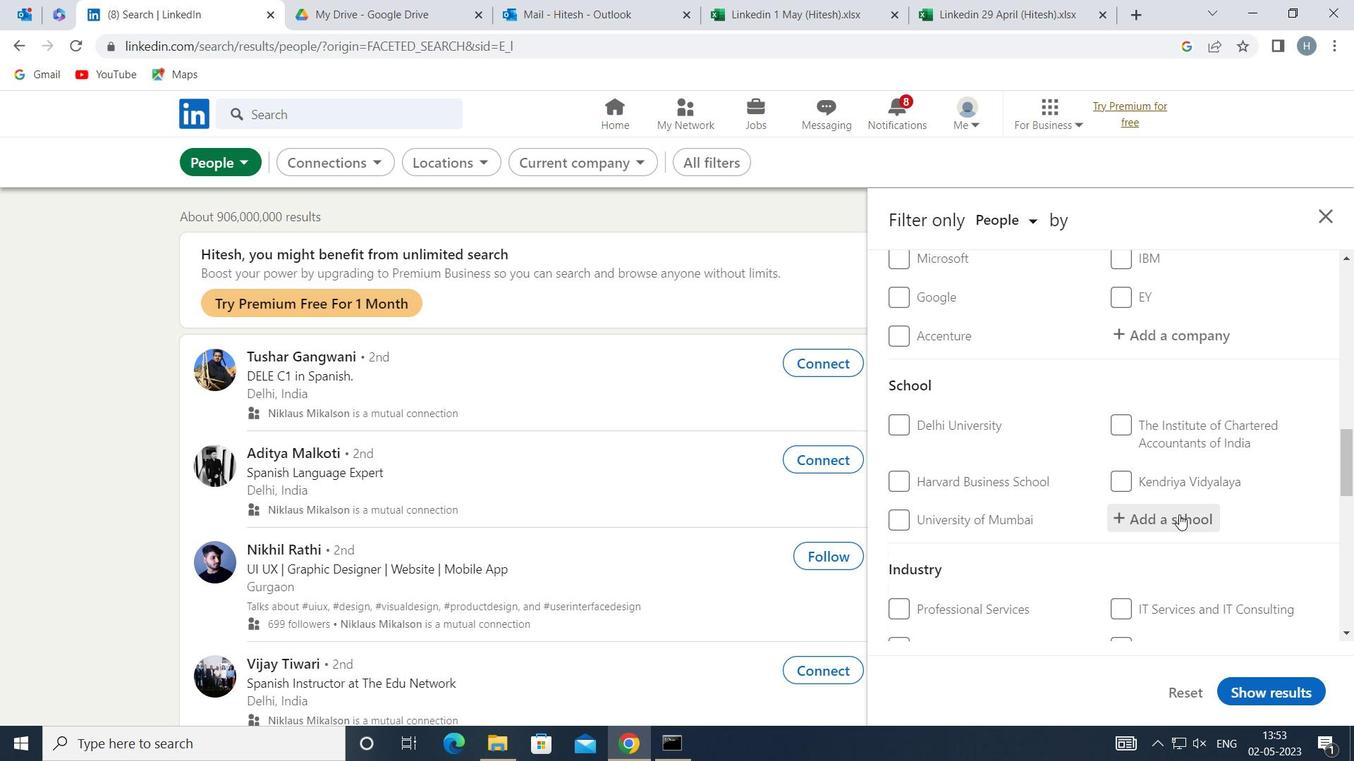 
Action: Mouse moved to (1175, 510)
Screenshot: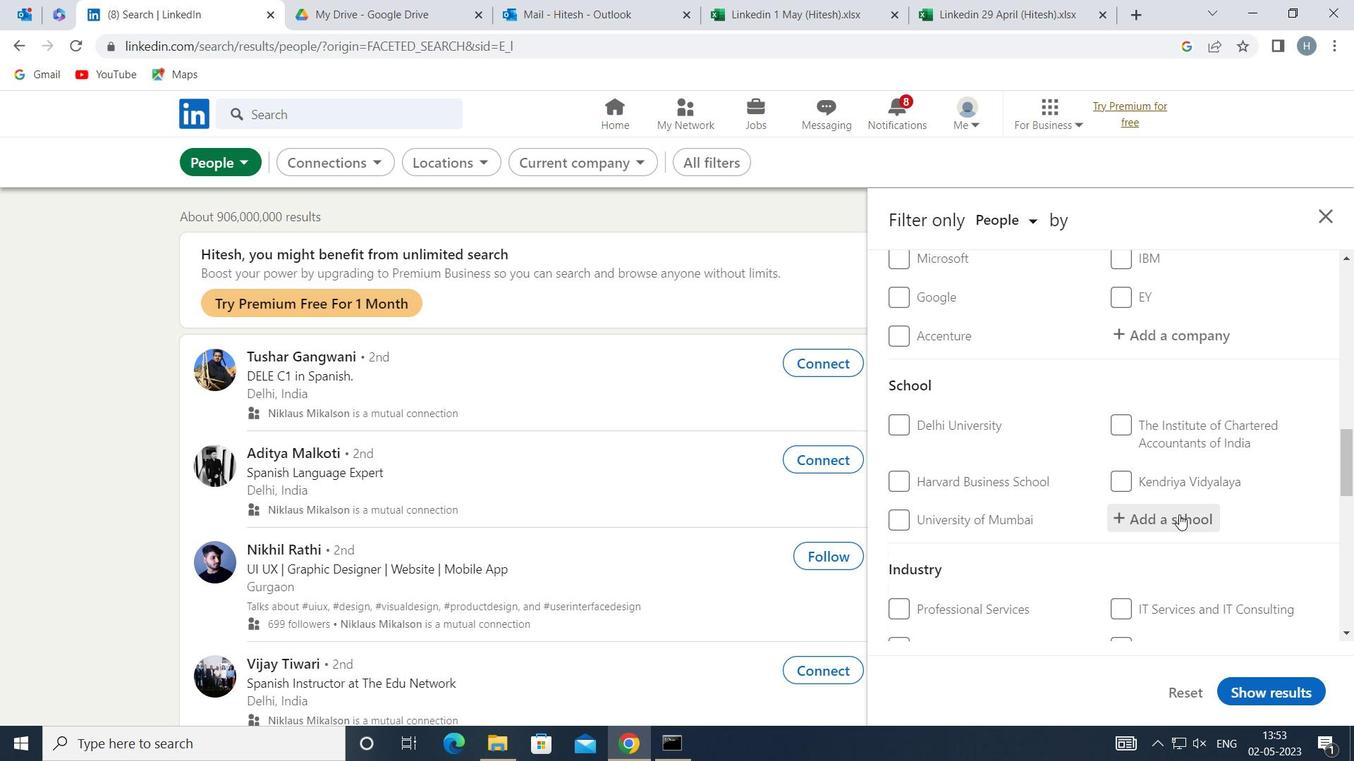 
Action: Key pressed <Key.shift><Key.shift><Key.shift><Key.shift>RUSTAMJI<Key.space><Key.shift>INSTITUTE<Key.space>OF<Key.space>
Screenshot: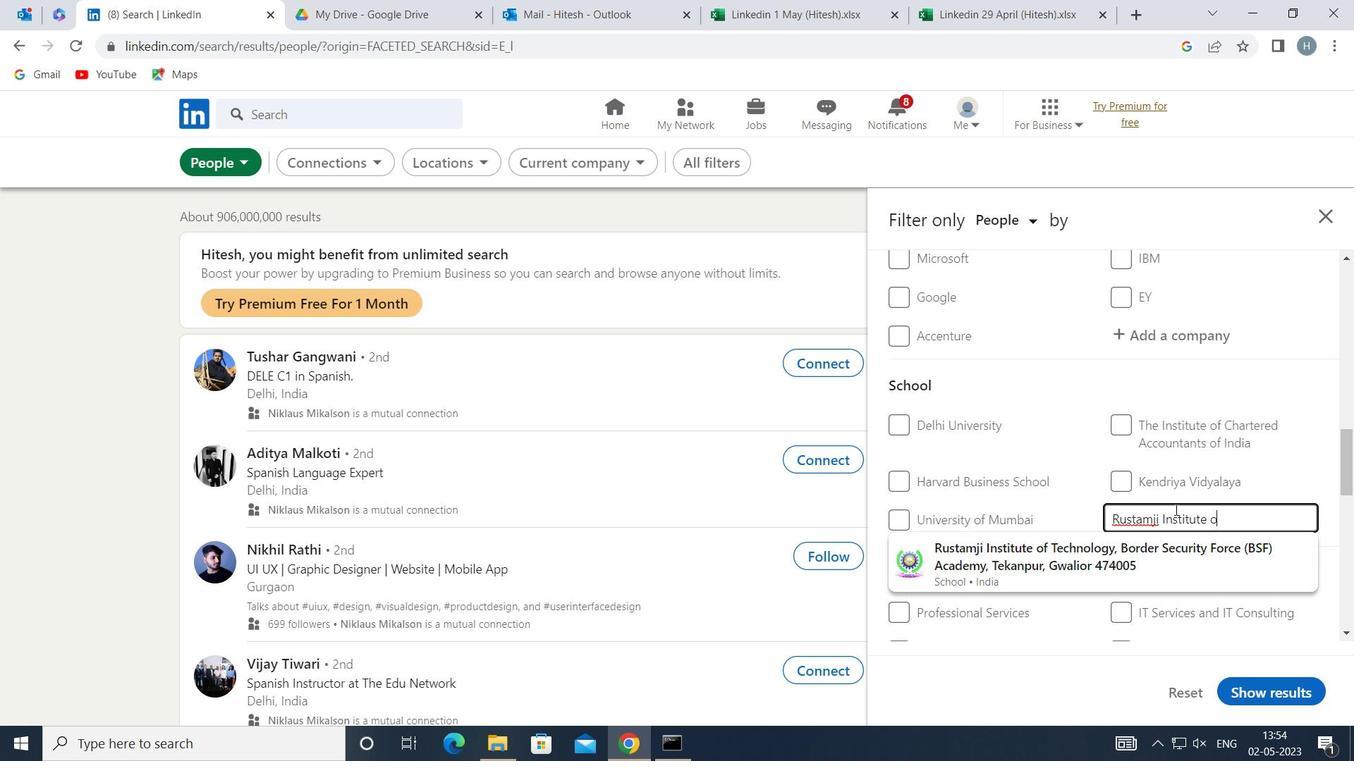 
Action: Mouse moved to (1170, 550)
Screenshot: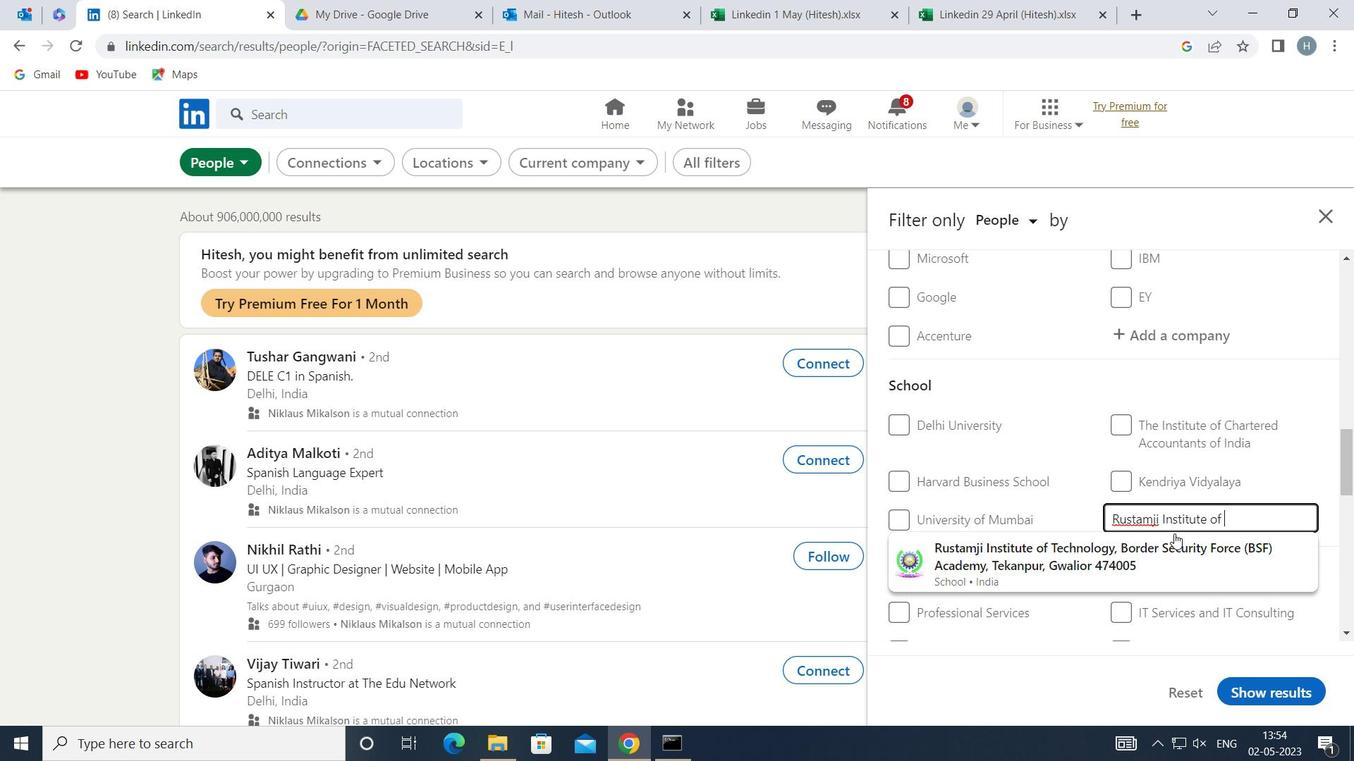 
Action: Mouse pressed left at (1170, 550)
Screenshot: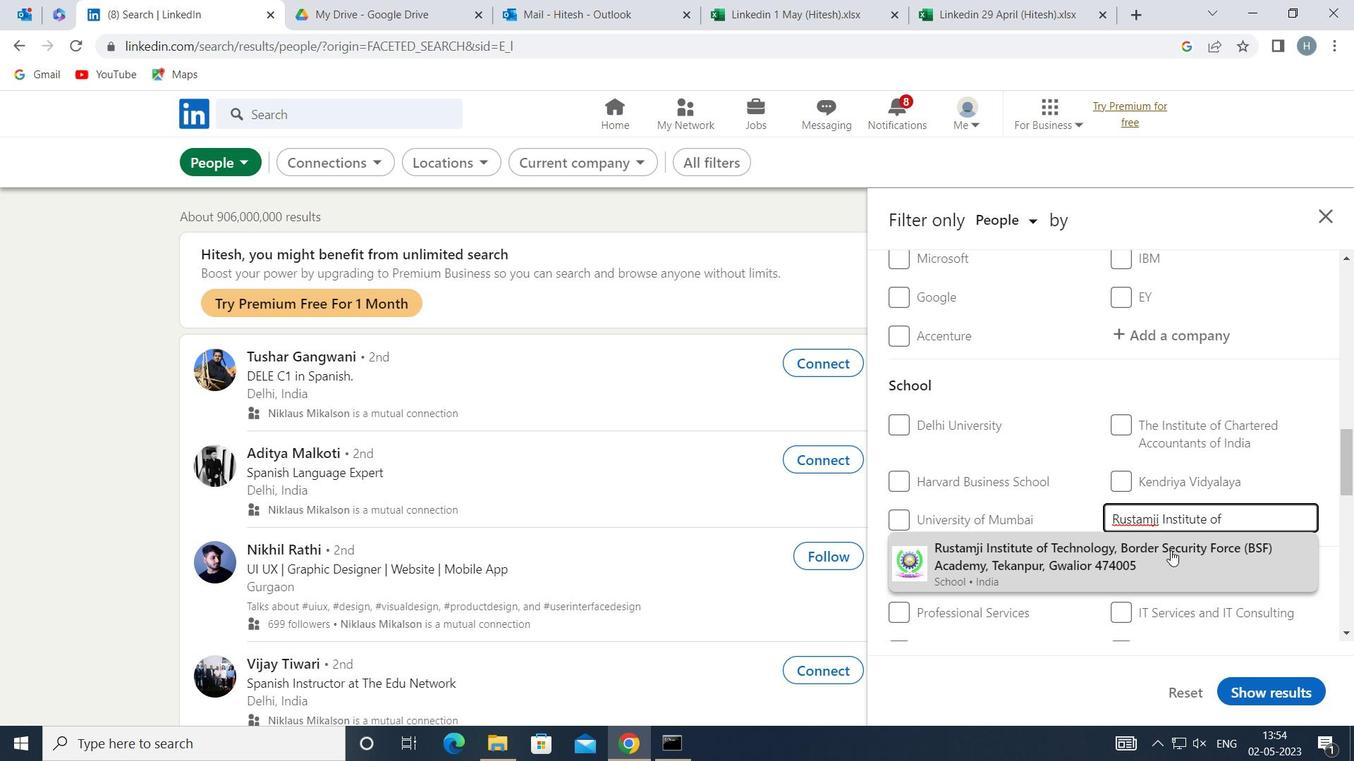 
Action: Mouse moved to (1079, 510)
Screenshot: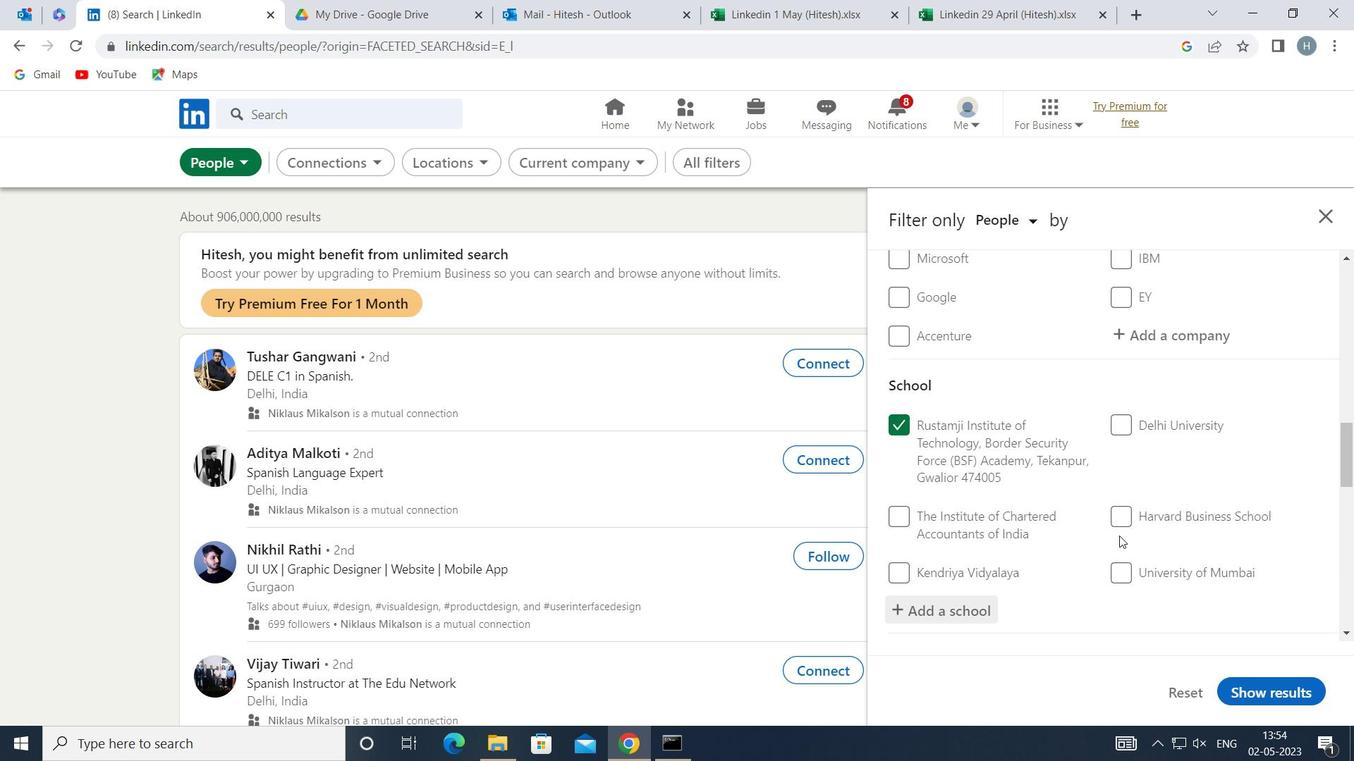 
Action: Mouse scrolled (1079, 509) with delta (0, 0)
Screenshot: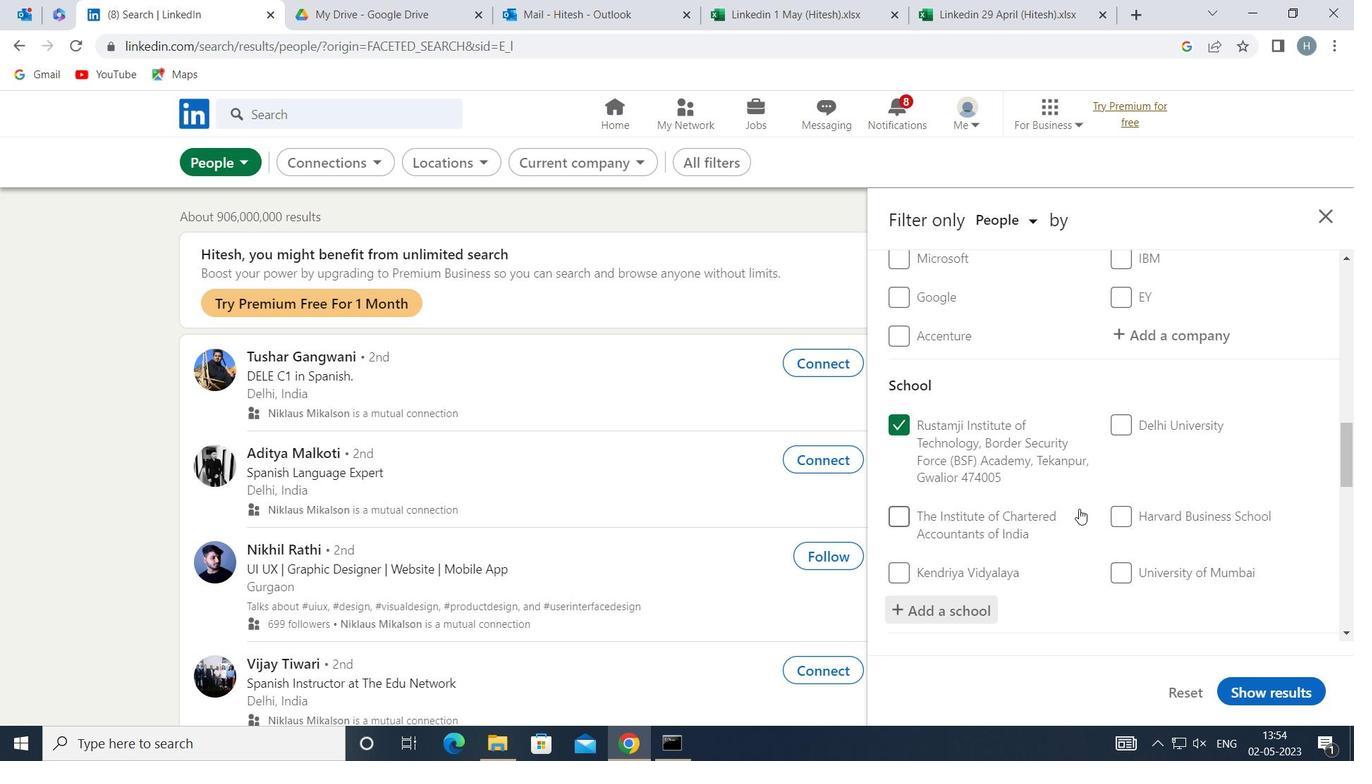 
Action: Mouse moved to (1078, 510)
Screenshot: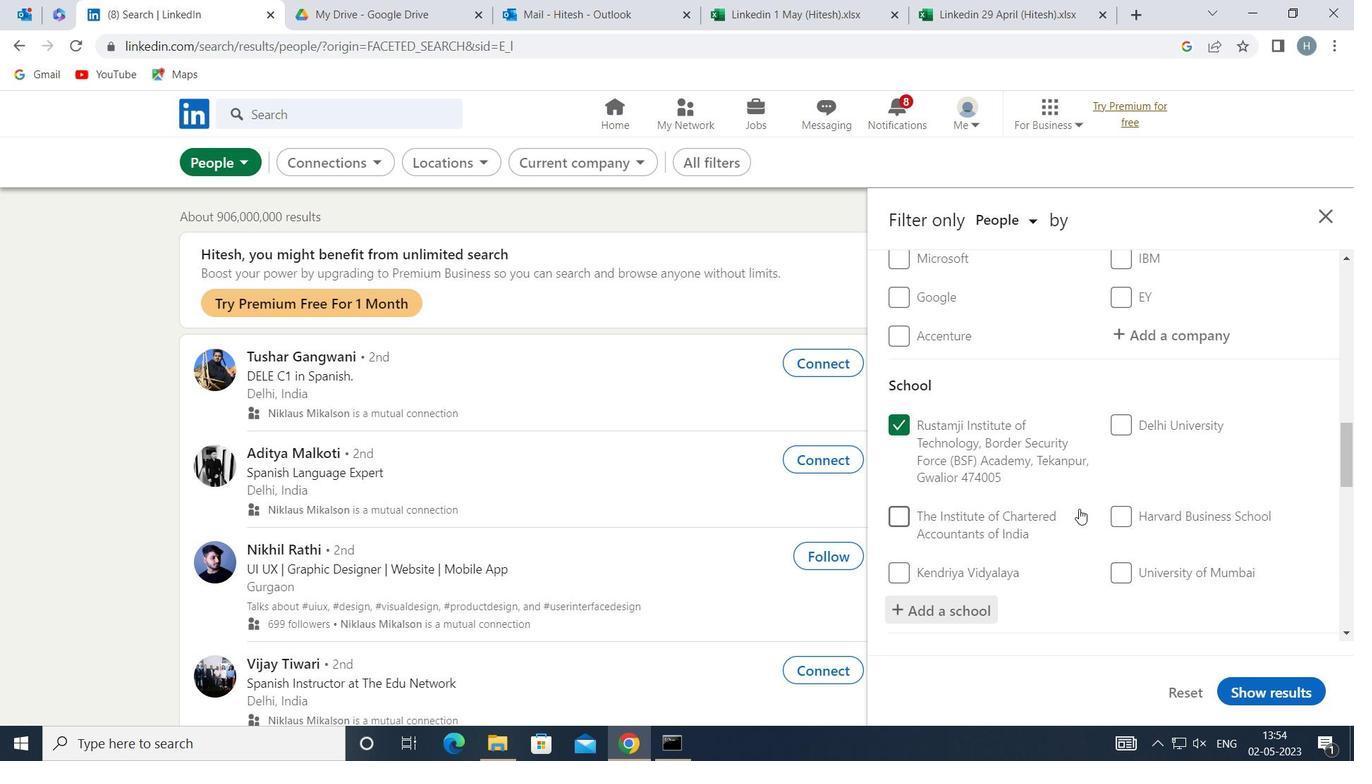 
Action: Mouse scrolled (1078, 509) with delta (0, 0)
Screenshot: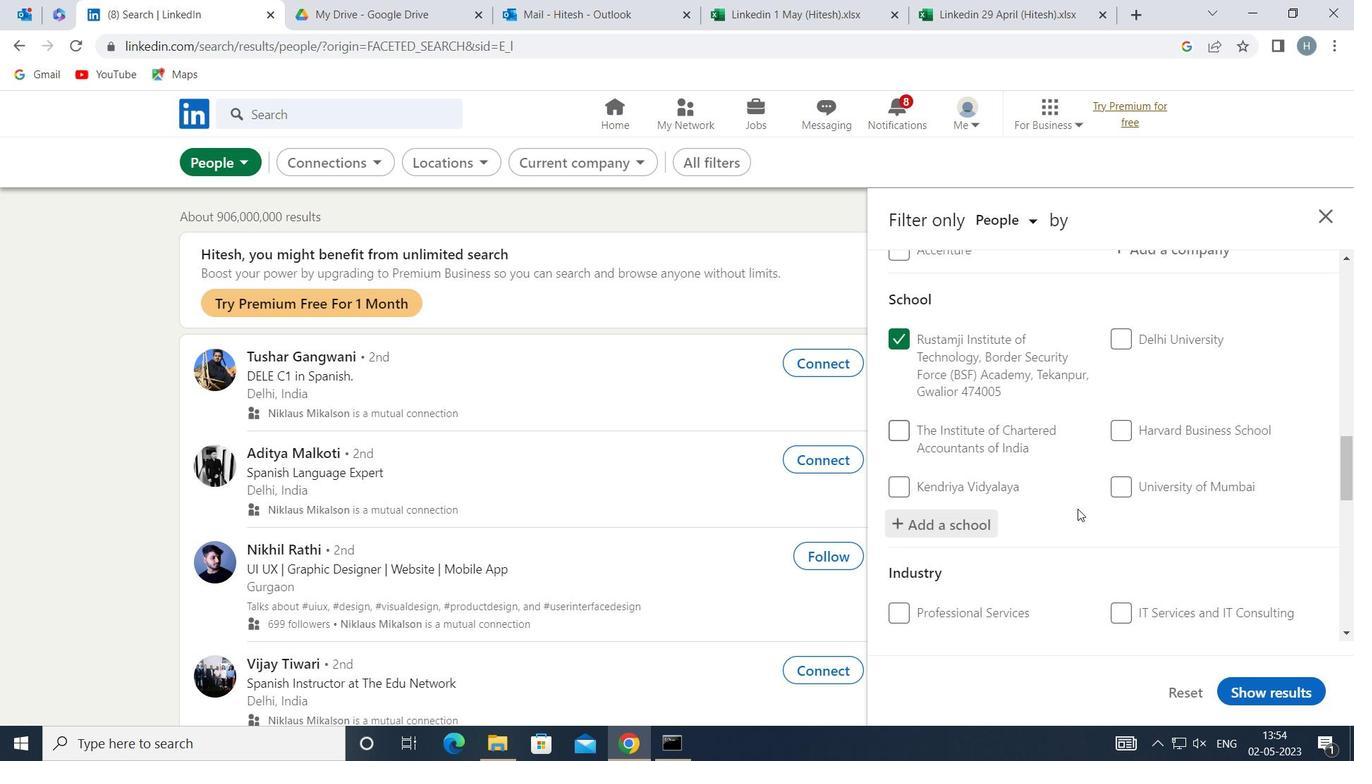 
Action: Mouse scrolled (1078, 509) with delta (0, 0)
Screenshot: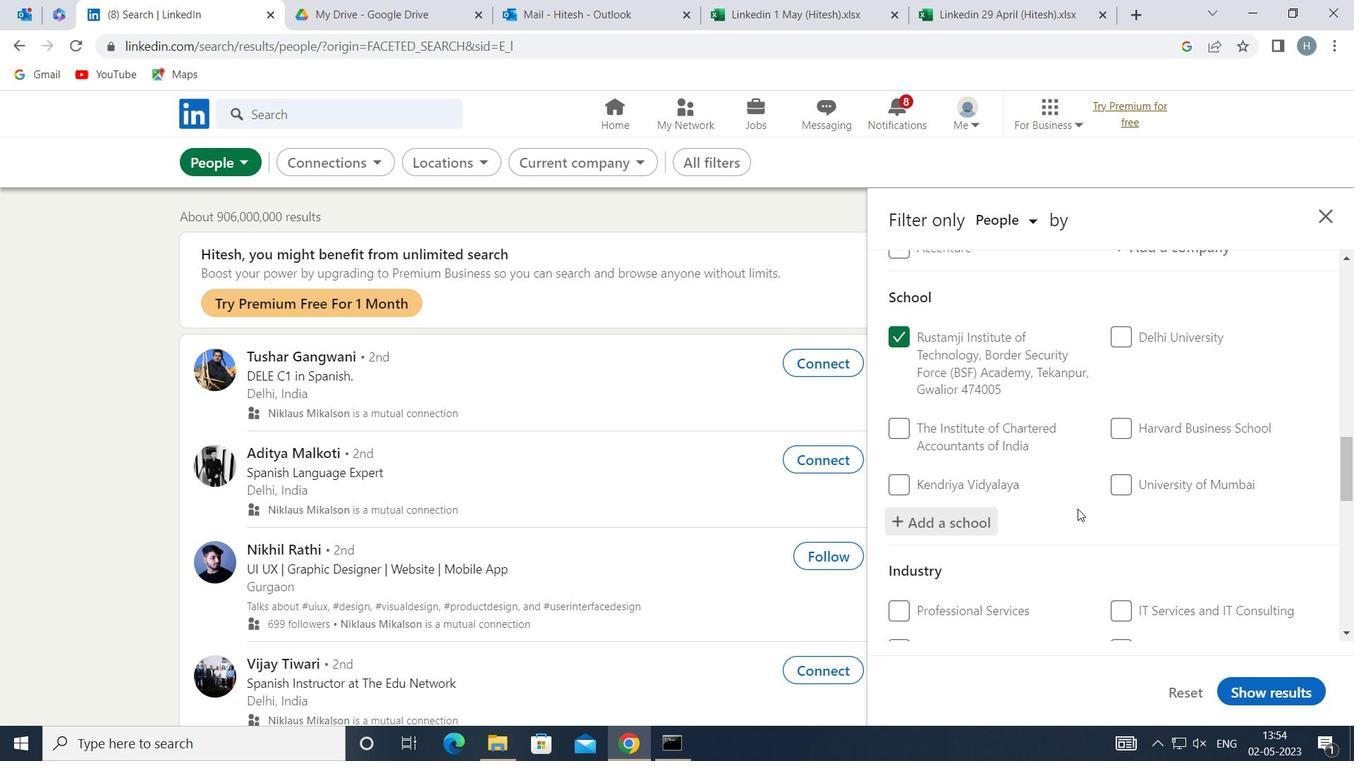 
Action: Mouse moved to (1078, 510)
Screenshot: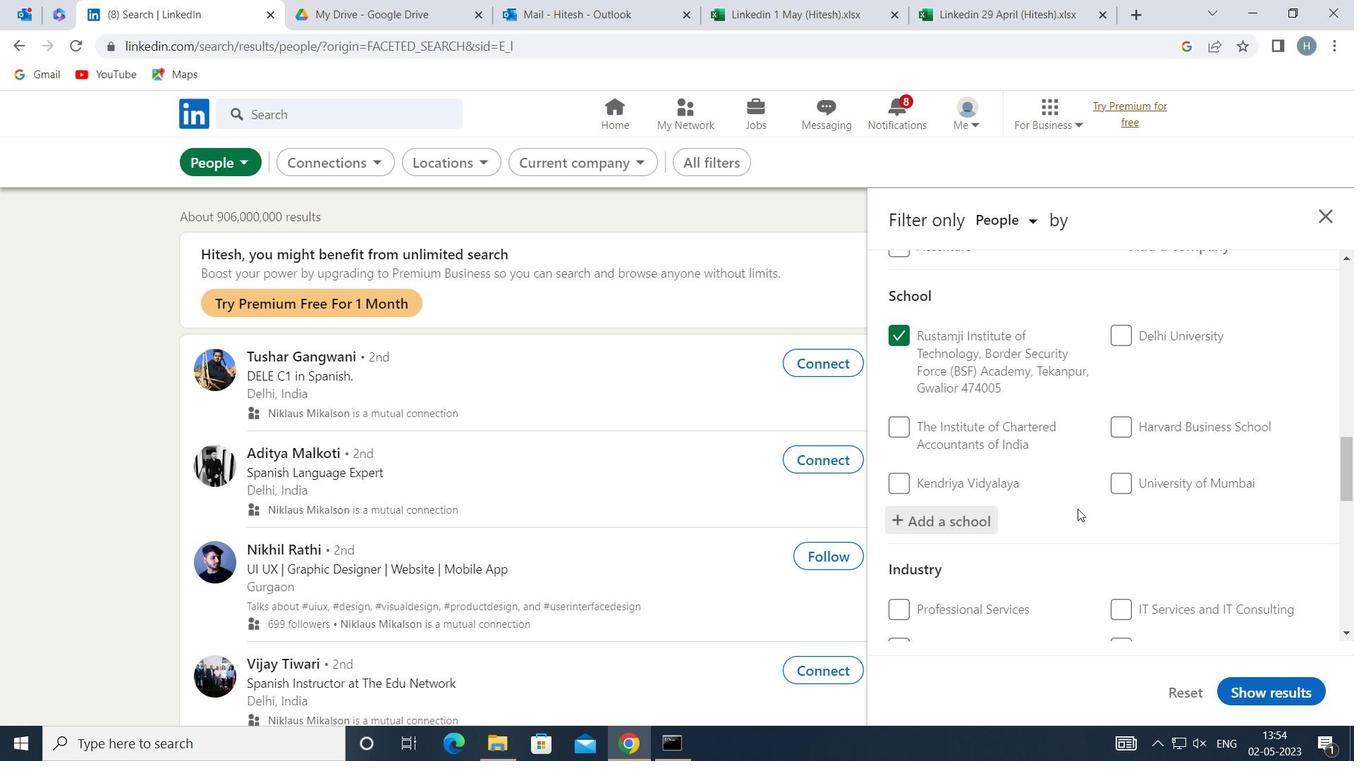 
Action: Mouse scrolled (1078, 509) with delta (0, 0)
Screenshot: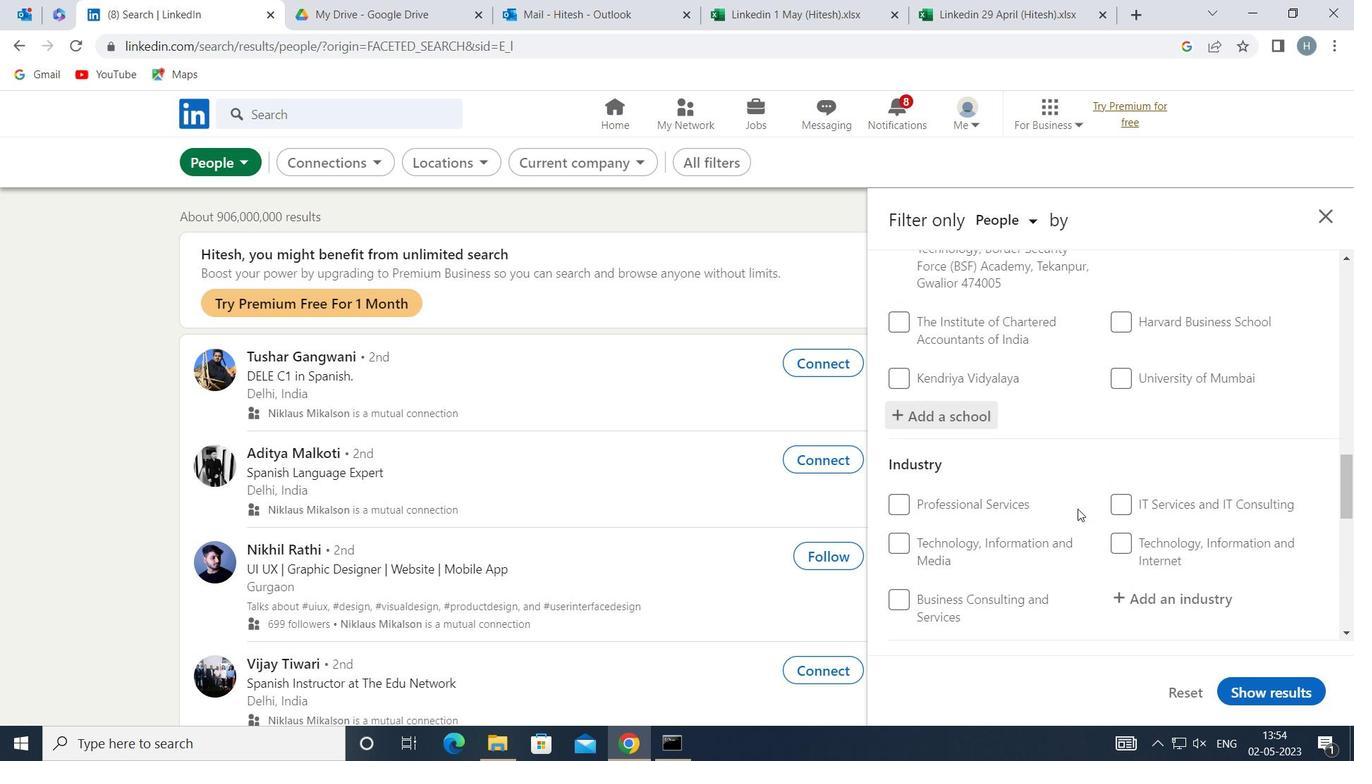 
Action: Mouse moved to (1184, 445)
Screenshot: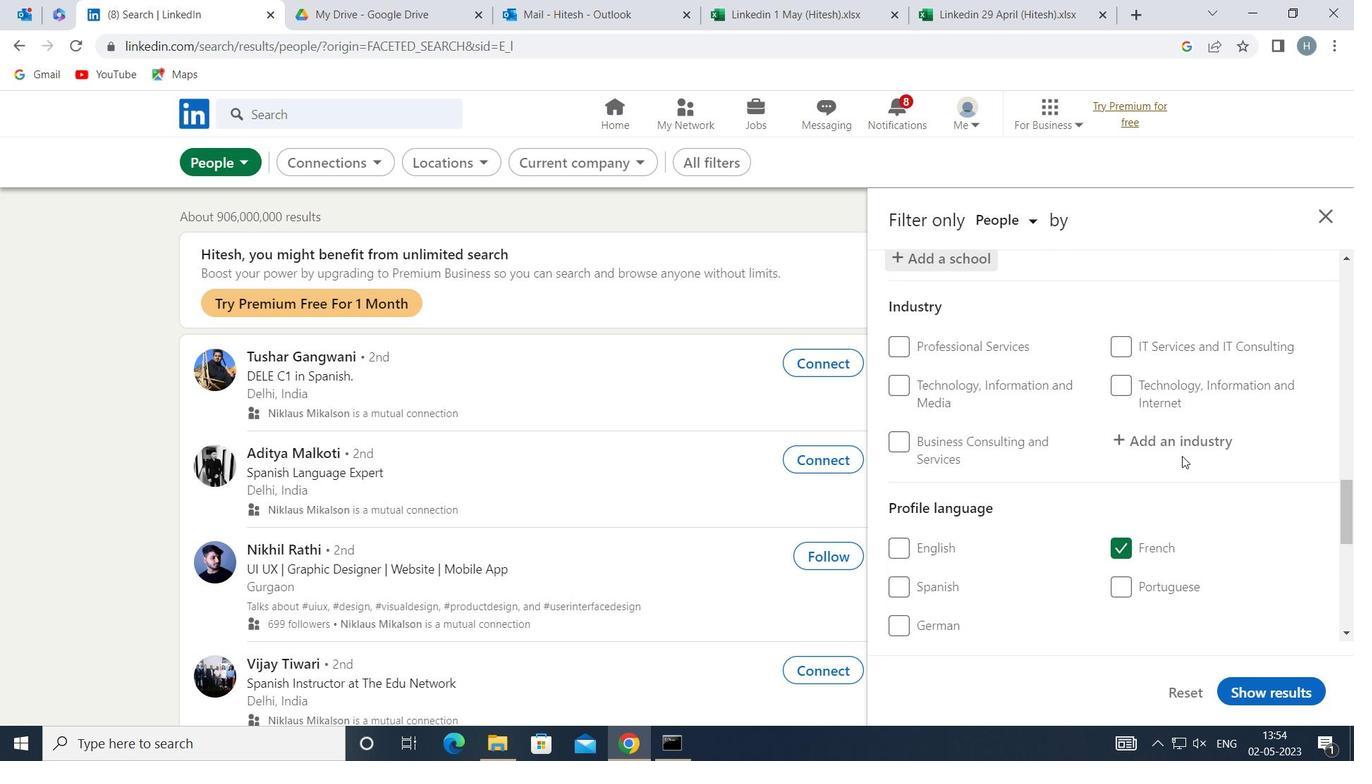 
Action: Mouse pressed left at (1184, 445)
Screenshot: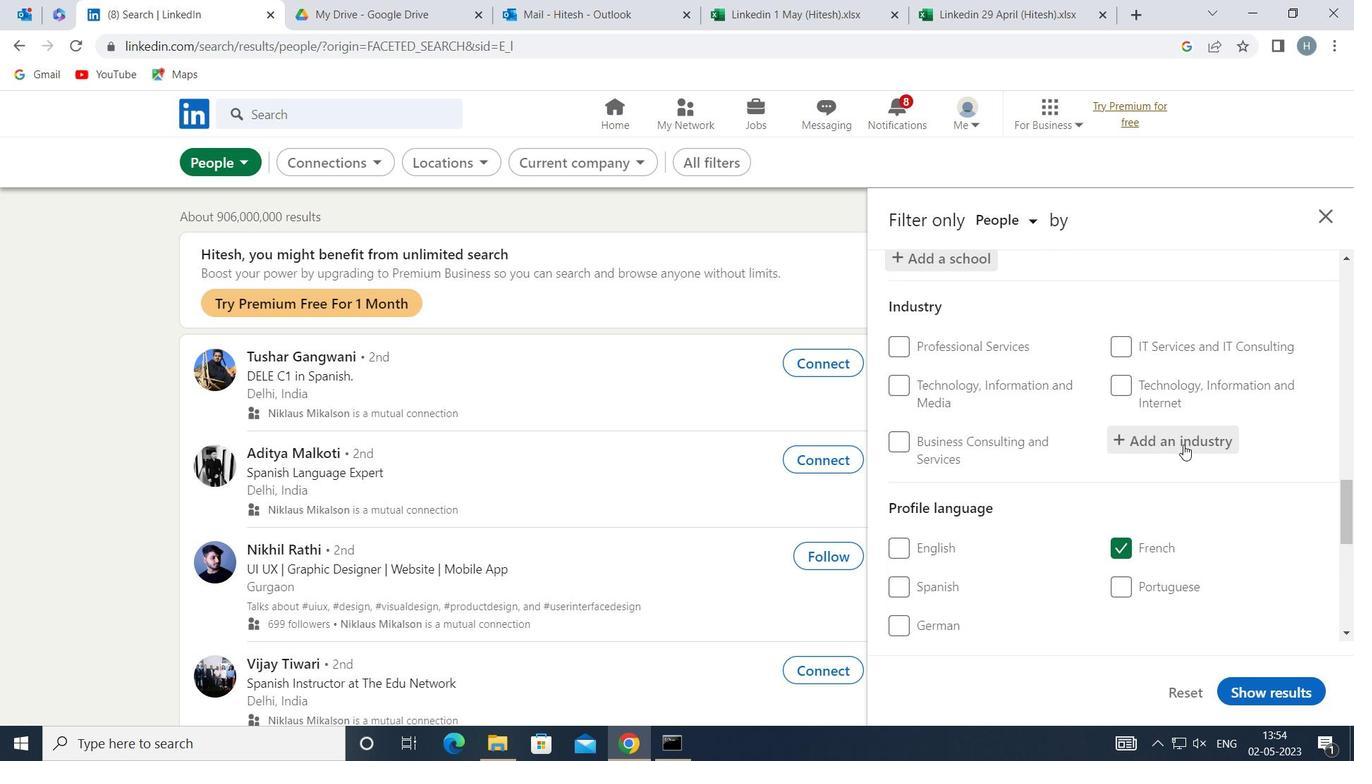 
Action: Mouse moved to (1184, 435)
Screenshot: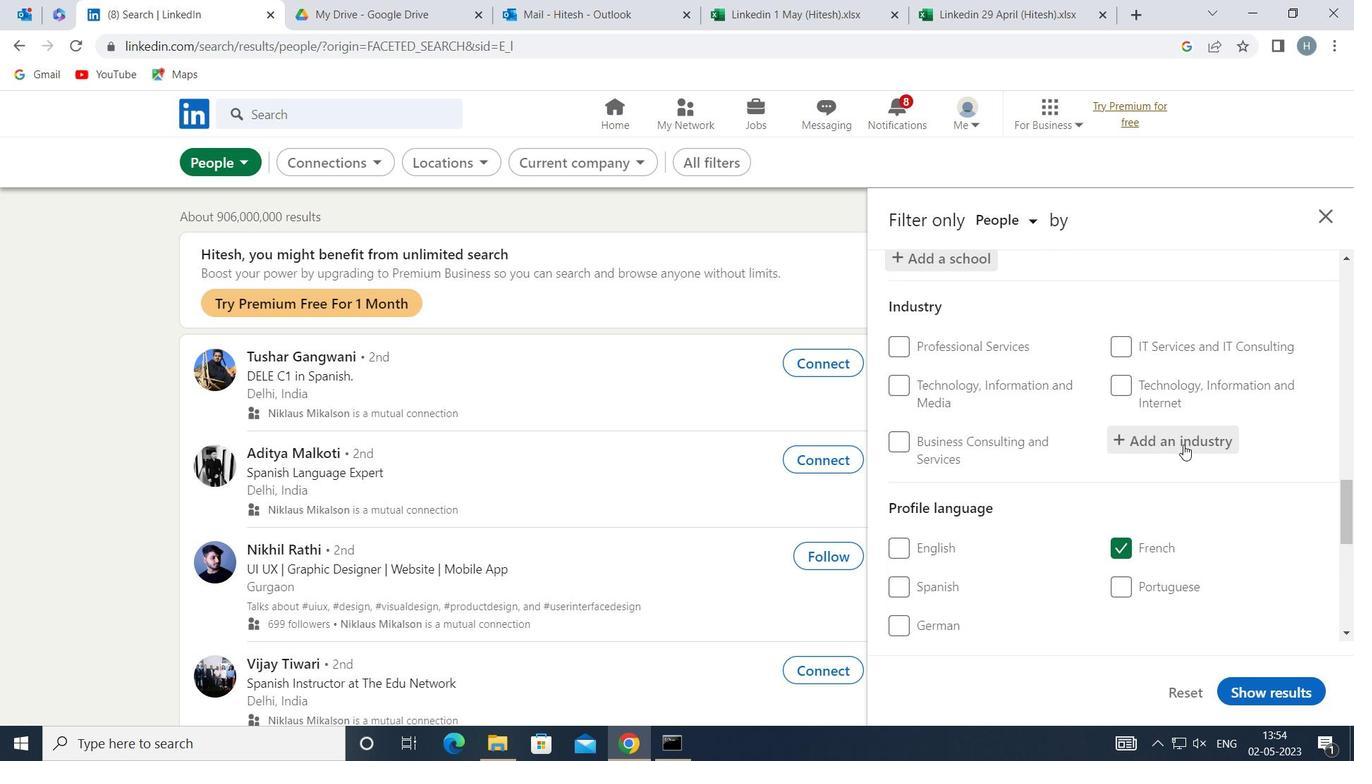
Action: Key pressed <Key.shift>RETAIL<Key.space><Key.shift>BOOKS<Key.space>
Screenshot: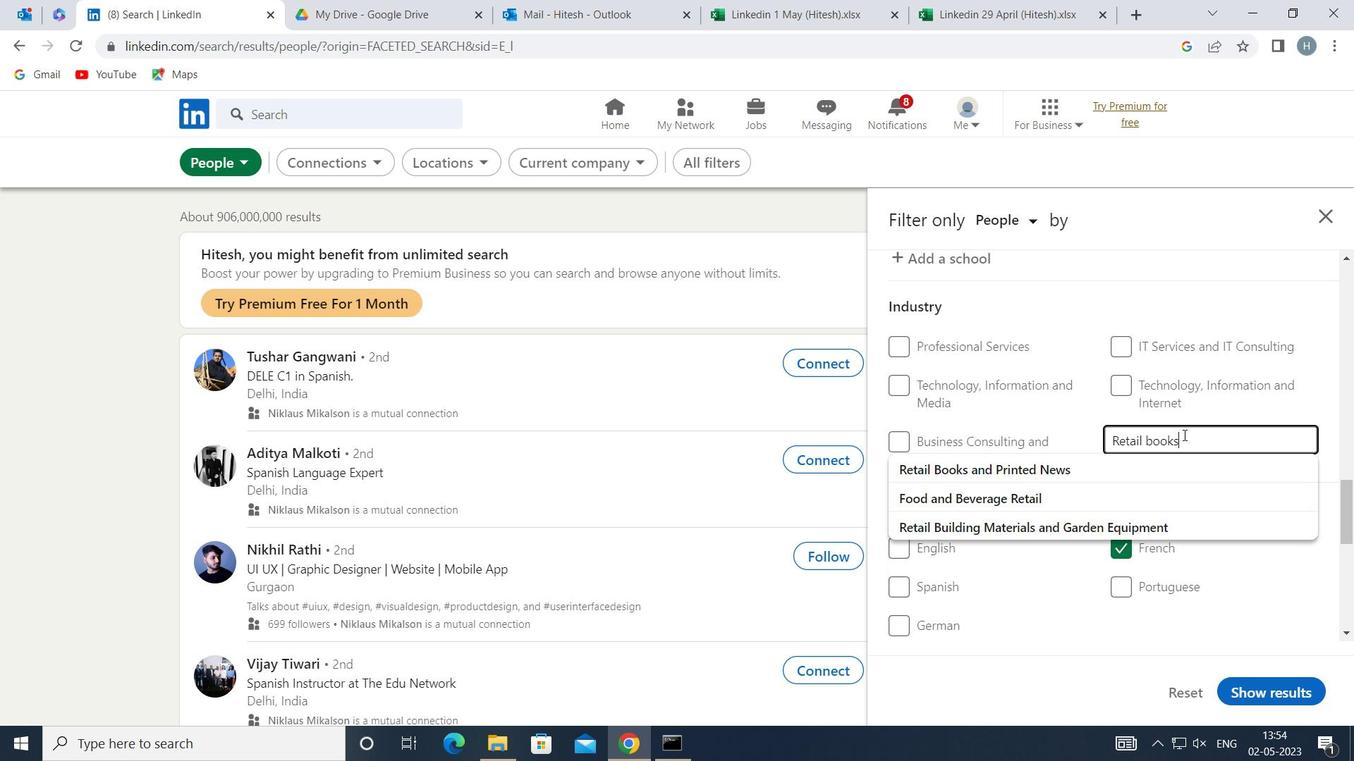 
Action: Mouse moved to (1100, 463)
Screenshot: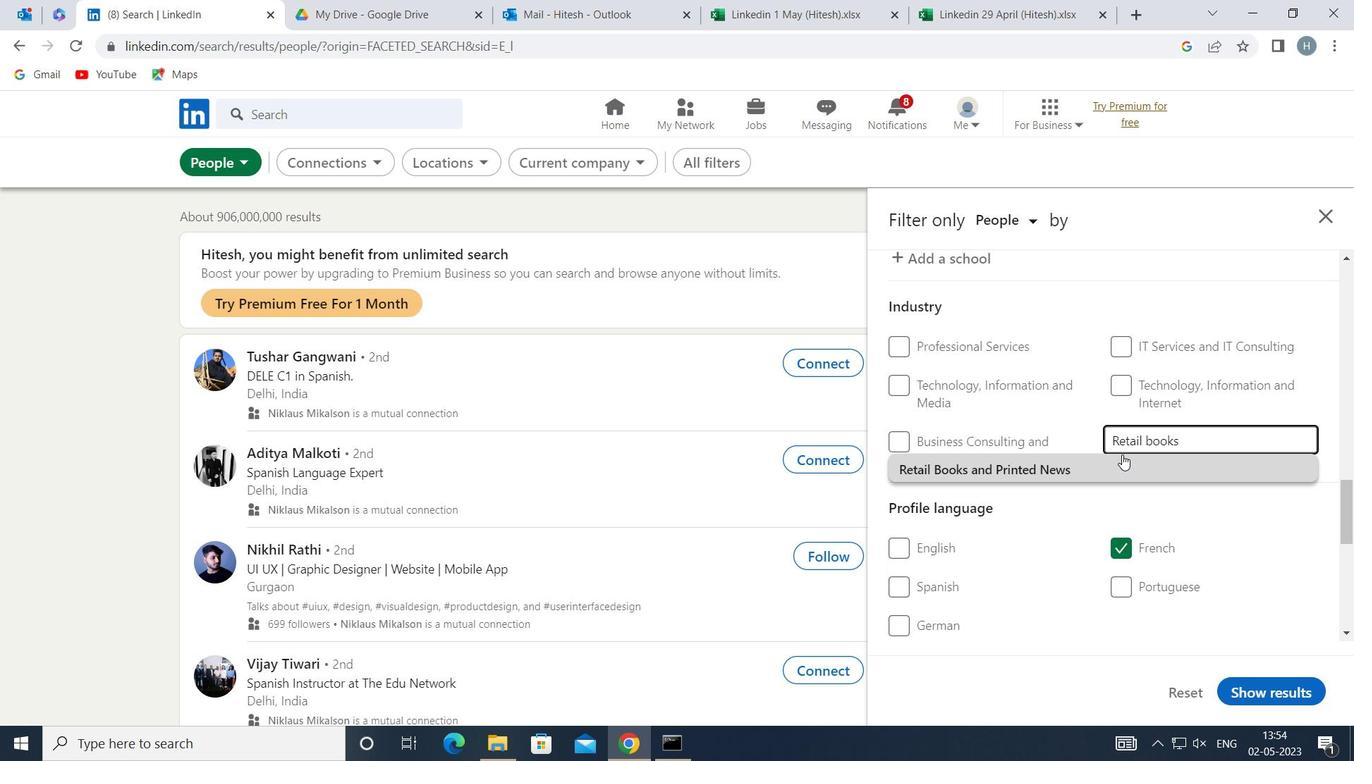
Action: Mouse pressed left at (1100, 463)
Screenshot: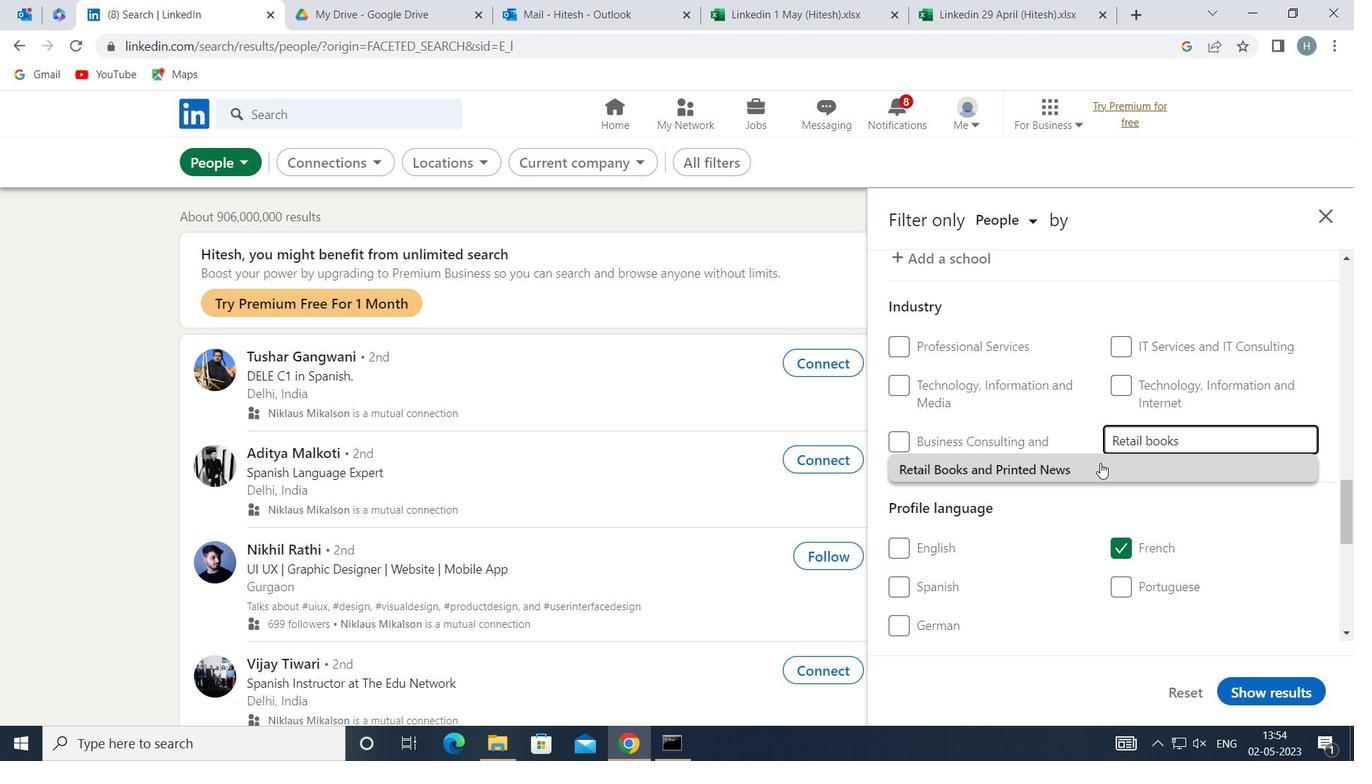 
Action: Mouse moved to (1009, 464)
Screenshot: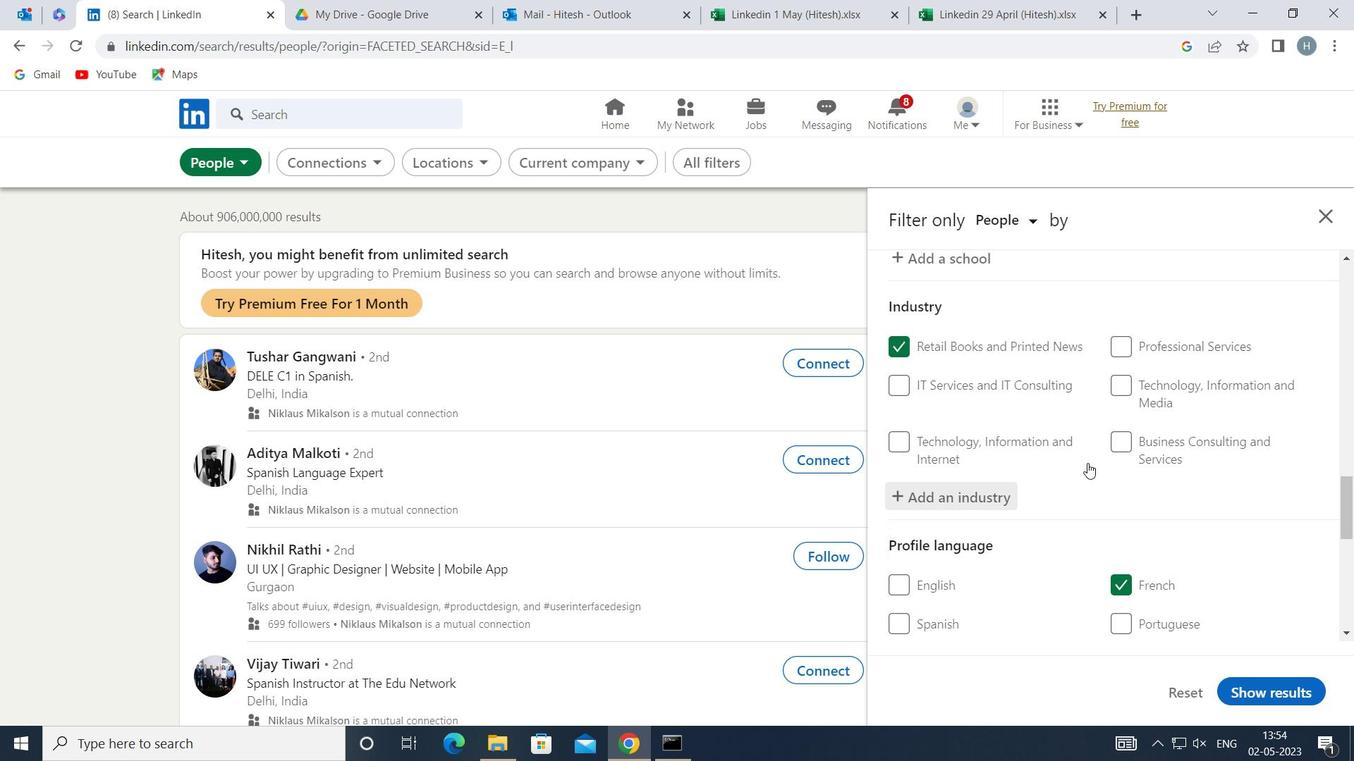 
Action: Mouse scrolled (1009, 463) with delta (0, 0)
Screenshot: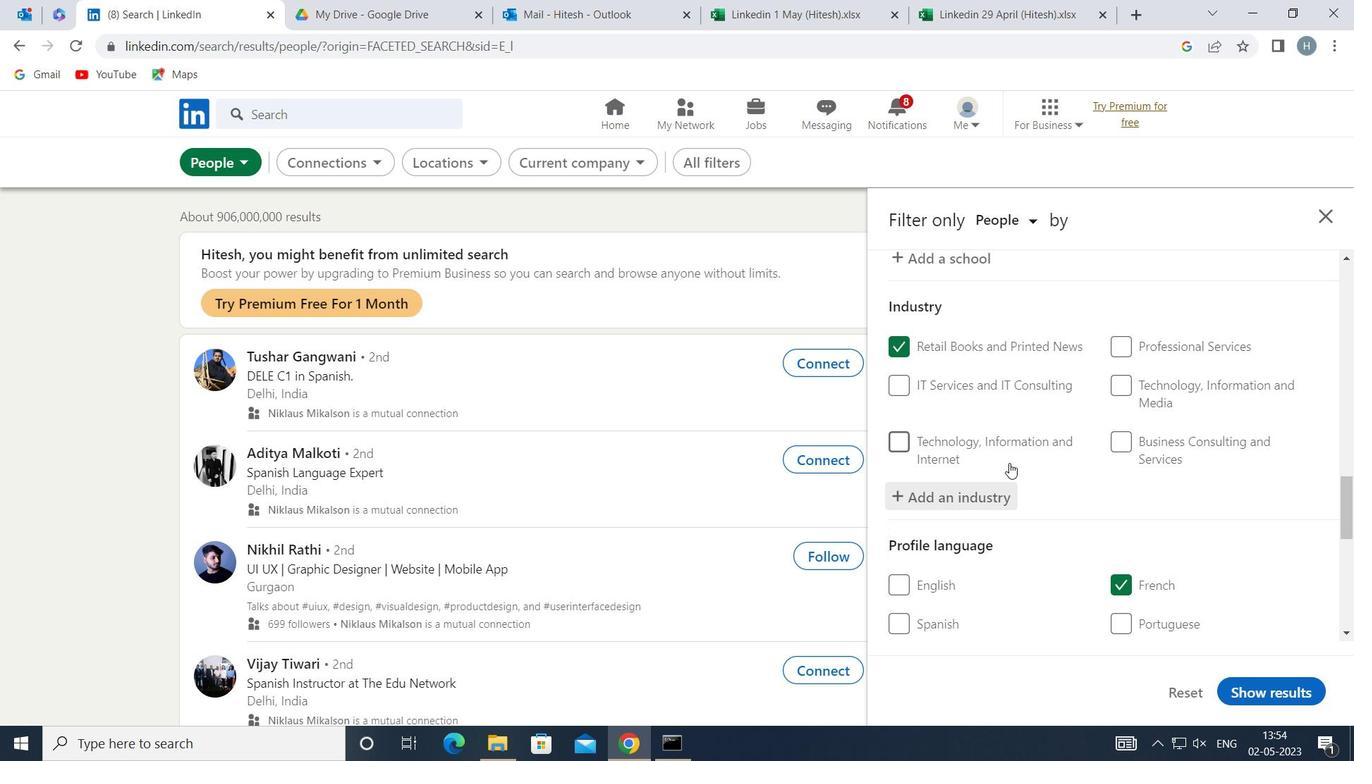 
Action: Mouse scrolled (1009, 463) with delta (0, 0)
Screenshot: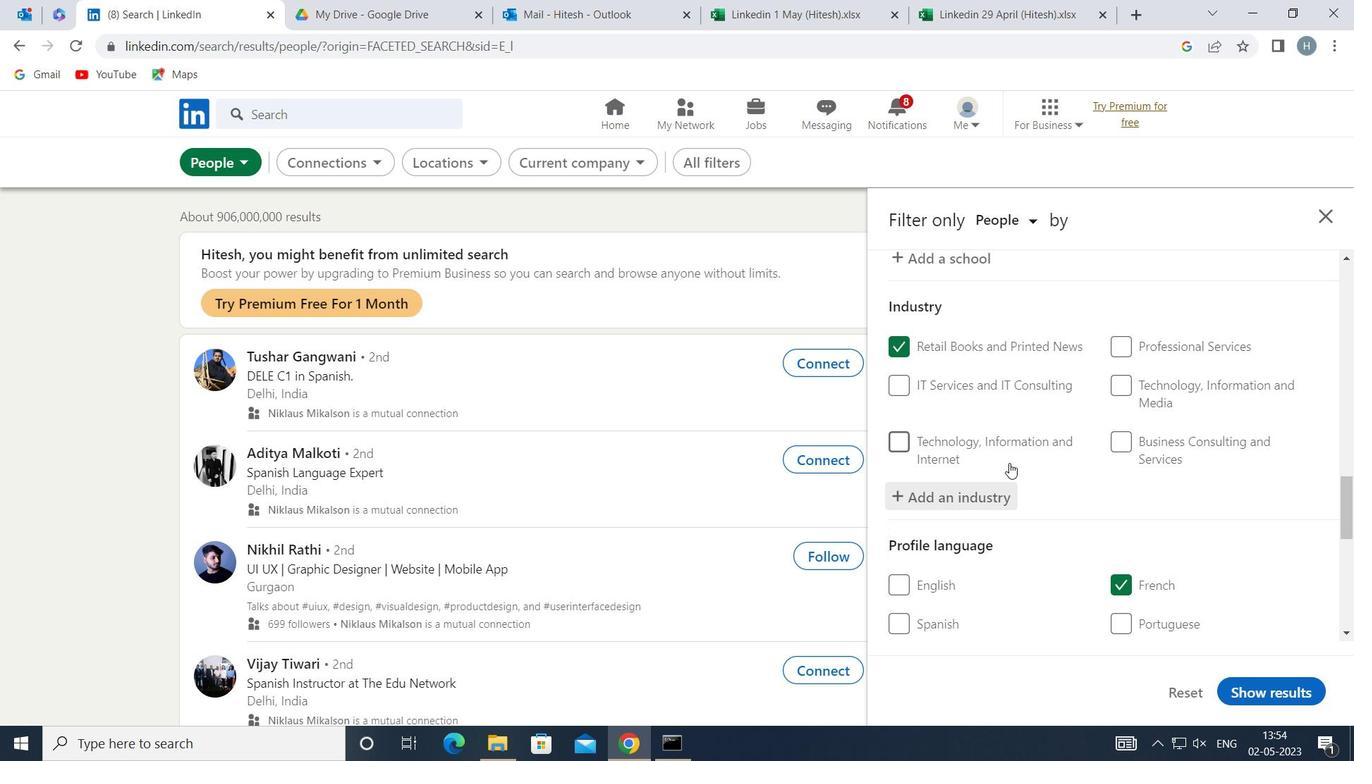 
Action: Mouse moved to (1012, 460)
Screenshot: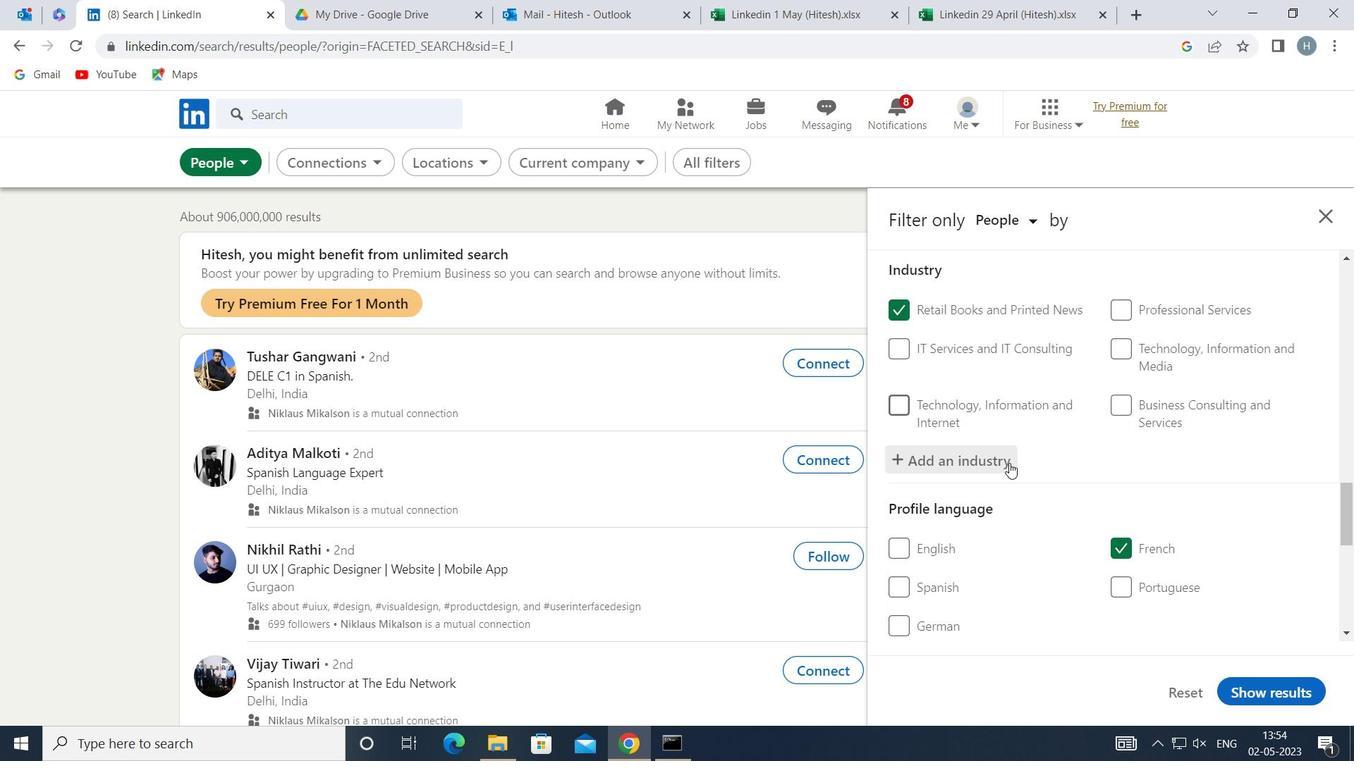 
Action: Mouse scrolled (1012, 459) with delta (0, 0)
Screenshot: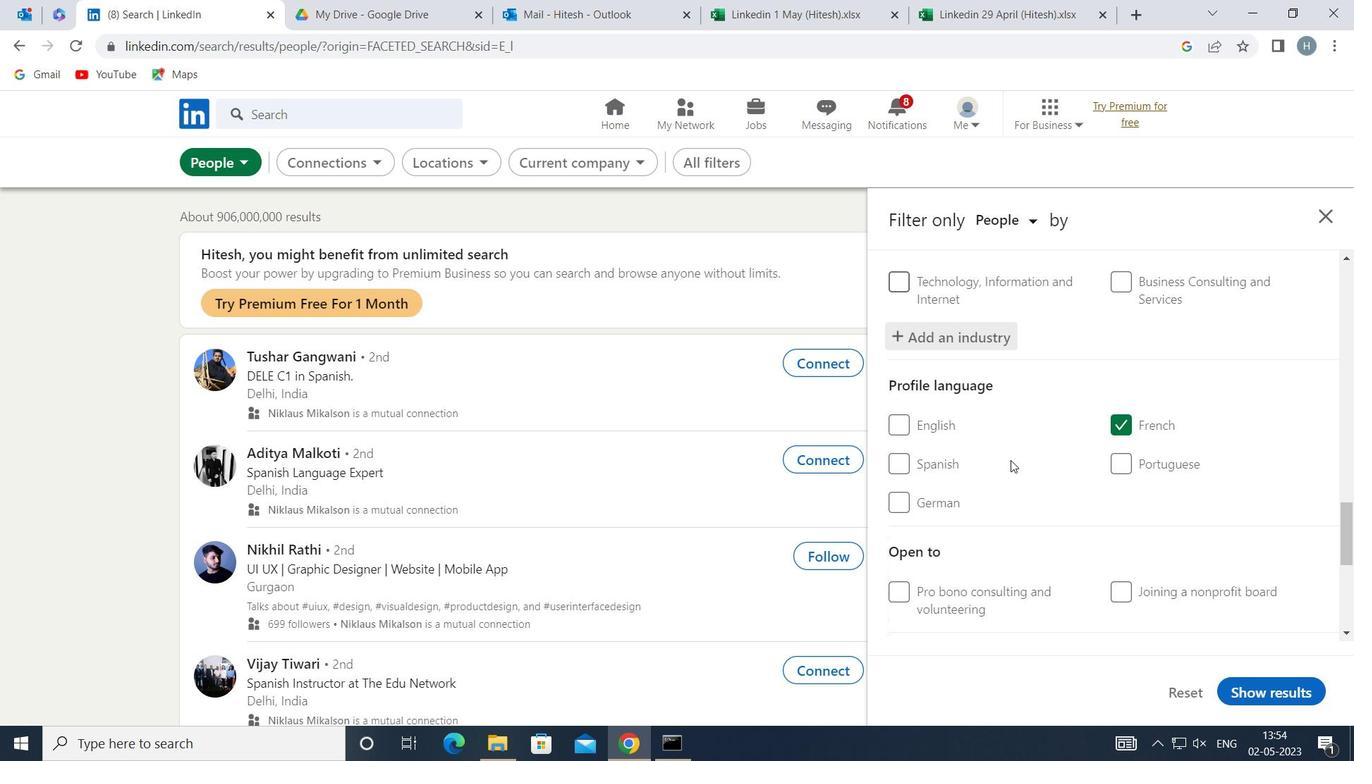 
Action: Mouse scrolled (1012, 459) with delta (0, 0)
Screenshot: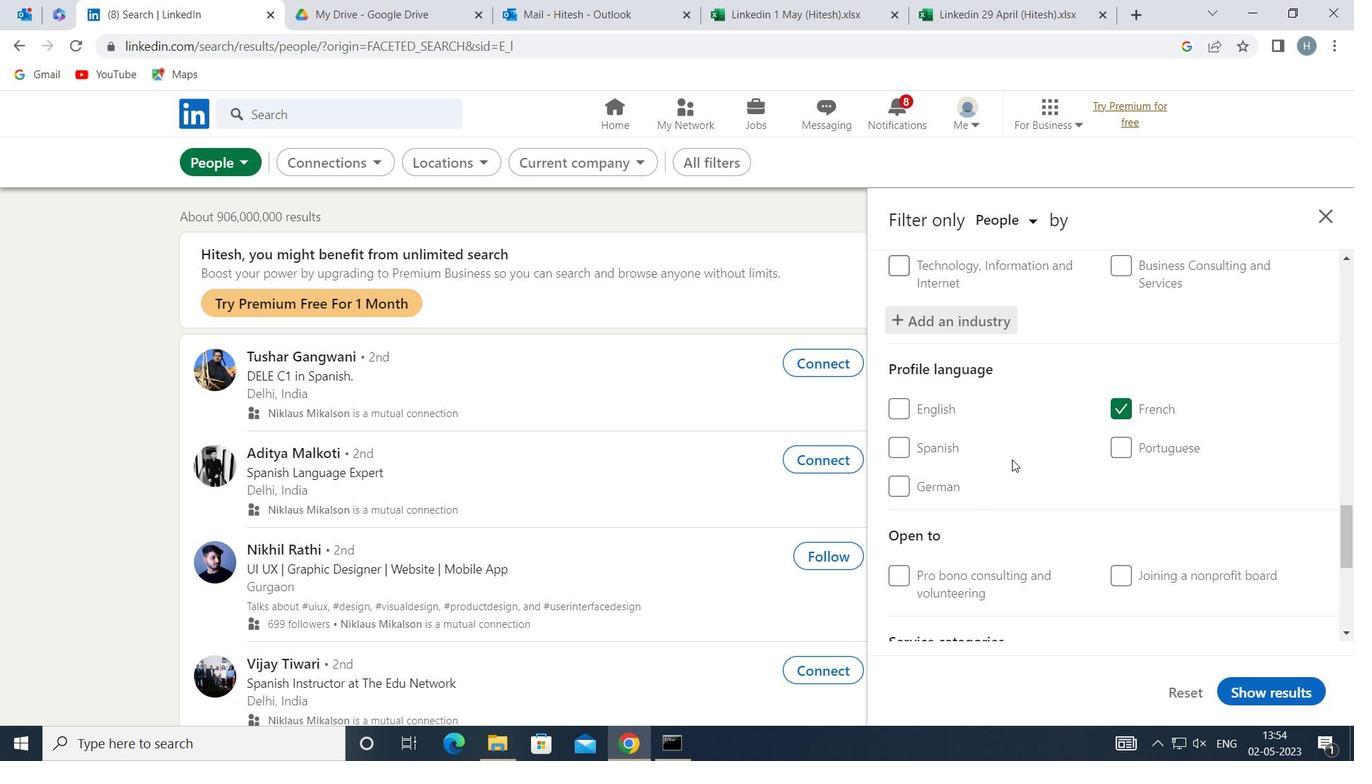 
Action: Mouse moved to (1082, 458)
Screenshot: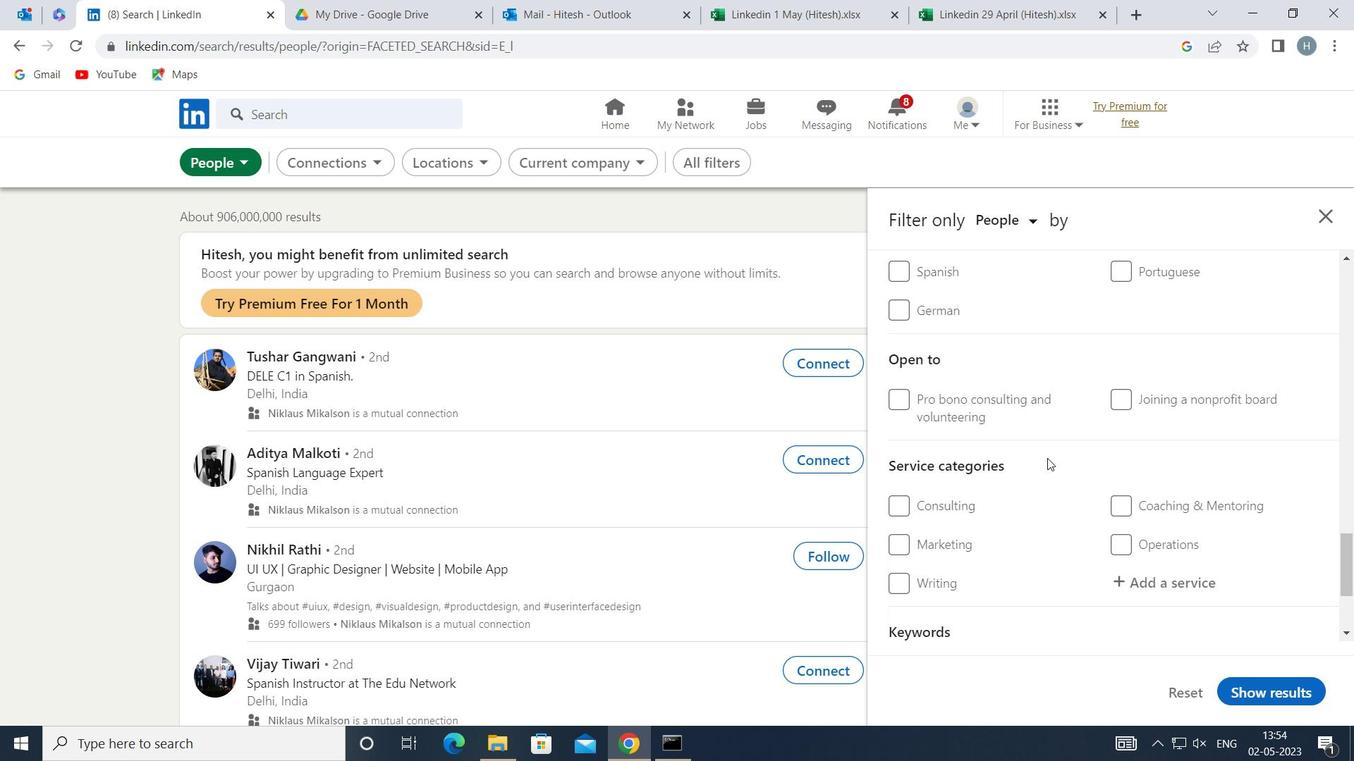 
Action: Mouse scrolled (1082, 457) with delta (0, 0)
Screenshot: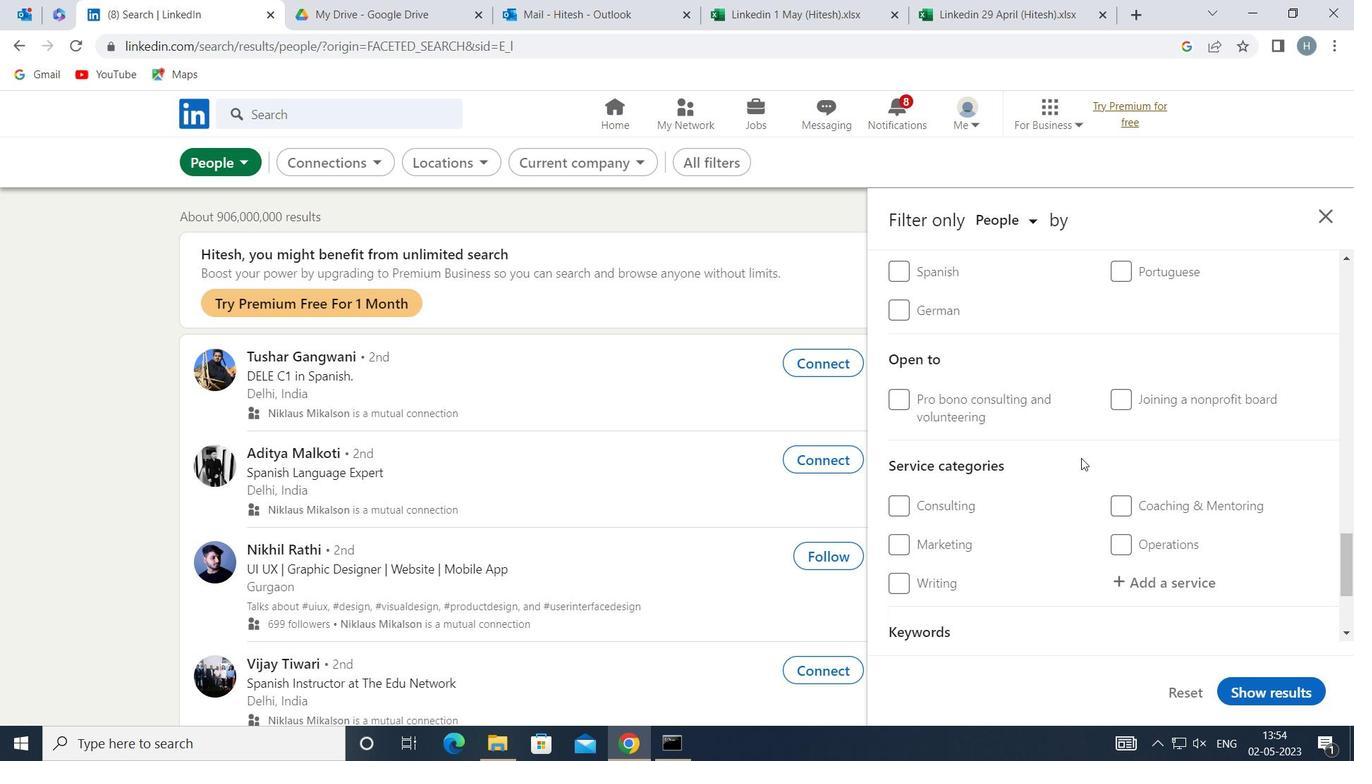 
Action: Mouse moved to (1163, 494)
Screenshot: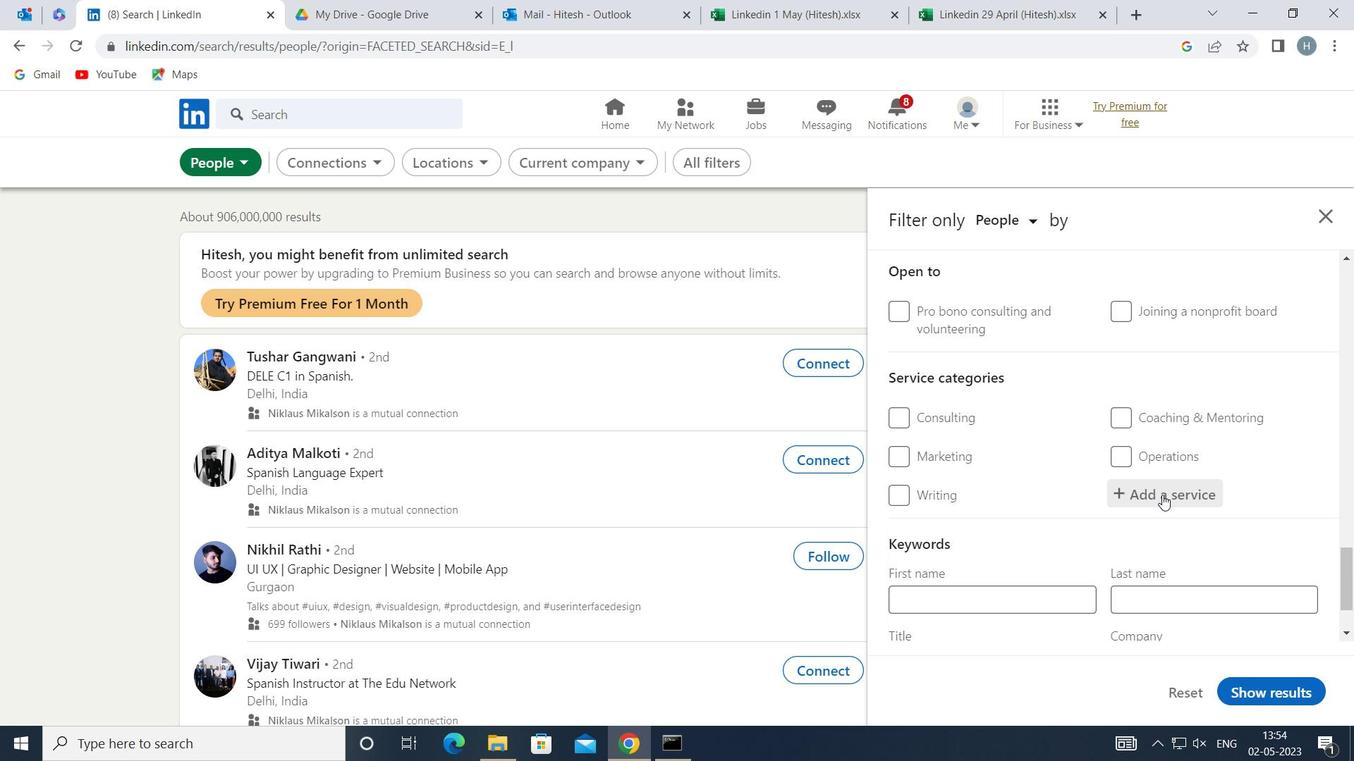 
Action: Mouse pressed left at (1163, 494)
Screenshot: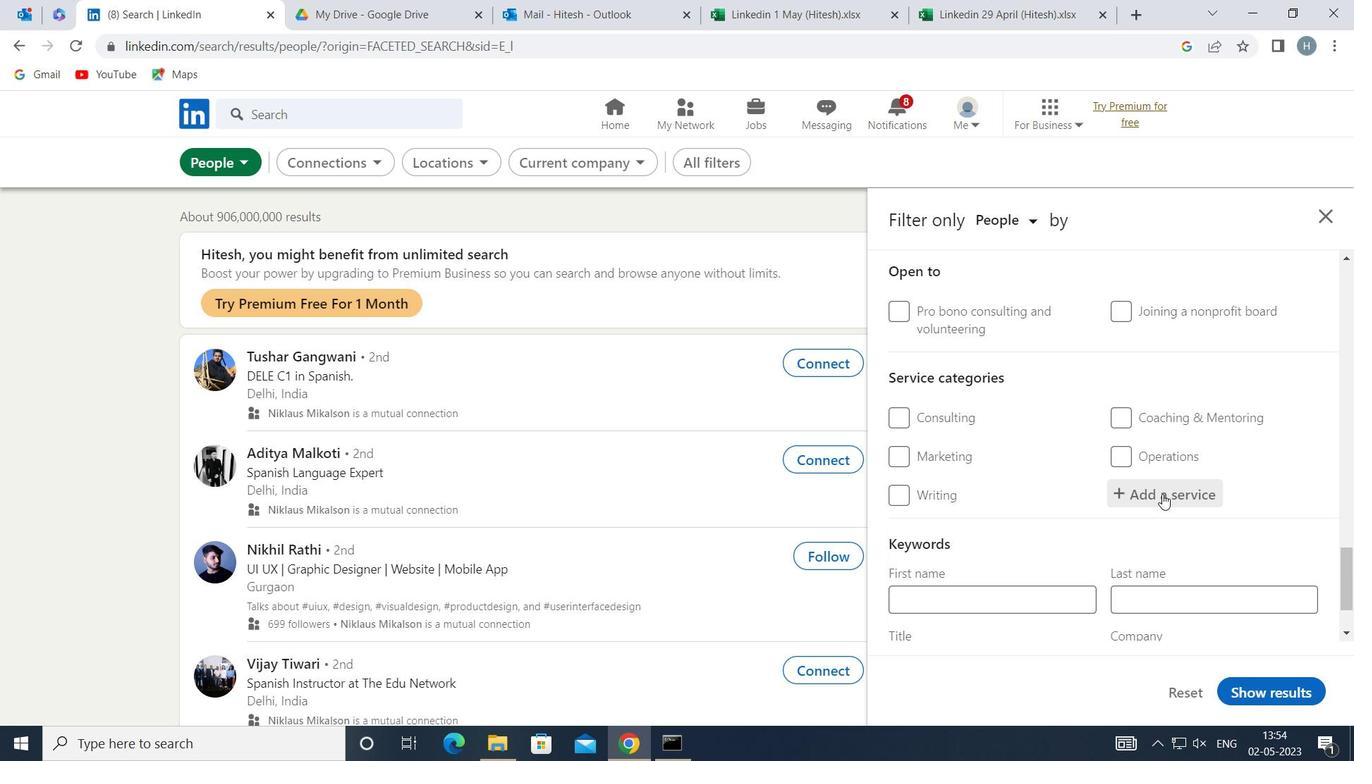 
Action: Key pressed <Key.shift>RESEAE<Key.backspace>RCH<Key.space>
Screenshot: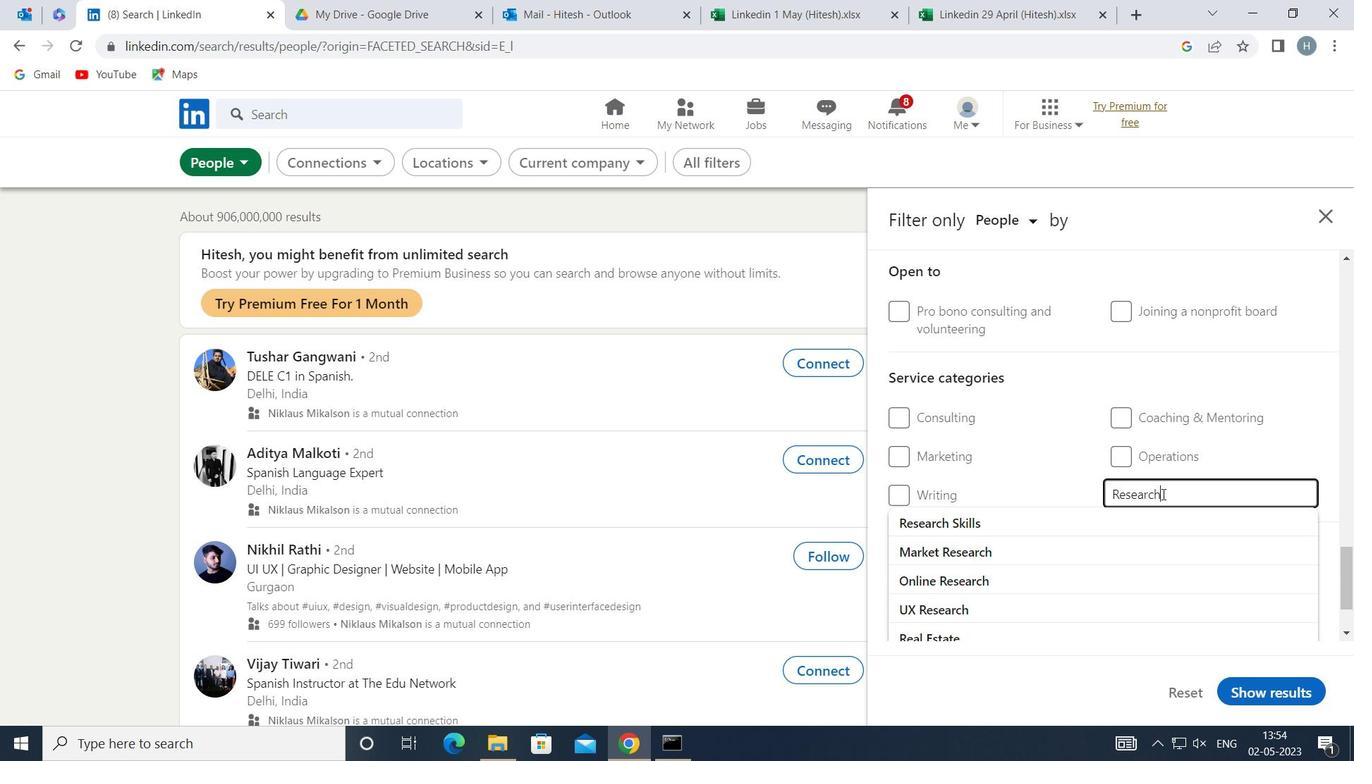 
Action: Mouse moved to (1288, 445)
Screenshot: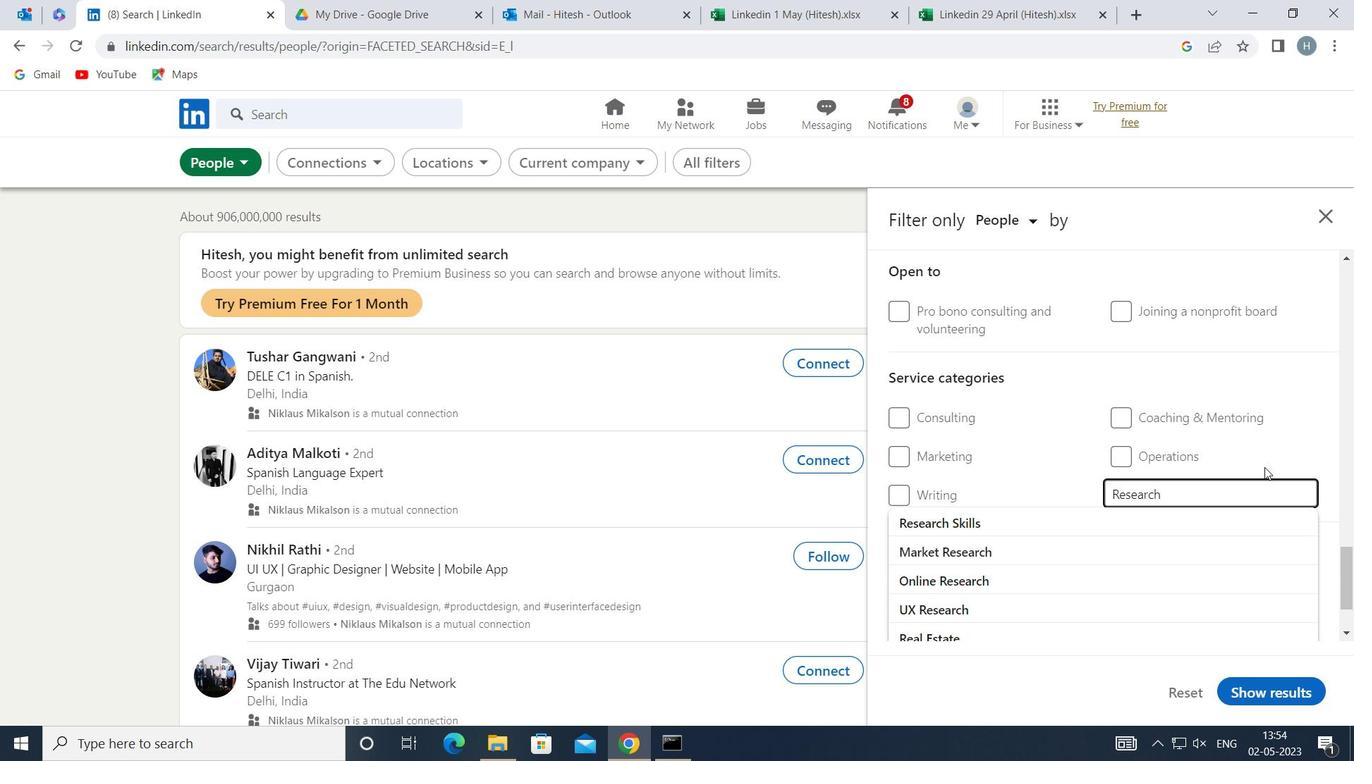 
Action: Mouse pressed left at (1288, 445)
Screenshot: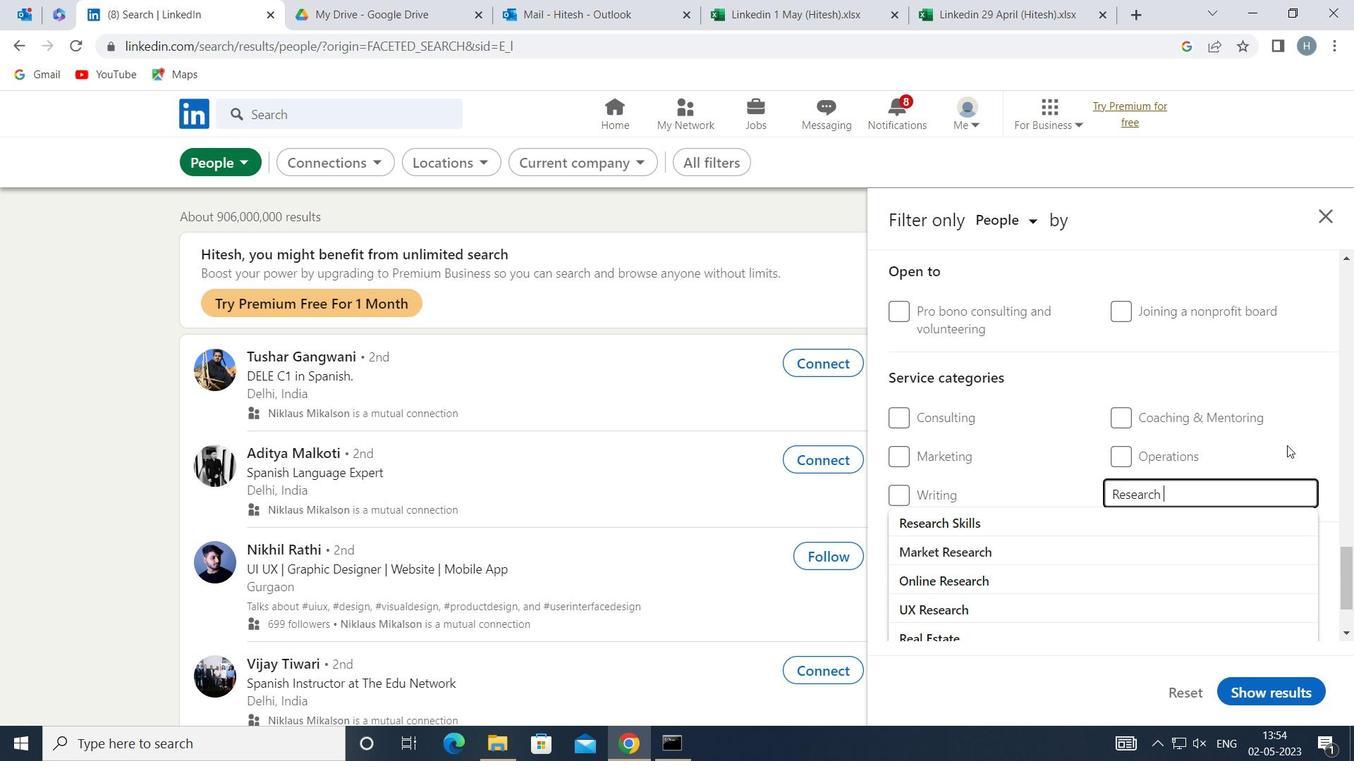 
Action: Mouse moved to (1237, 493)
Screenshot: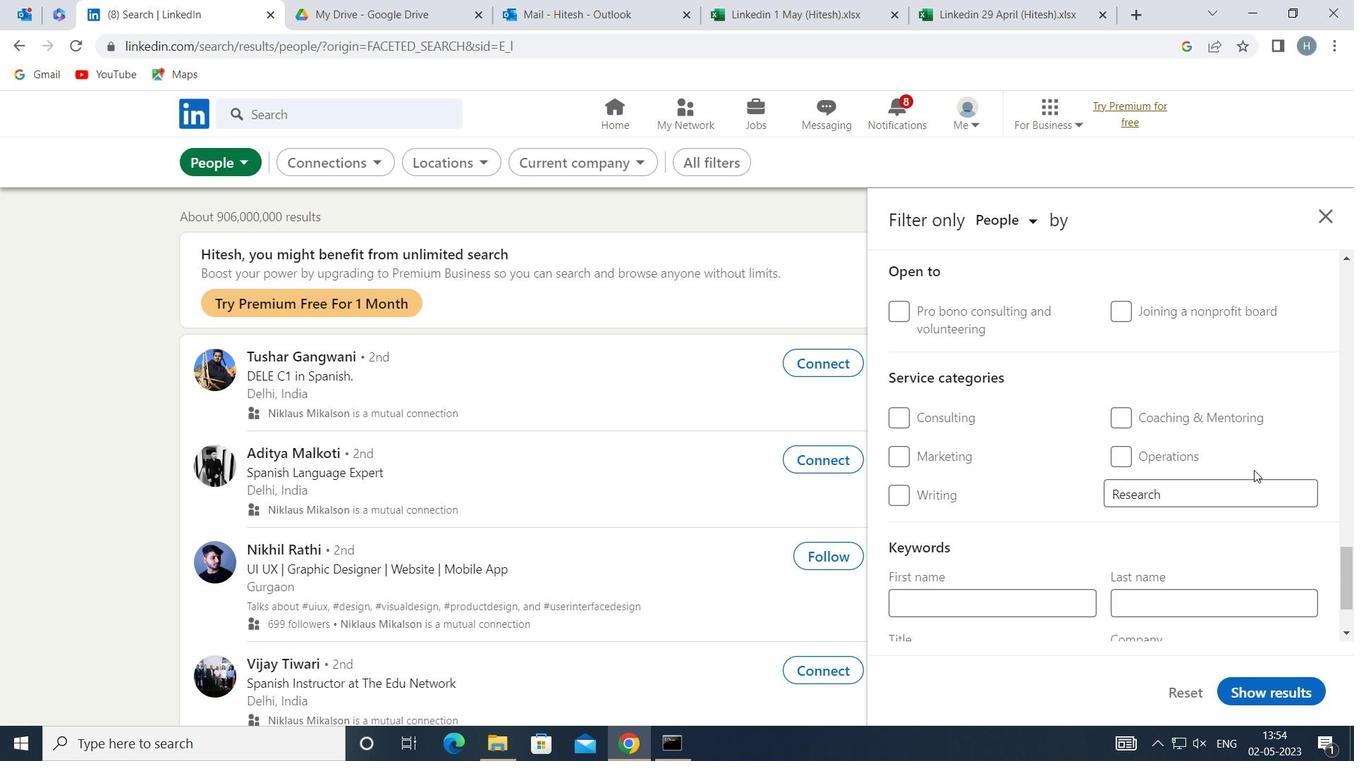 
Action: Mouse scrolled (1237, 492) with delta (0, 0)
Screenshot: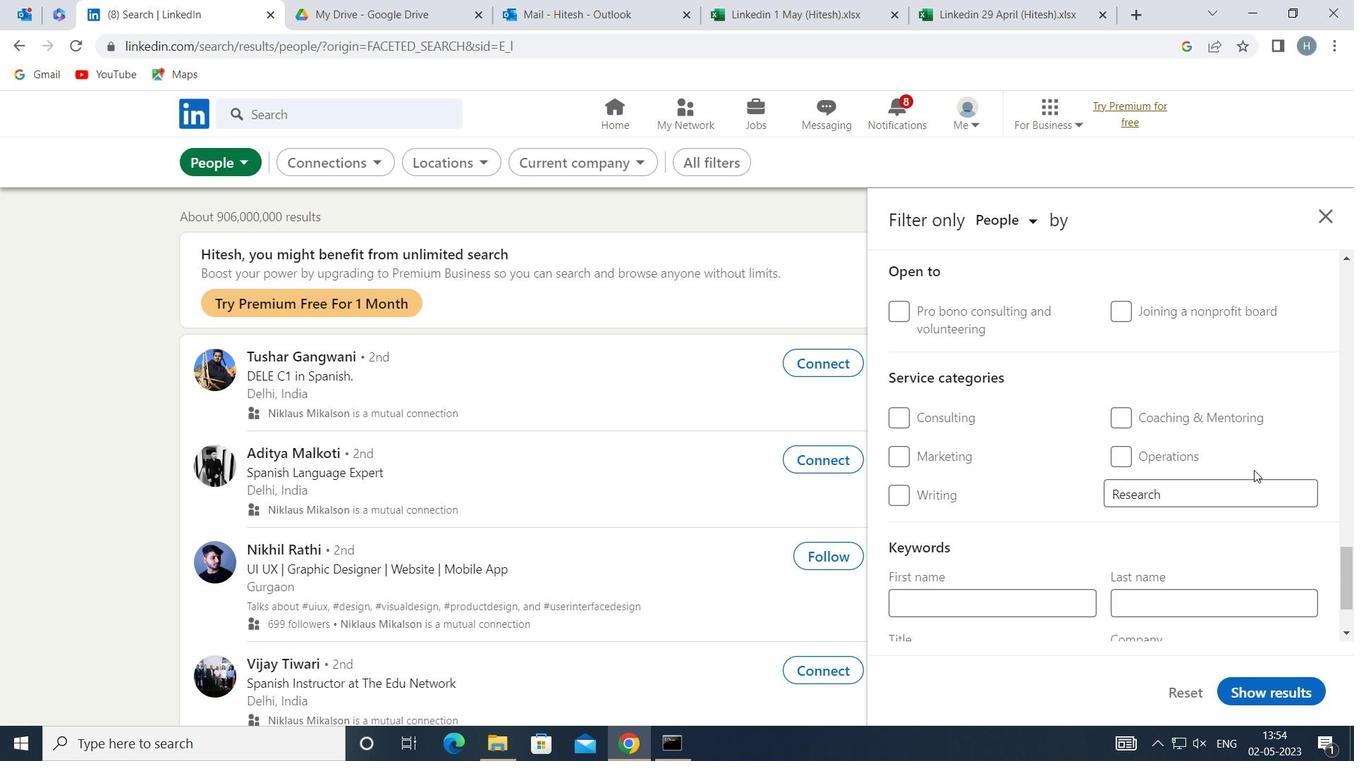 
Action: Mouse moved to (1210, 510)
Screenshot: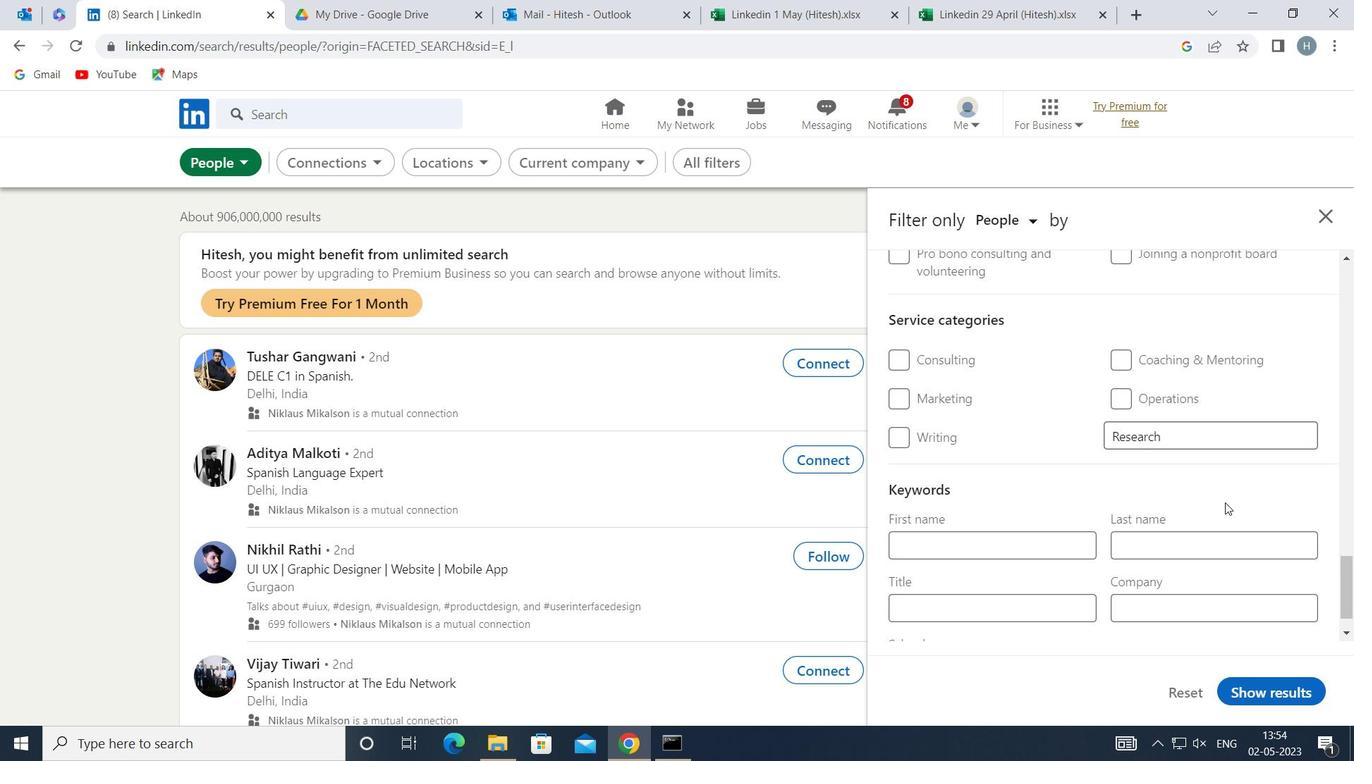 
Action: Mouse scrolled (1210, 509) with delta (0, 0)
Screenshot: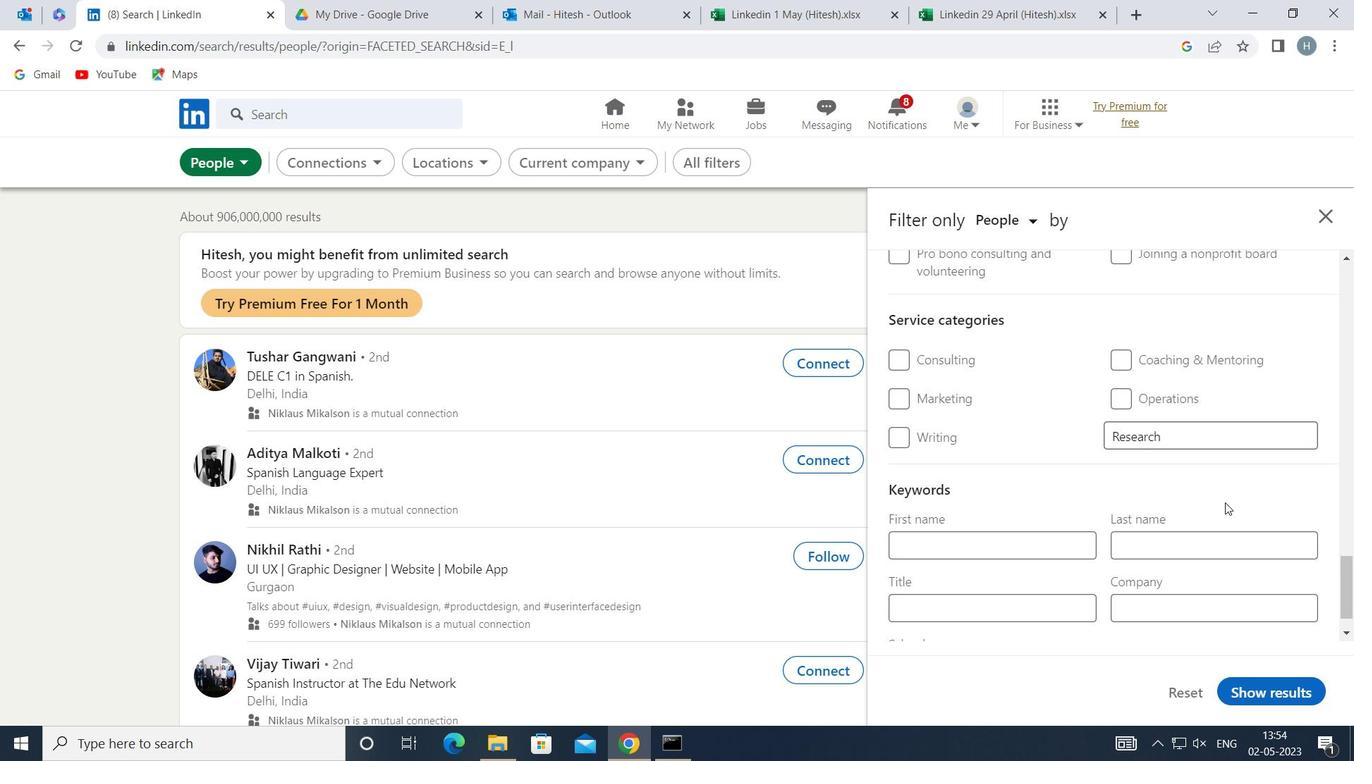 
Action: Mouse moved to (1191, 518)
Screenshot: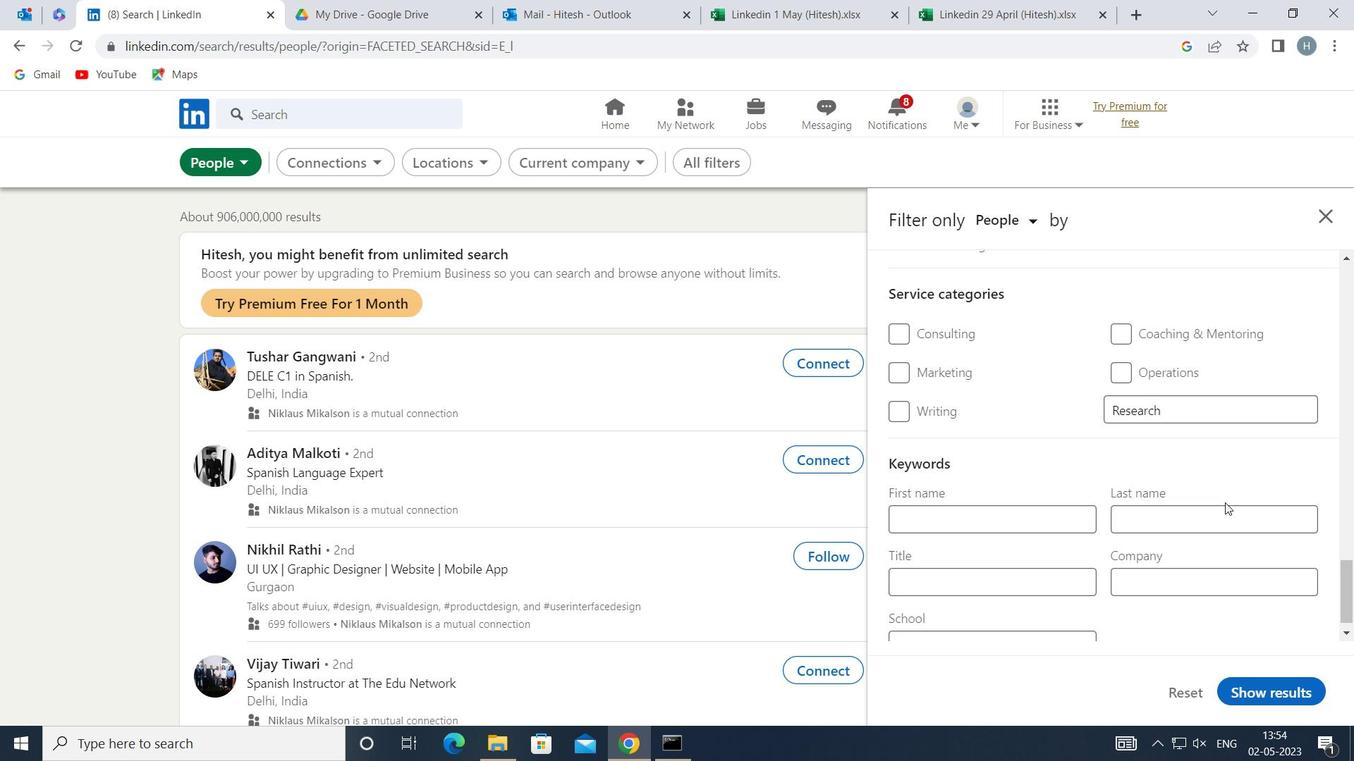 
Action: Mouse scrolled (1191, 517) with delta (0, 0)
Screenshot: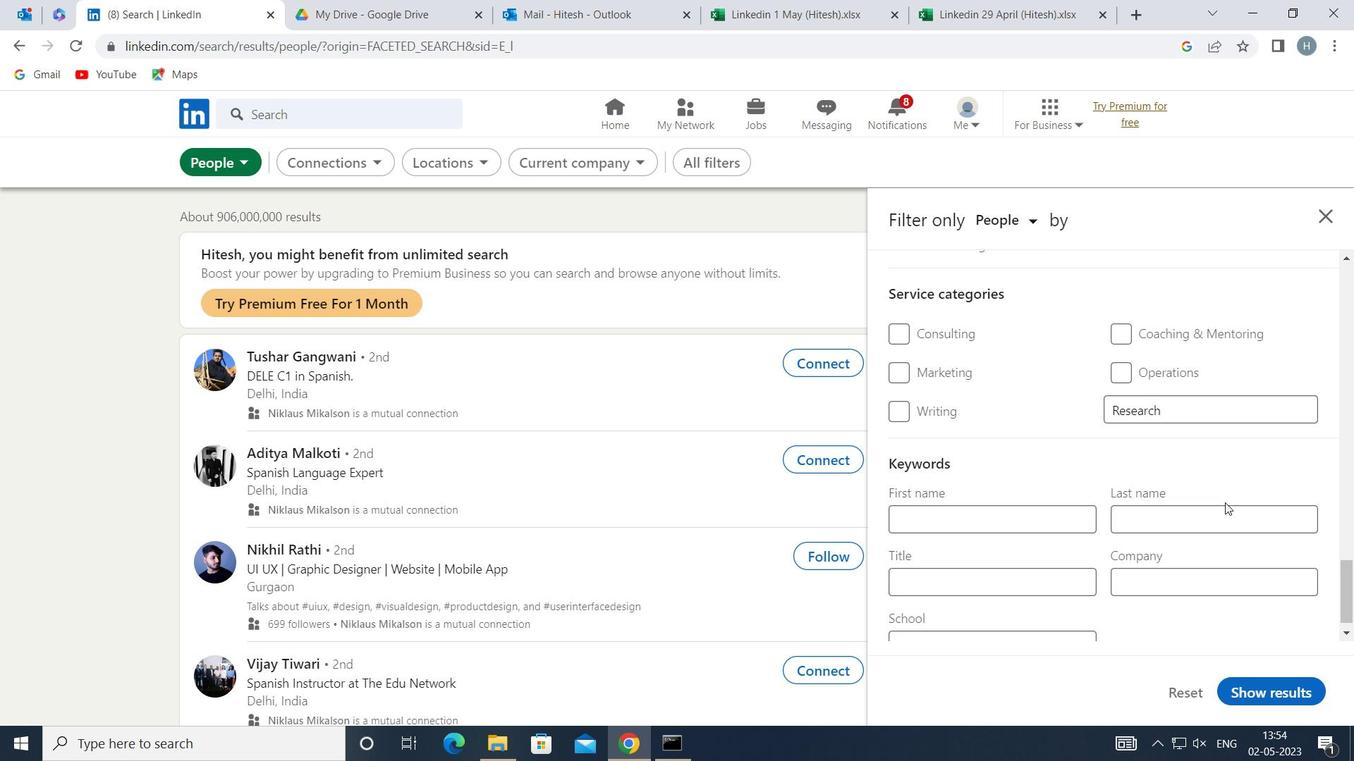 
Action: Mouse moved to (1055, 560)
Screenshot: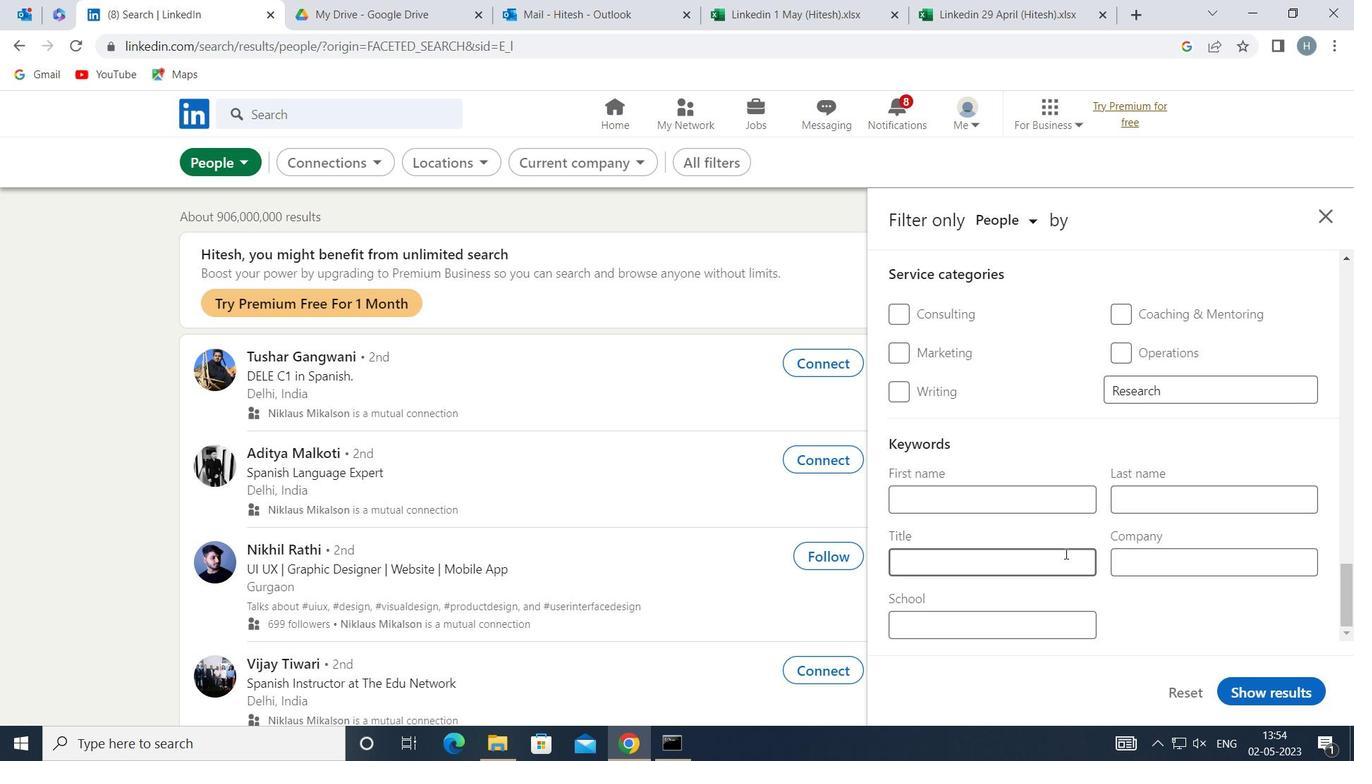 
Action: Mouse pressed left at (1055, 560)
Screenshot: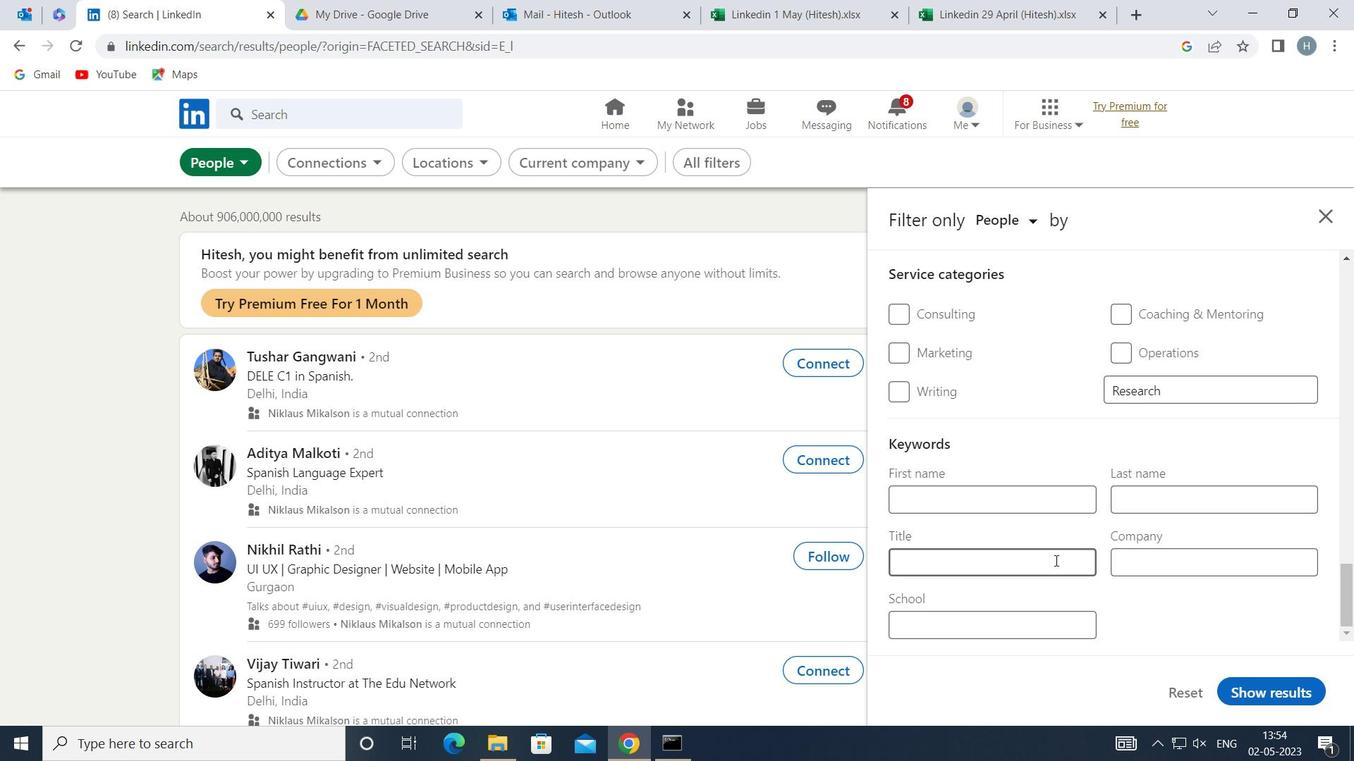 
Action: Key pressed <Key.shift>VEHICLE<Key.space>OR<Key.space><Key.shift>EQUIPMENT<Key.space><Key.shift>CLEANER
Screenshot: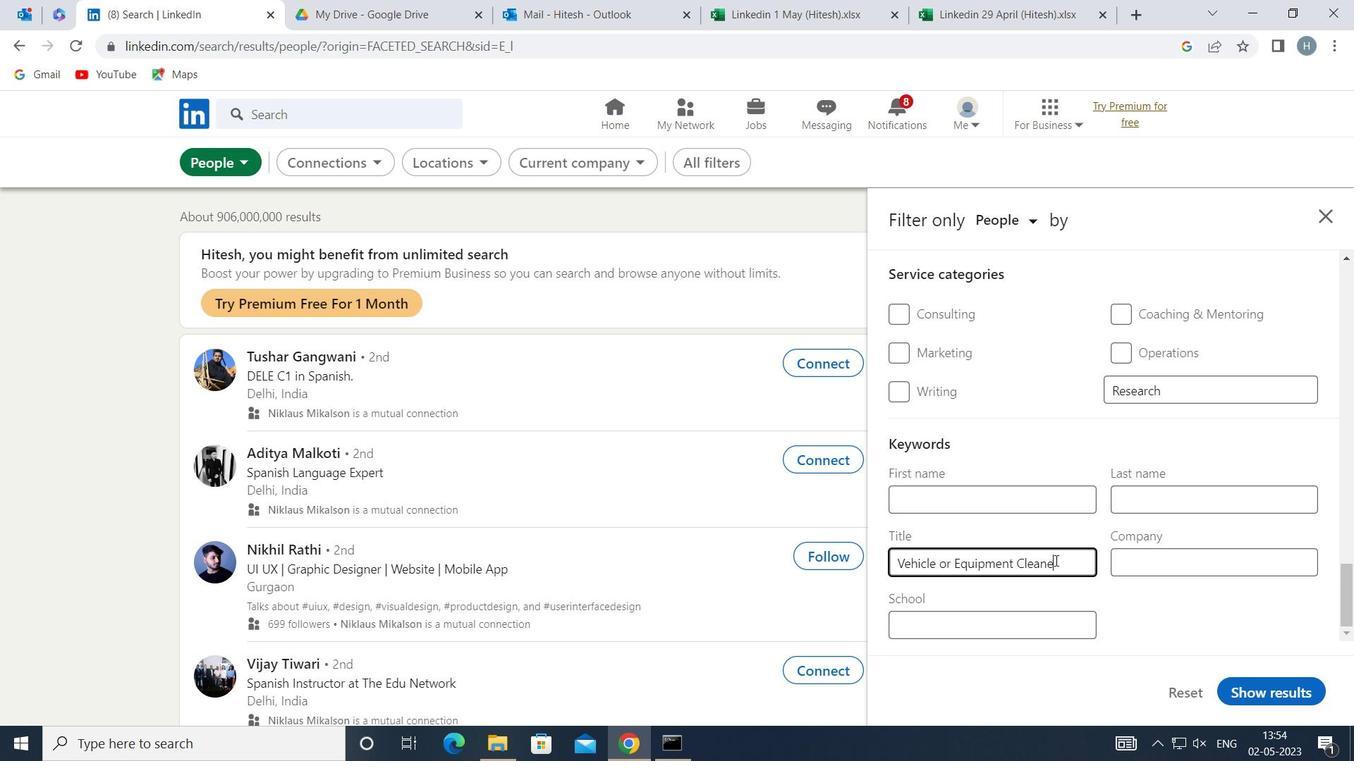 
Action: Mouse moved to (1275, 694)
Screenshot: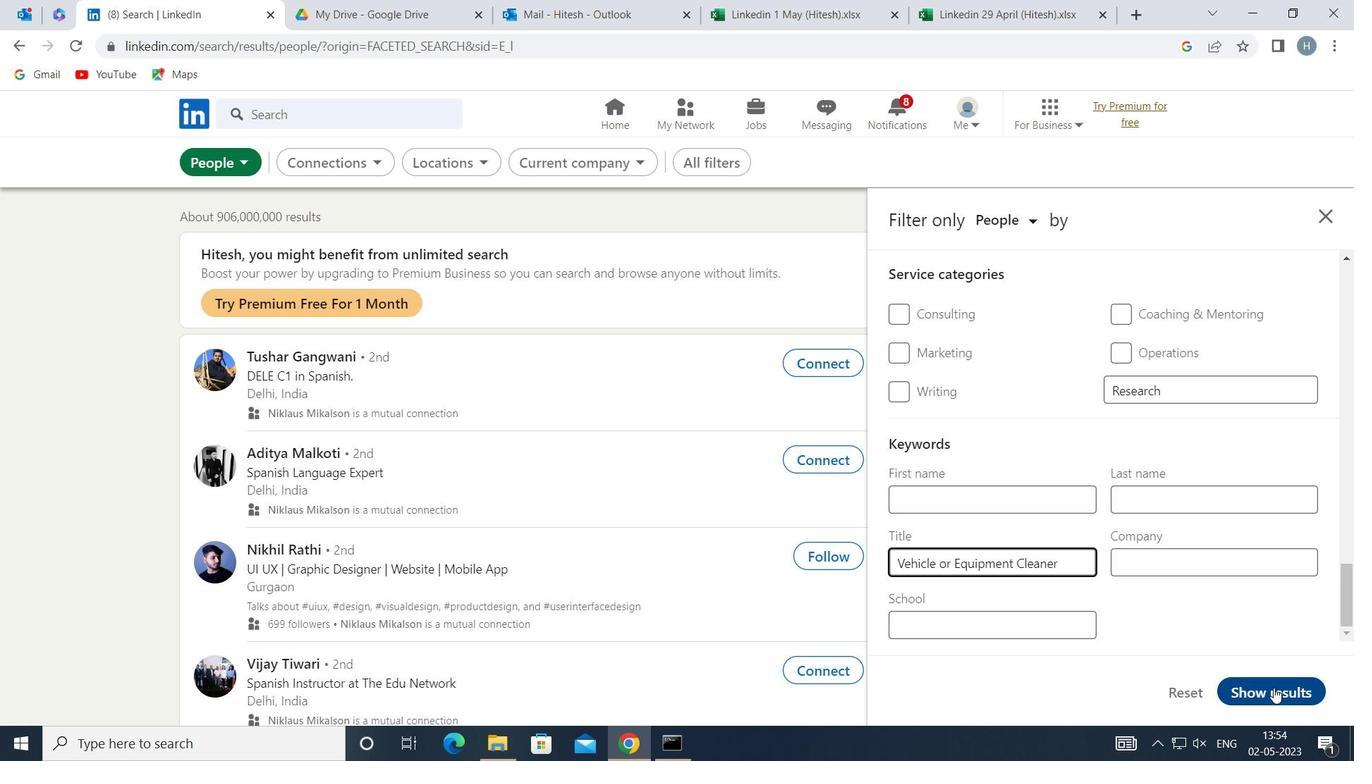 
Action: Mouse pressed left at (1275, 694)
Screenshot: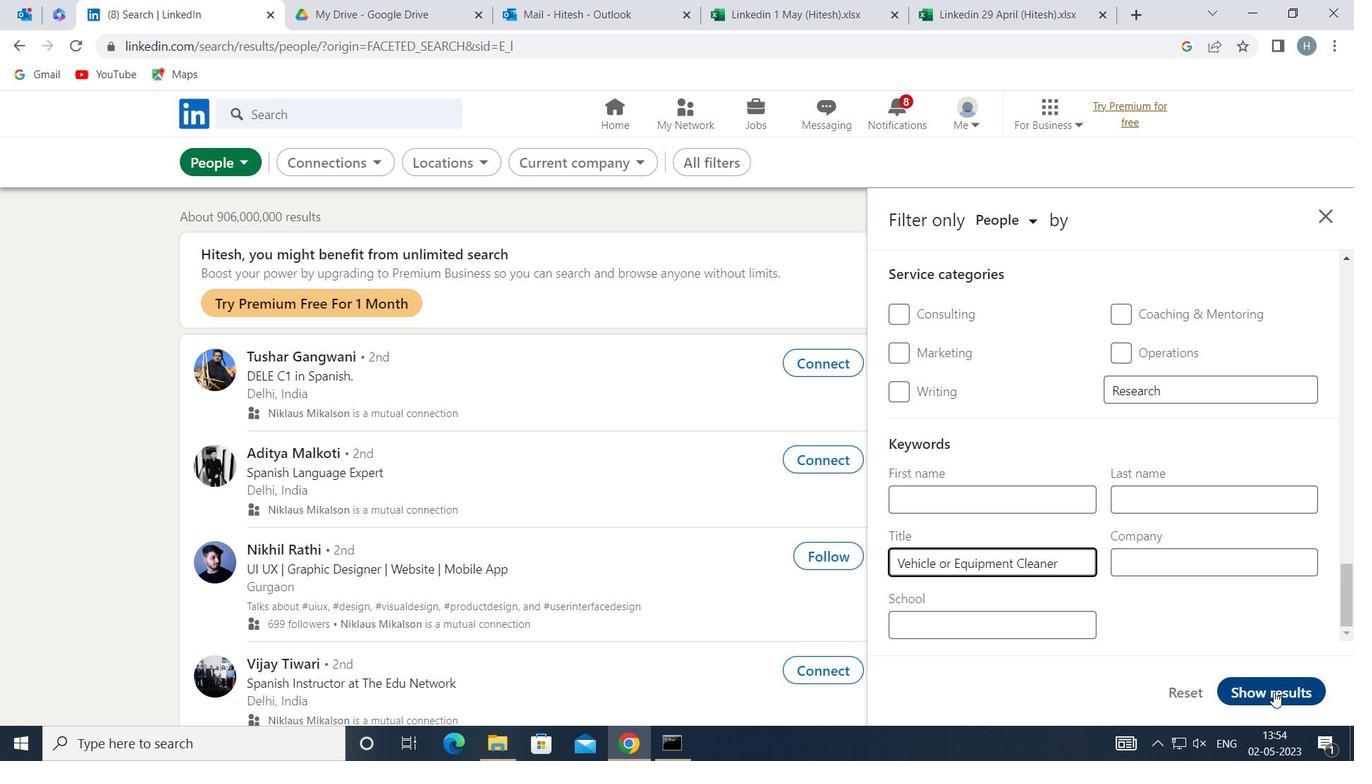 
Action: Mouse moved to (790, 390)
Screenshot: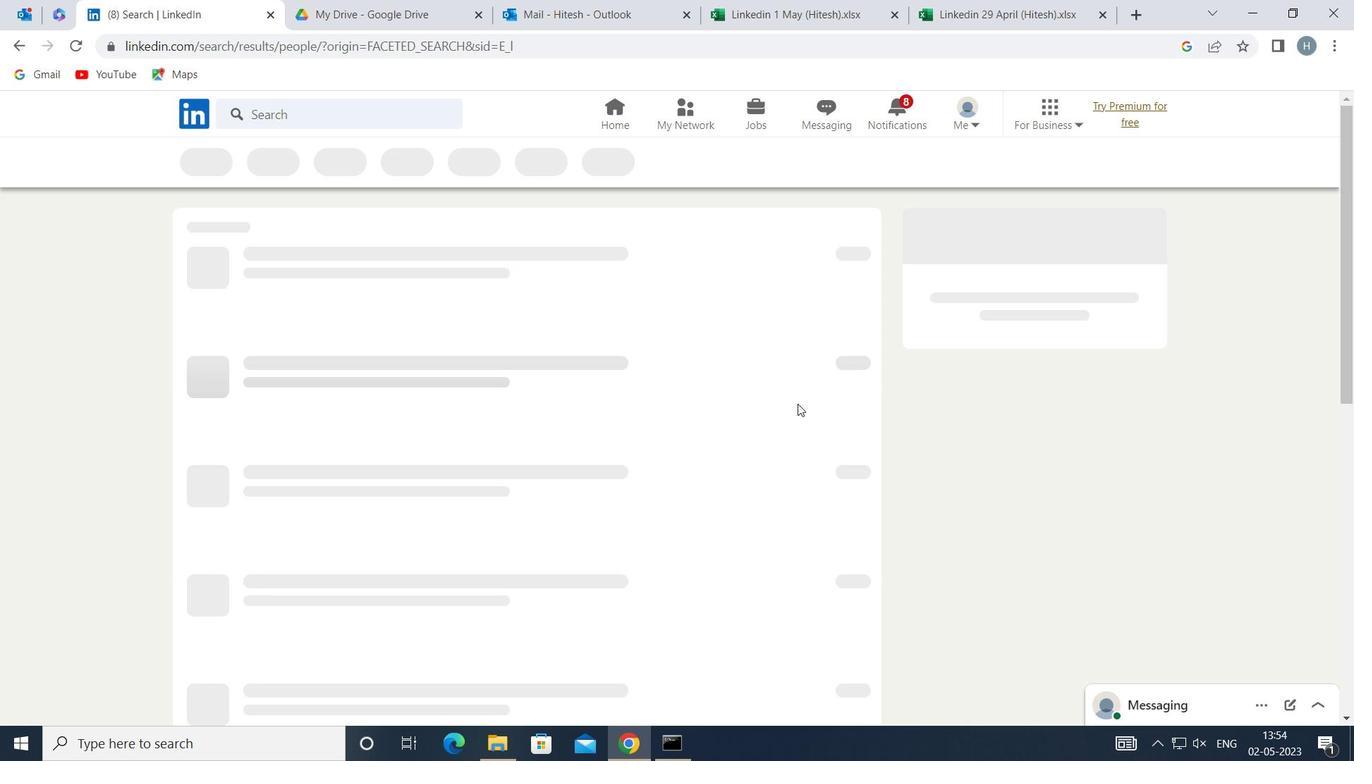 
